 Task: Look for space in Urbandale, United States from 12th August, 2023 to 16th August, 2023 for 8 adults in price range Rs.10000 to Rs.16000. Place can be private room with 8 bedrooms having 8 beds and 8 bathrooms. Property type can be house, flat, guest house, hotel. Amenities needed are: wifi, TV, free parkinig on premises, gym, breakfast. Booking option can be shelf check-in. Required host language is English.
Action: Mouse moved to (567, 123)
Screenshot: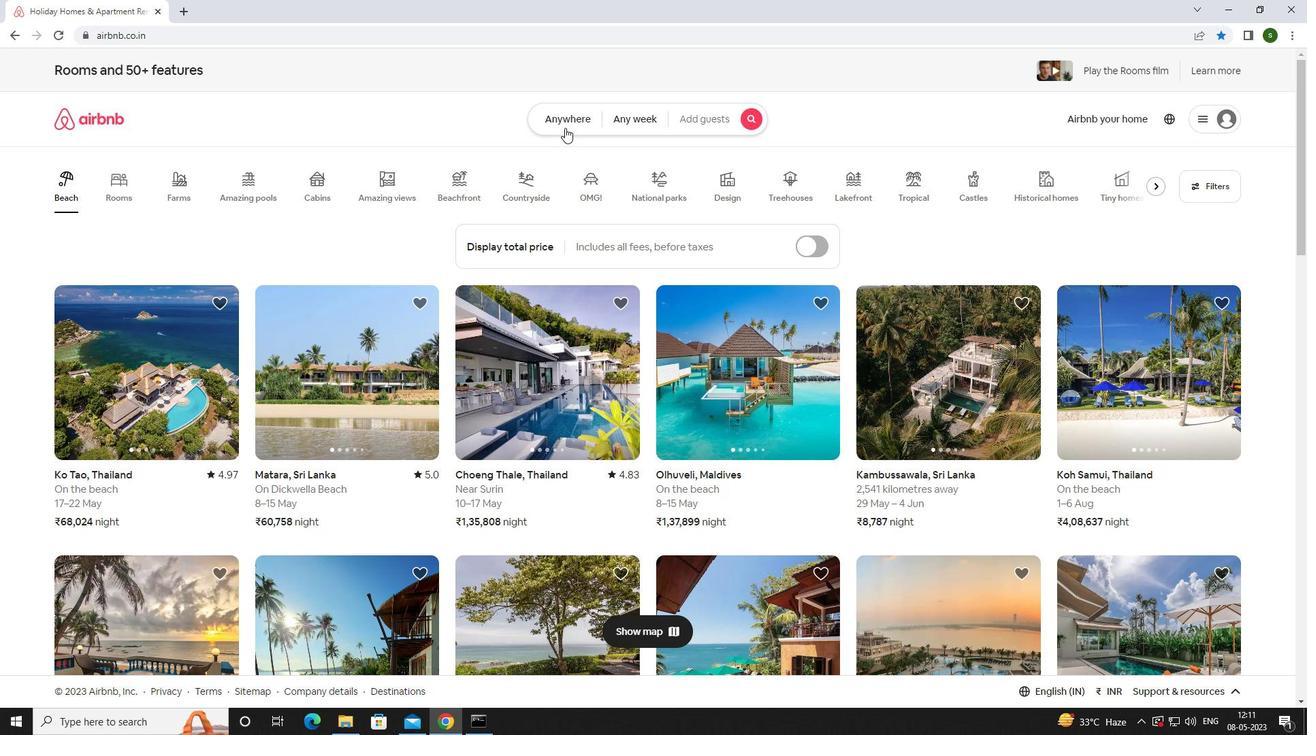 
Action: Mouse pressed left at (567, 123)
Screenshot: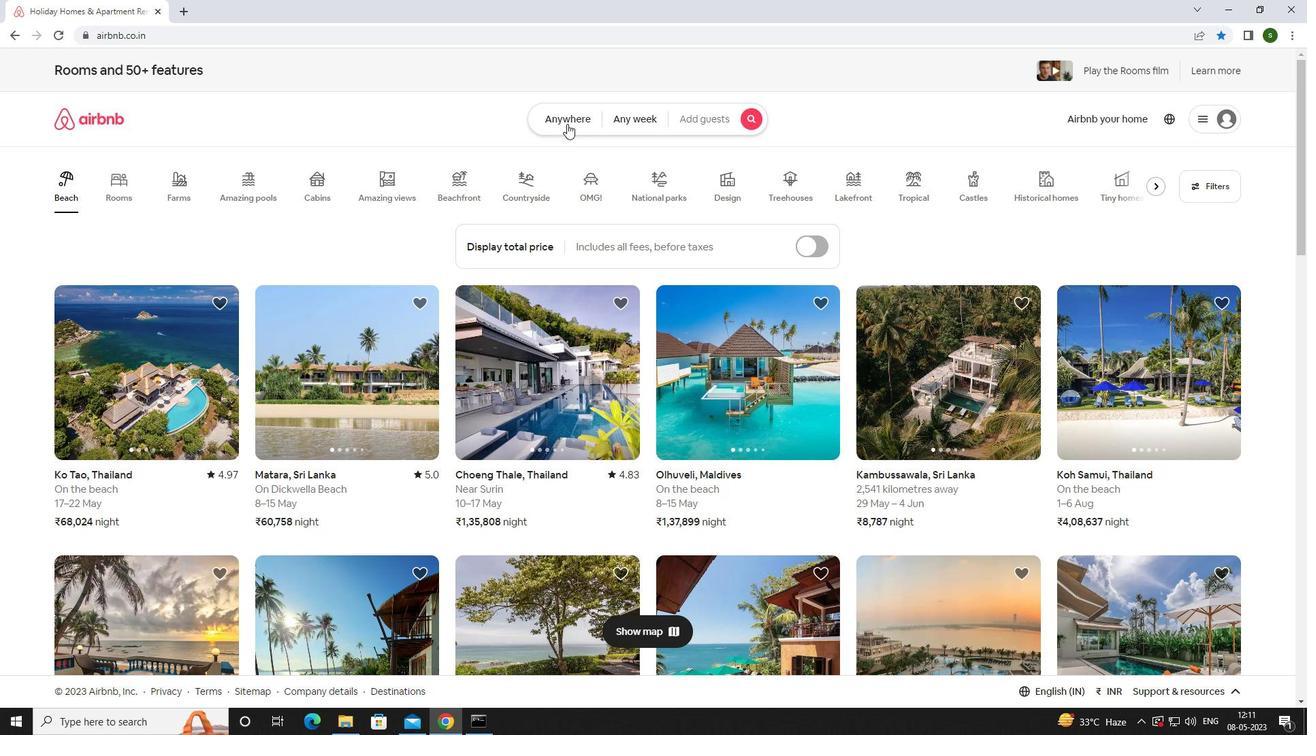 
Action: Mouse moved to (447, 172)
Screenshot: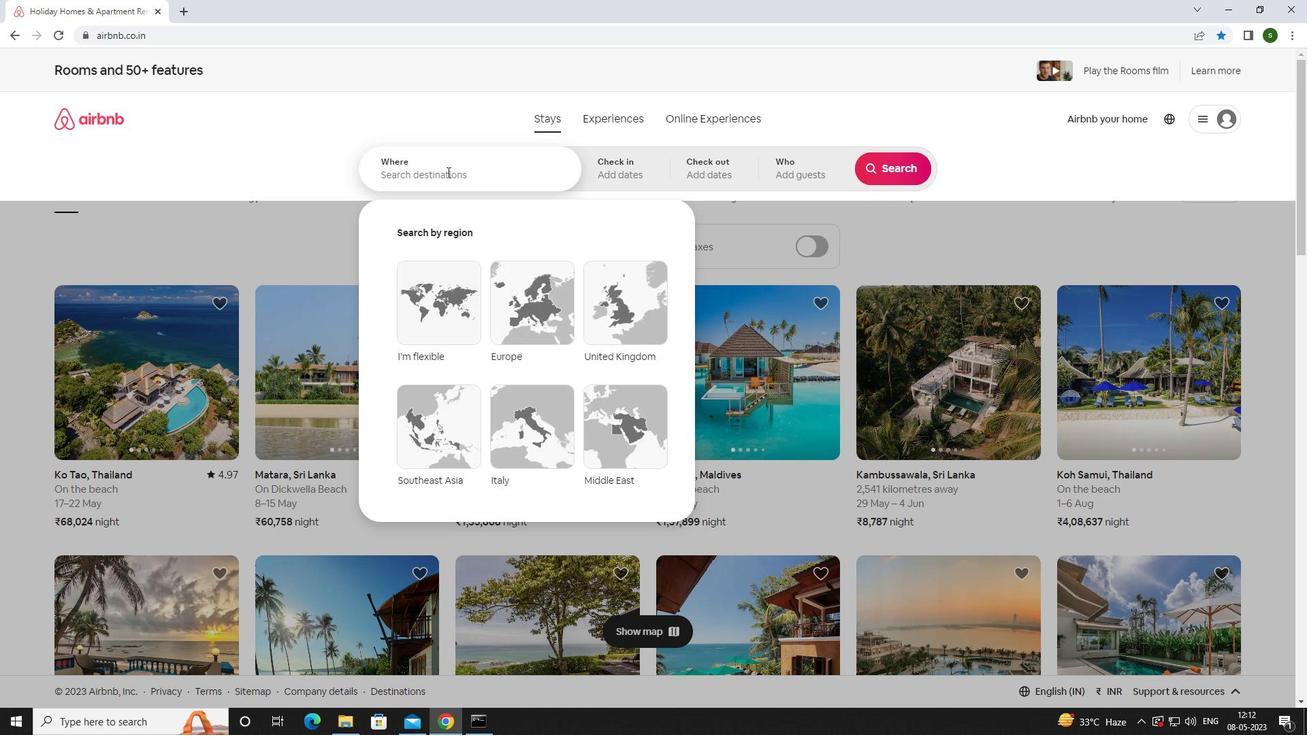 
Action: Mouse pressed left at (447, 172)
Screenshot: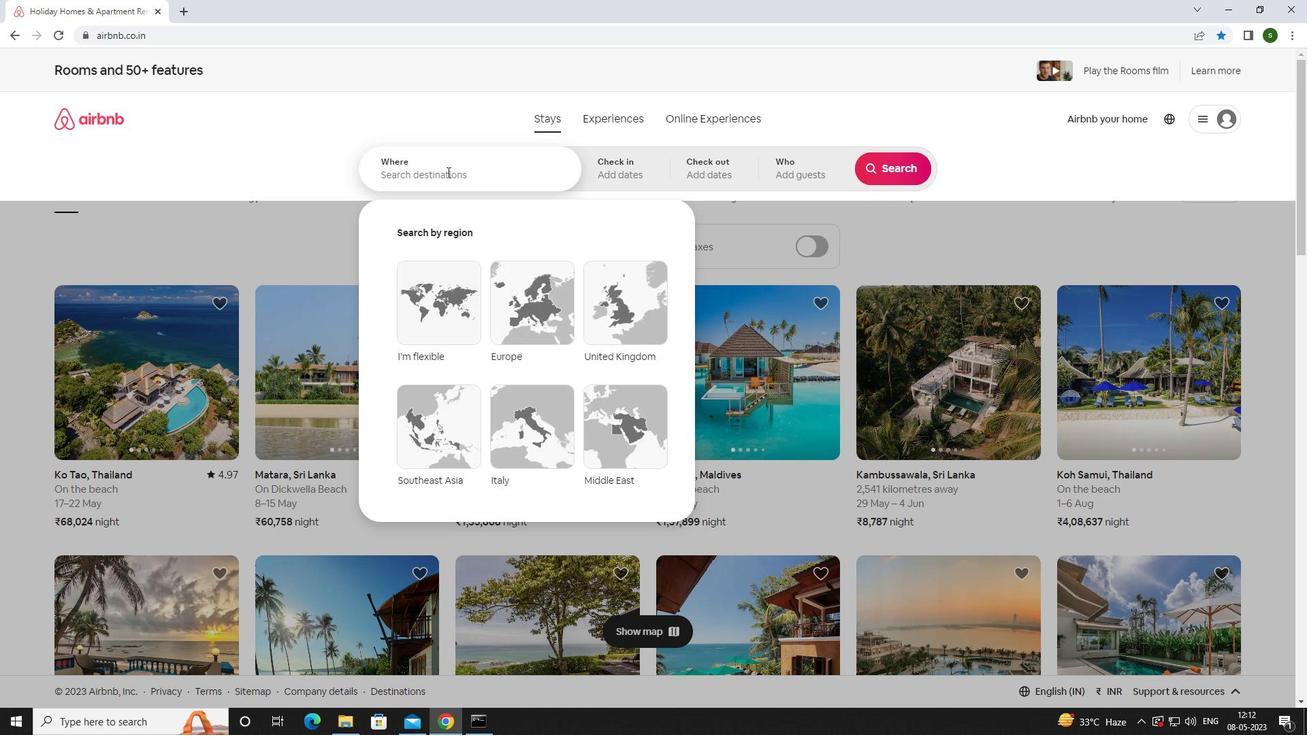 
Action: Key pressed <Key.caps_lock>u<Key.caps_lock>rbandale,<Key.space><Key.caps_lock>u<Key.caps_lock>nited<Key.space><Key.caps_lock>s<Key.caps_lock>tates<Key.enter>
Screenshot: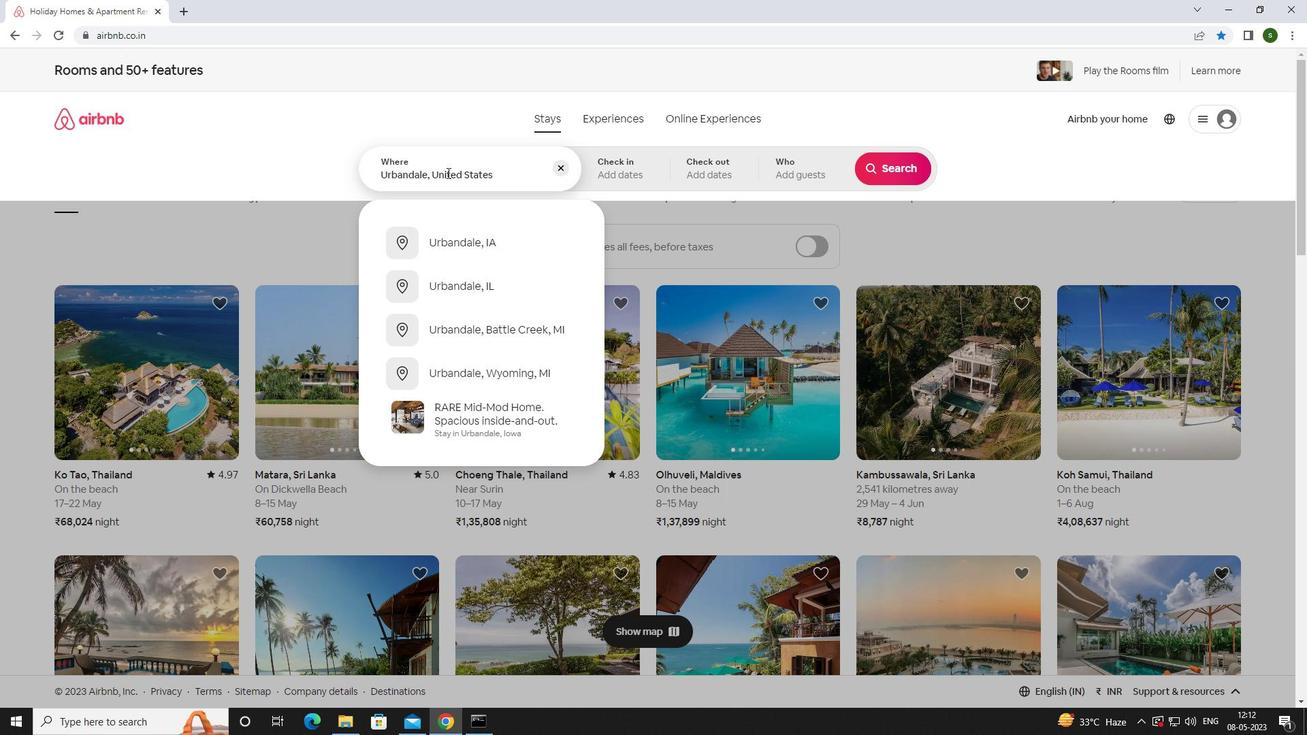 
Action: Mouse moved to (885, 275)
Screenshot: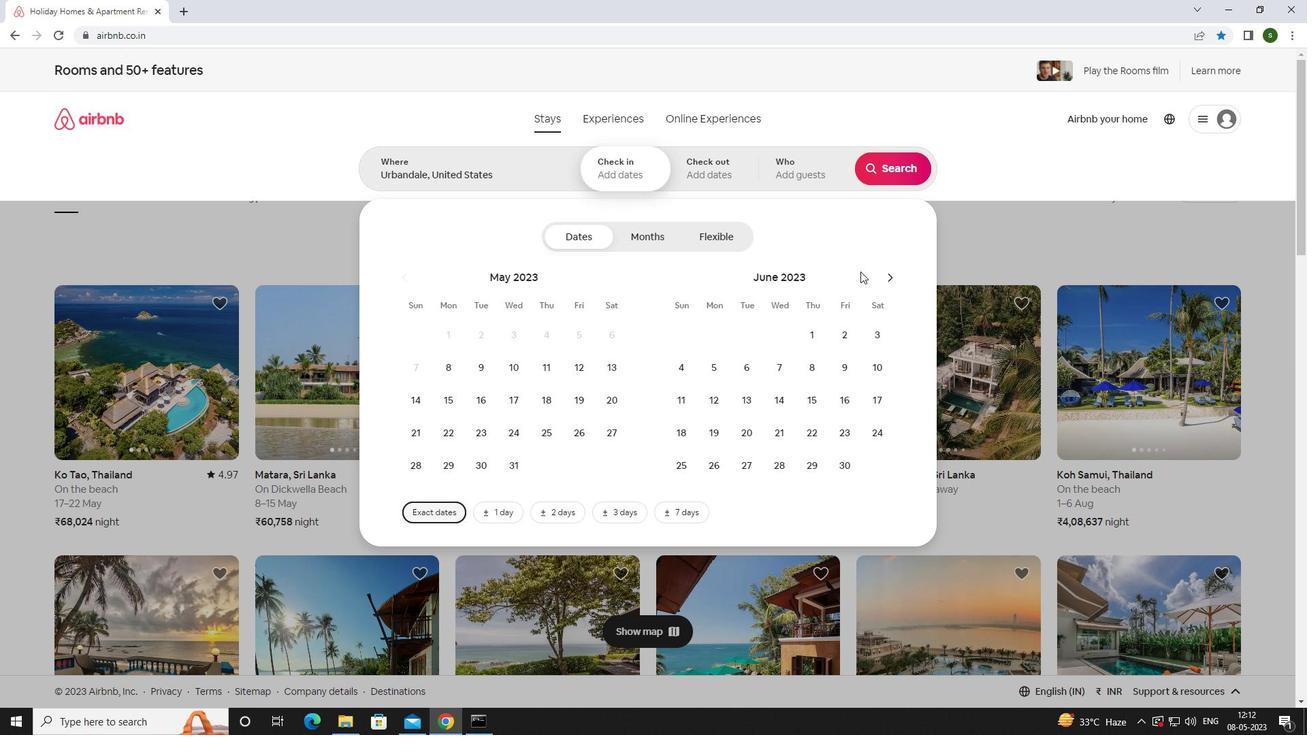 
Action: Mouse pressed left at (885, 275)
Screenshot: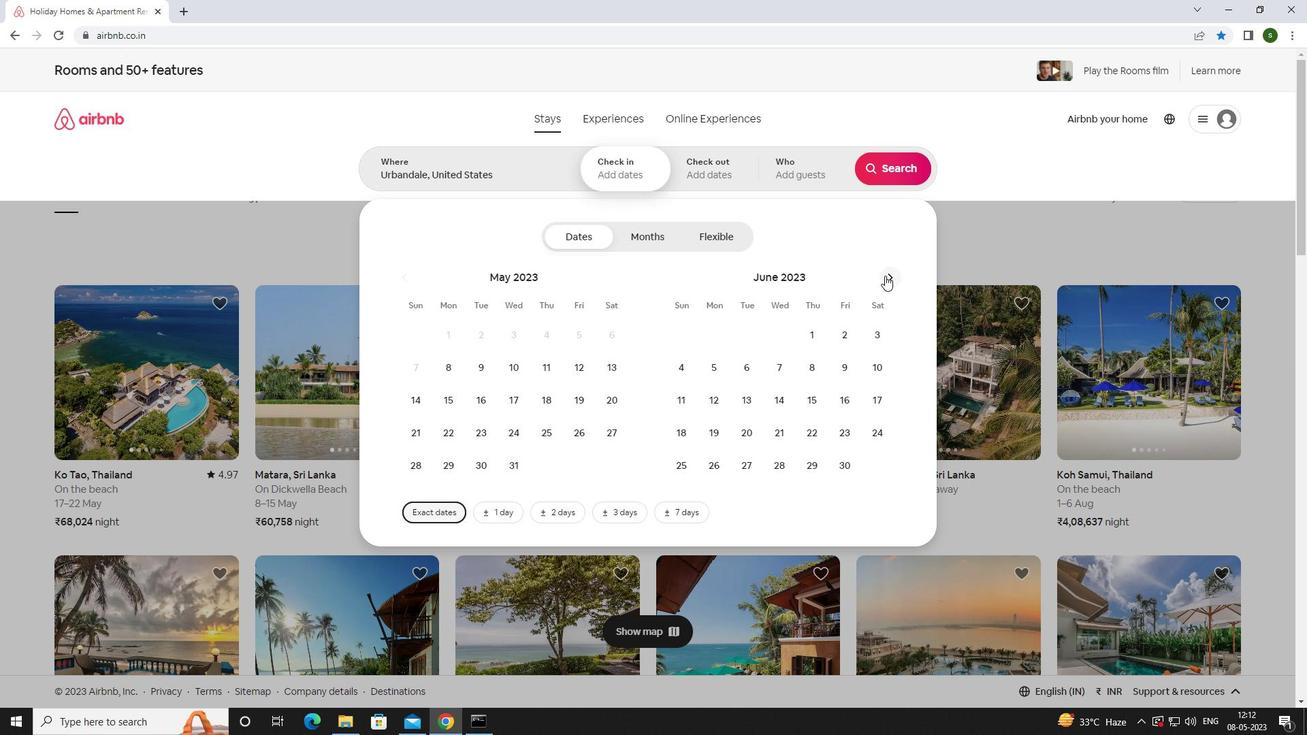 
Action: Mouse pressed left at (885, 275)
Screenshot: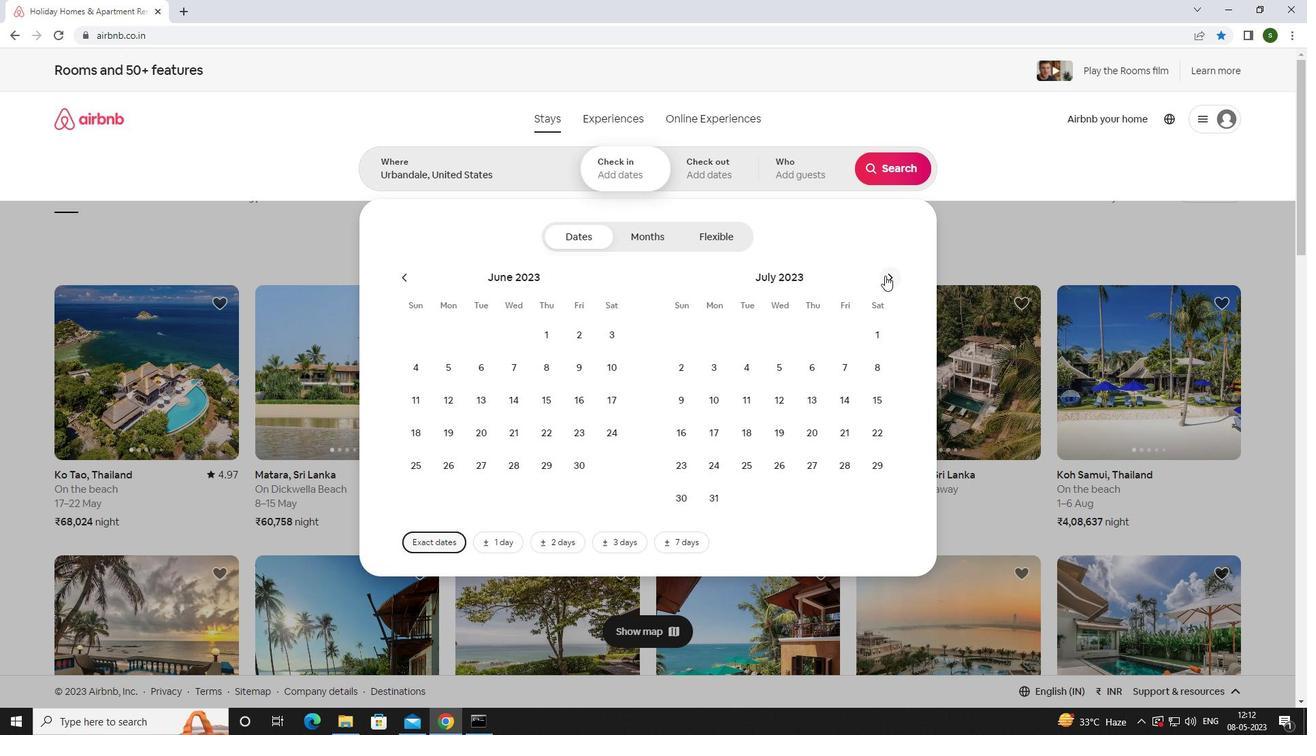 
Action: Mouse moved to (880, 360)
Screenshot: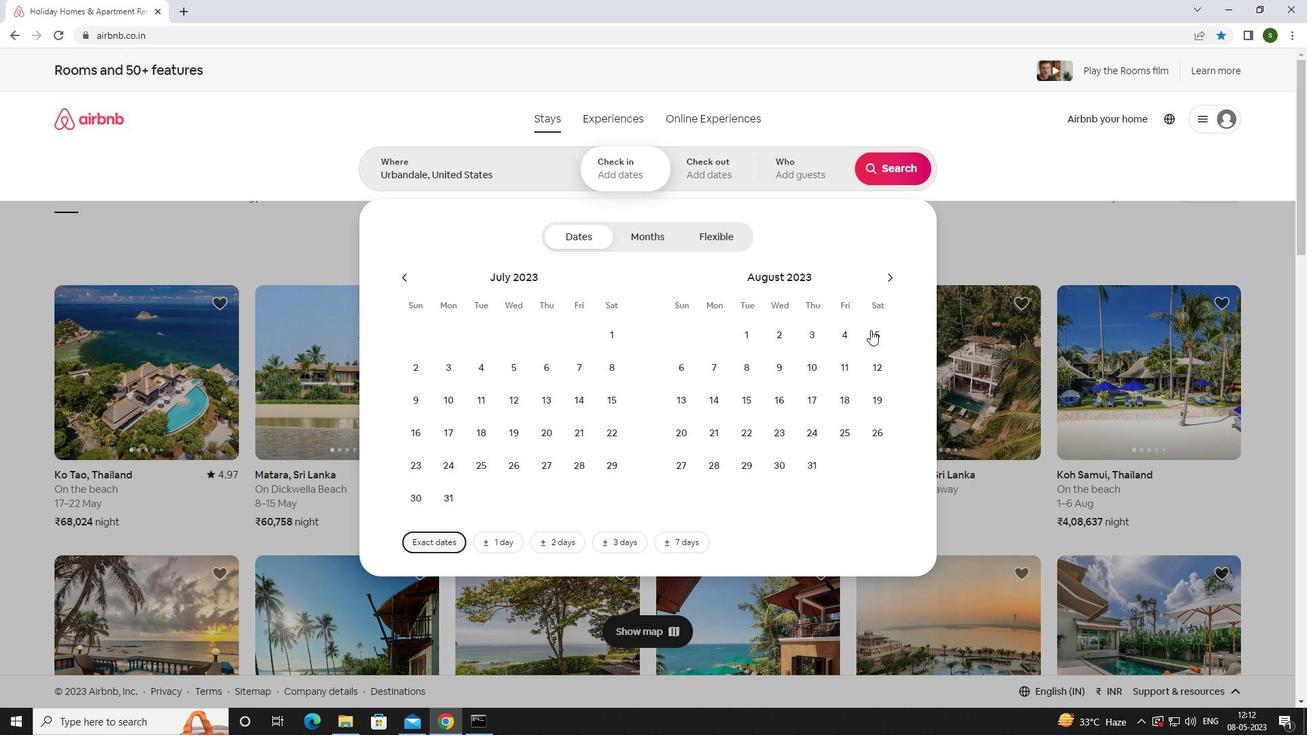 
Action: Mouse pressed left at (880, 360)
Screenshot: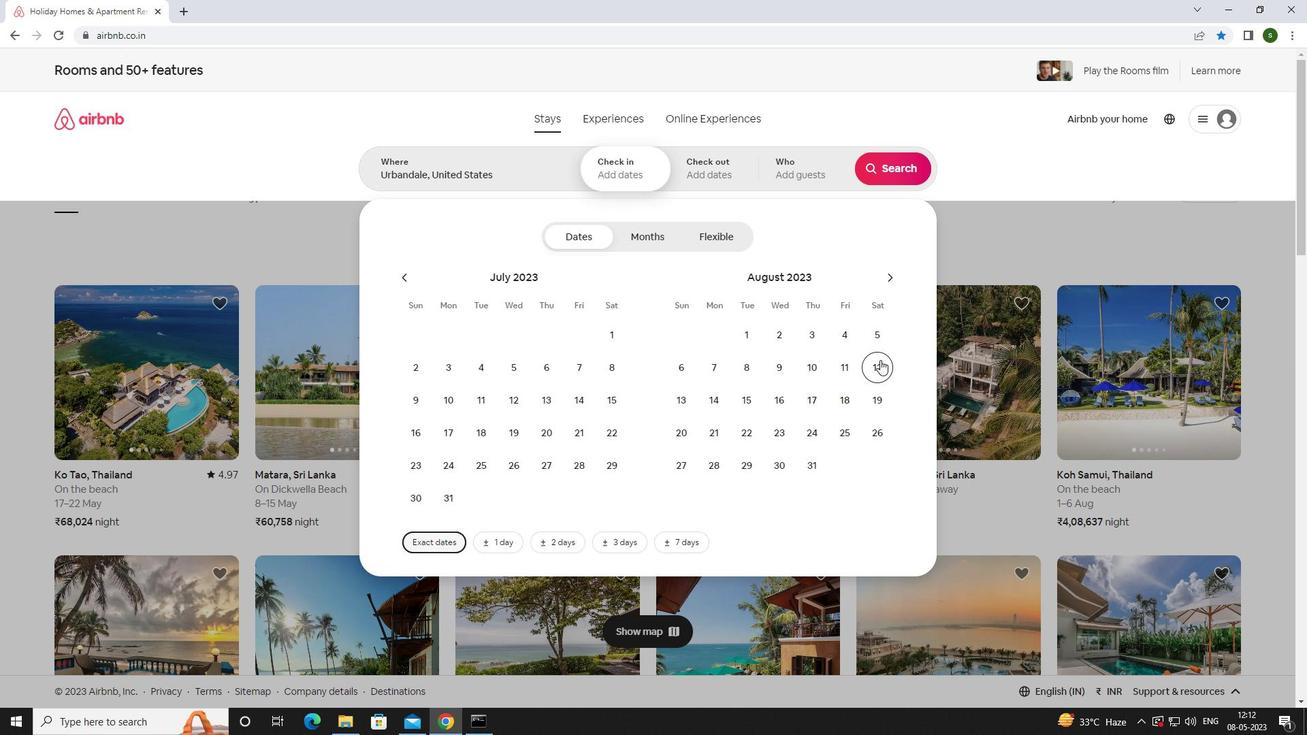 
Action: Mouse moved to (784, 394)
Screenshot: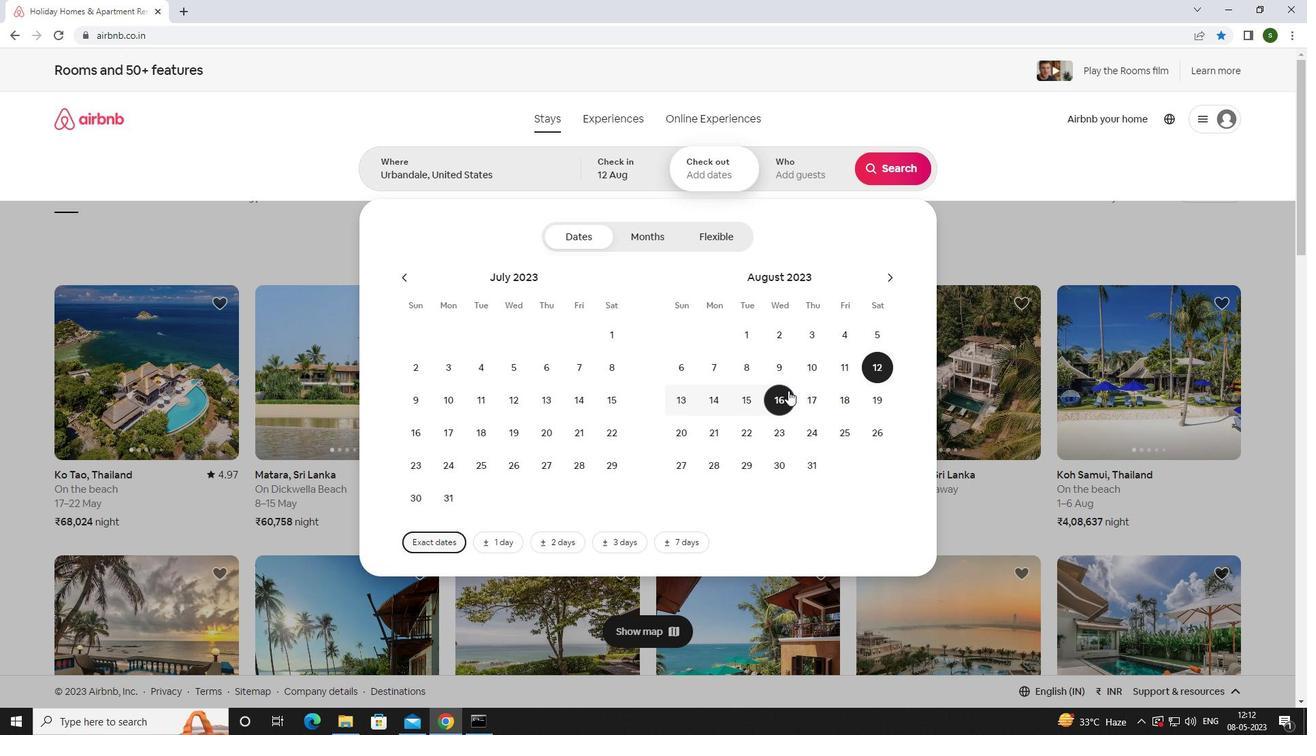 
Action: Mouse pressed left at (784, 394)
Screenshot: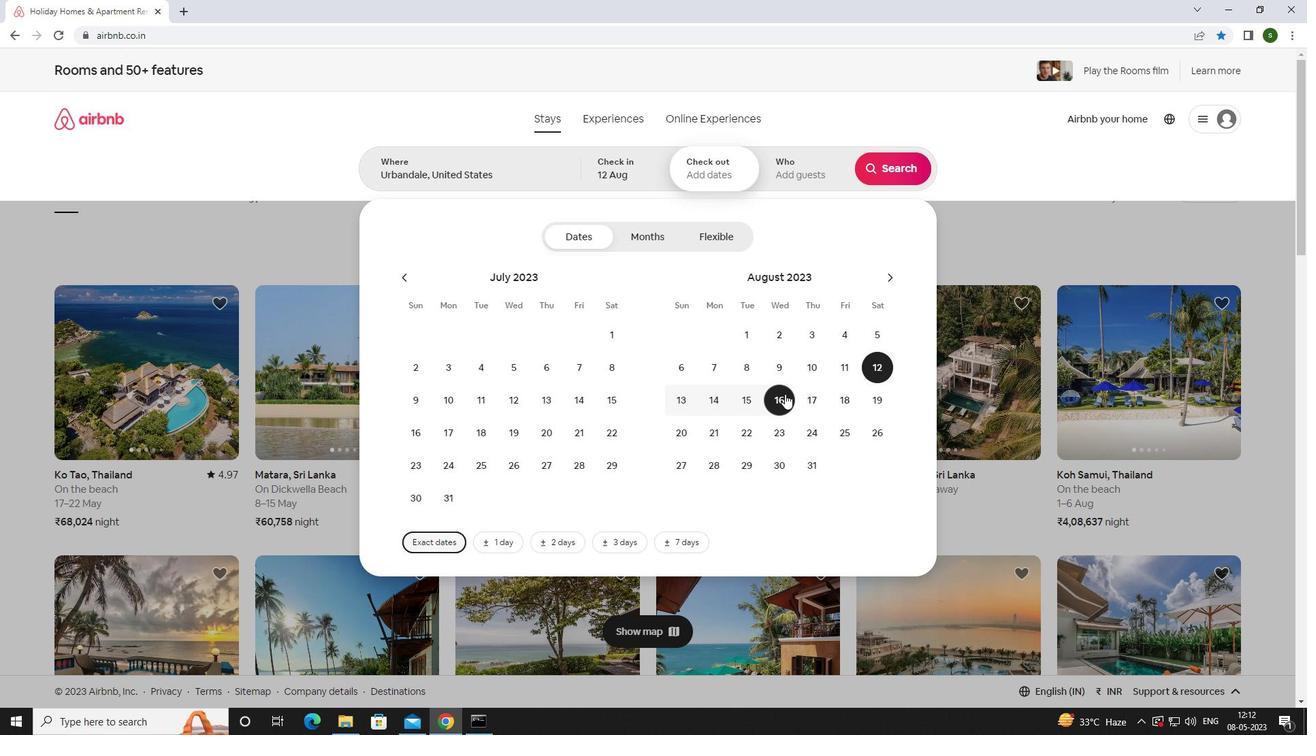 
Action: Mouse moved to (797, 178)
Screenshot: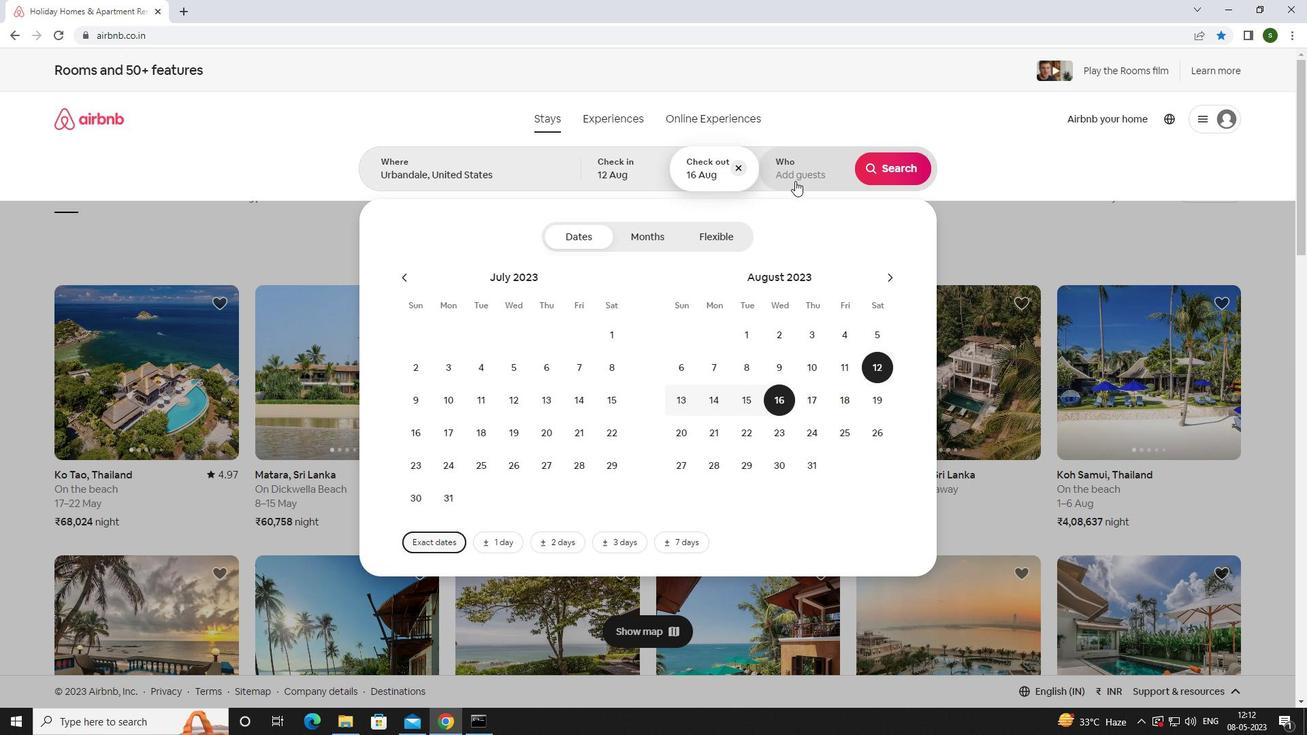 
Action: Mouse pressed left at (797, 178)
Screenshot: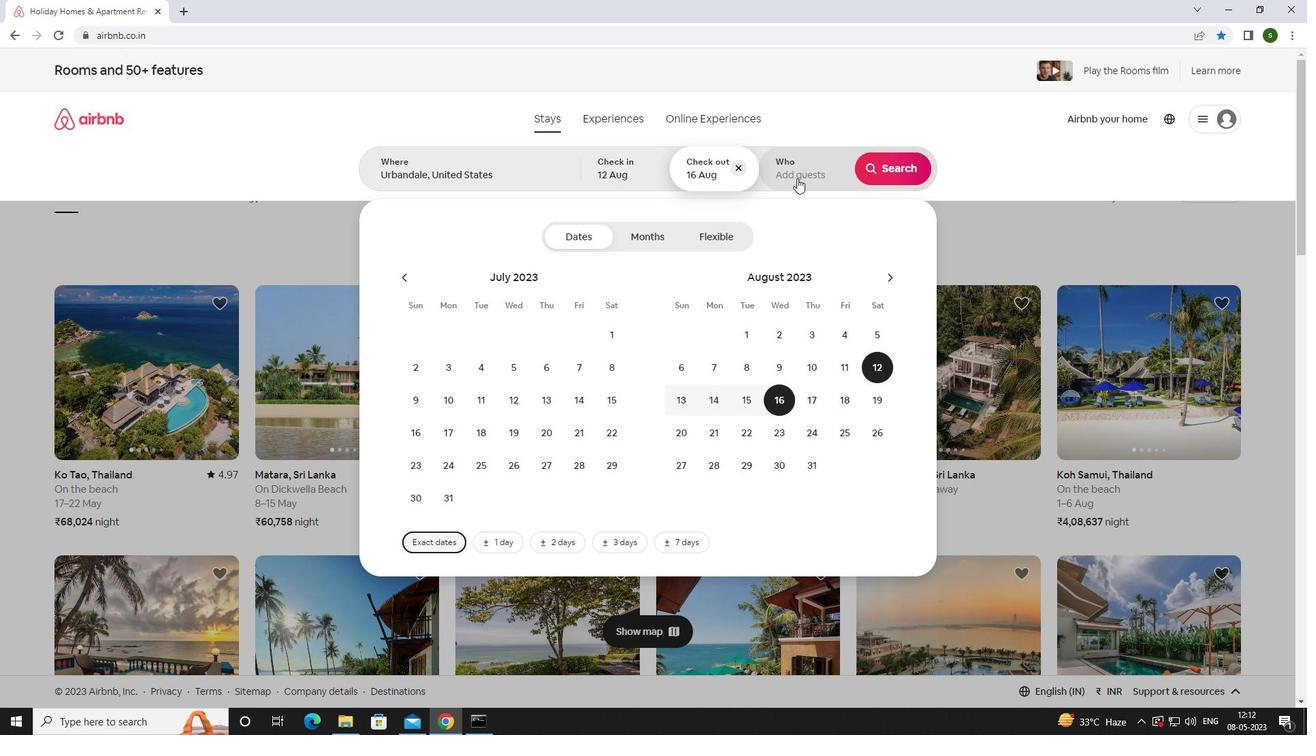 
Action: Mouse moved to (898, 237)
Screenshot: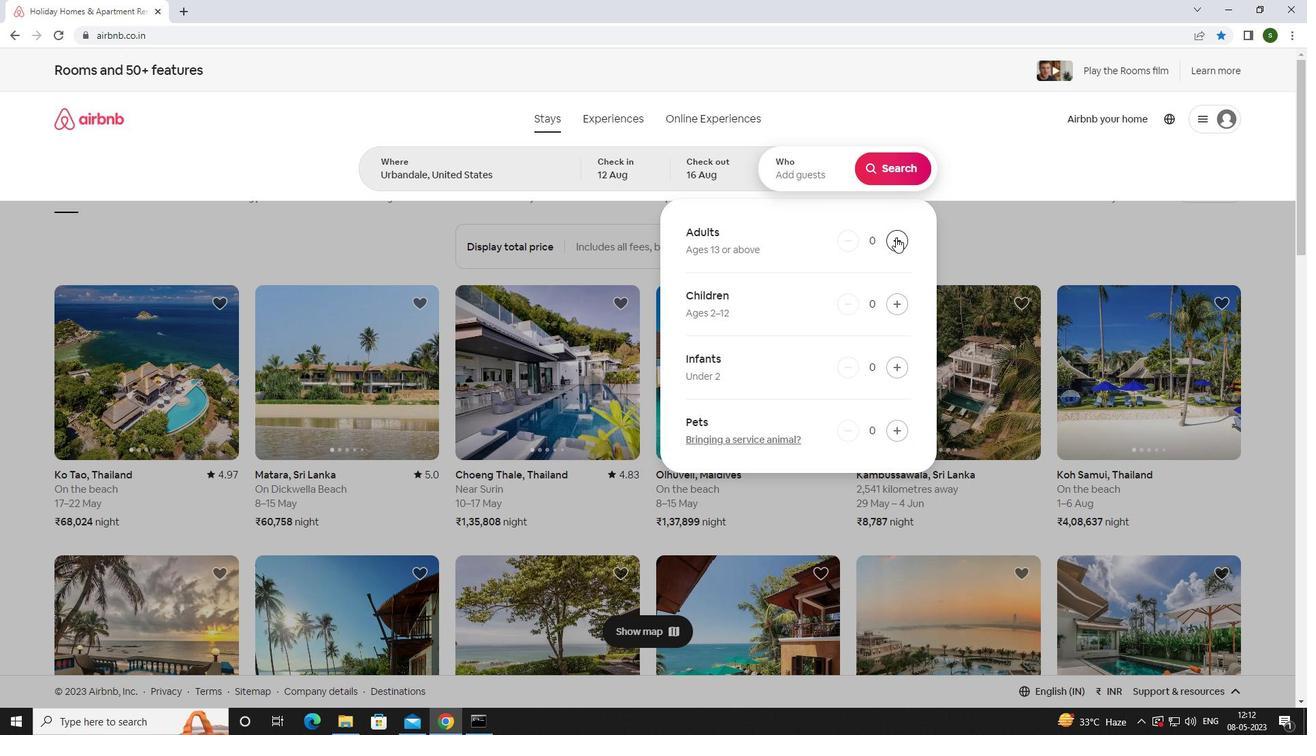 
Action: Mouse pressed left at (898, 237)
Screenshot: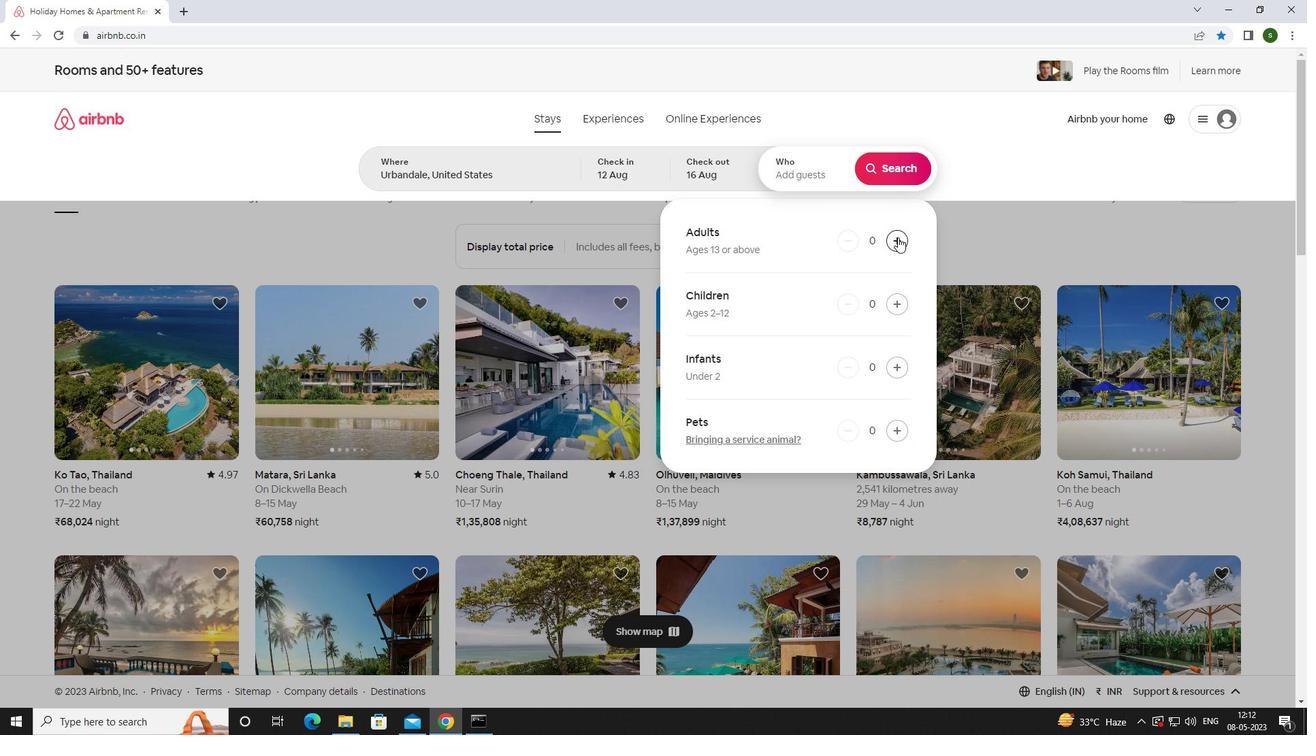 
Action: Mouse pressed left at (898, 237)
Screenshot: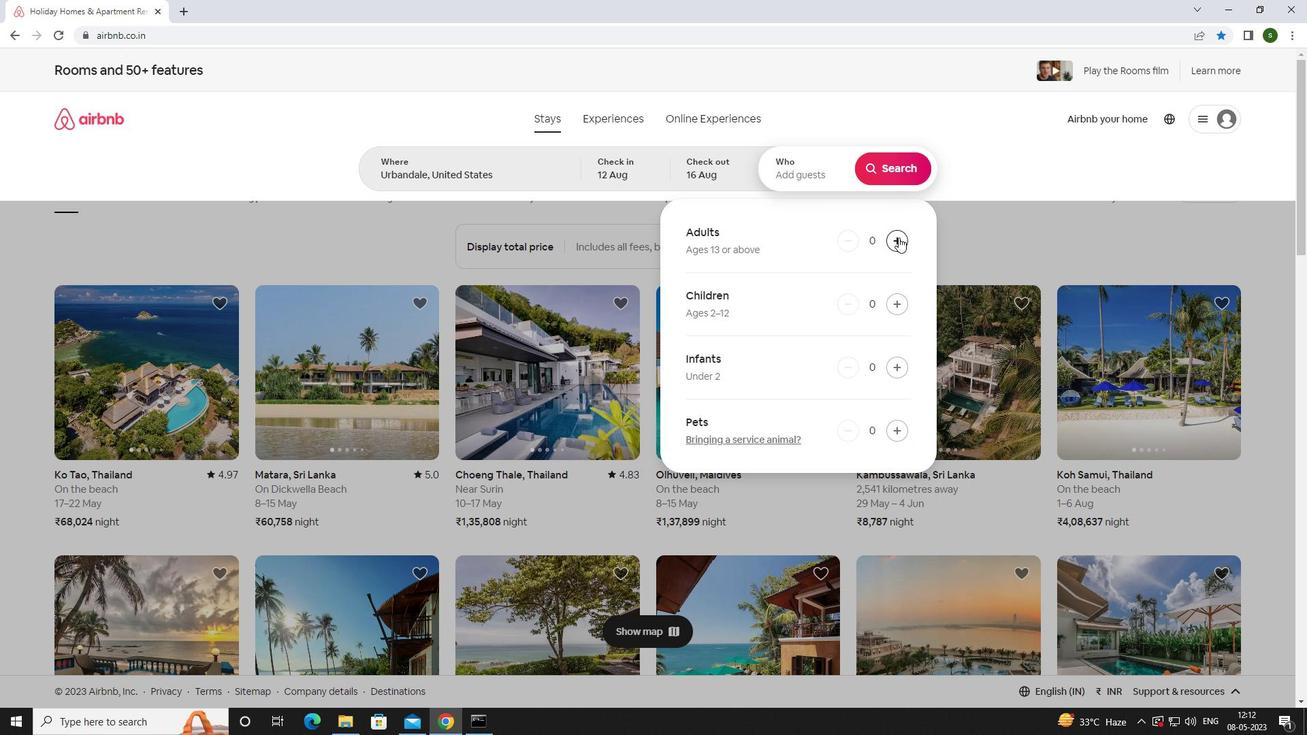 
Action: Mouse pressed left at (898, 237)
Screenshot: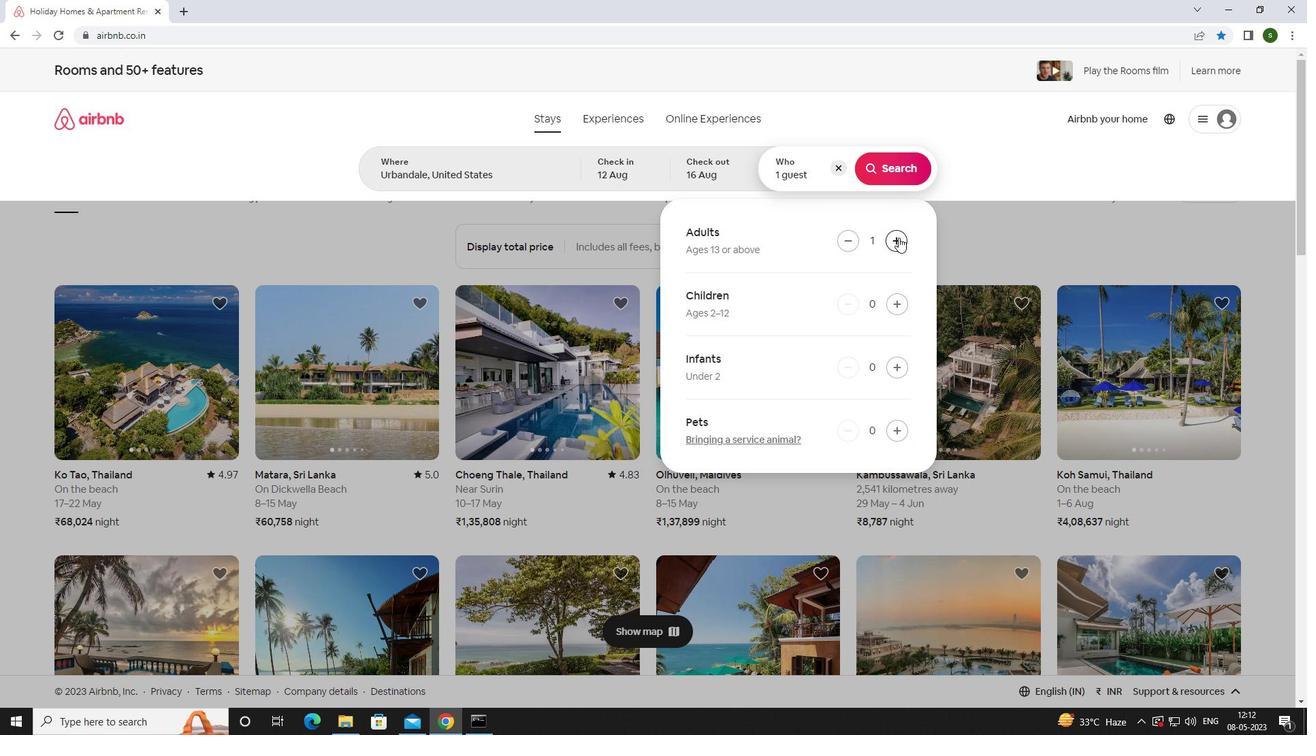 
Action: Mouse pressed left at (898, 237)
Screenshot: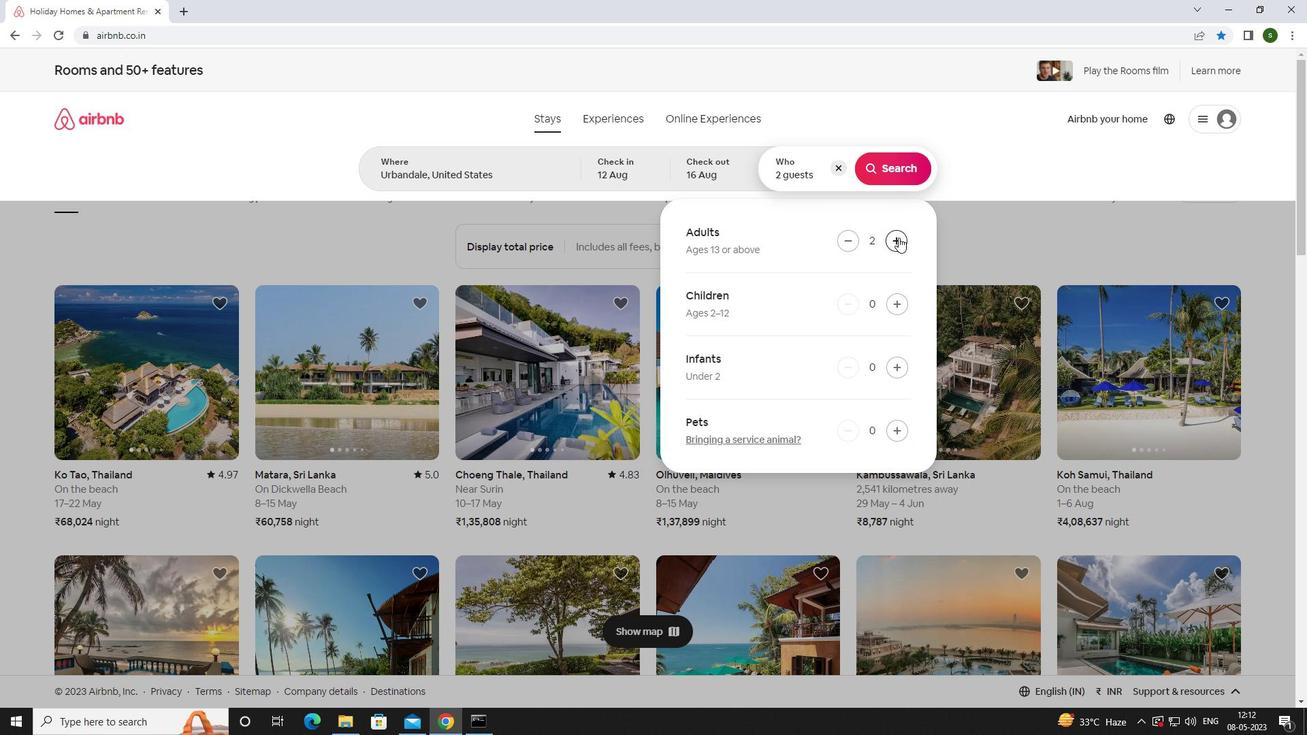 
Action: Mouse pressed left at (898, 237)
Screenshot: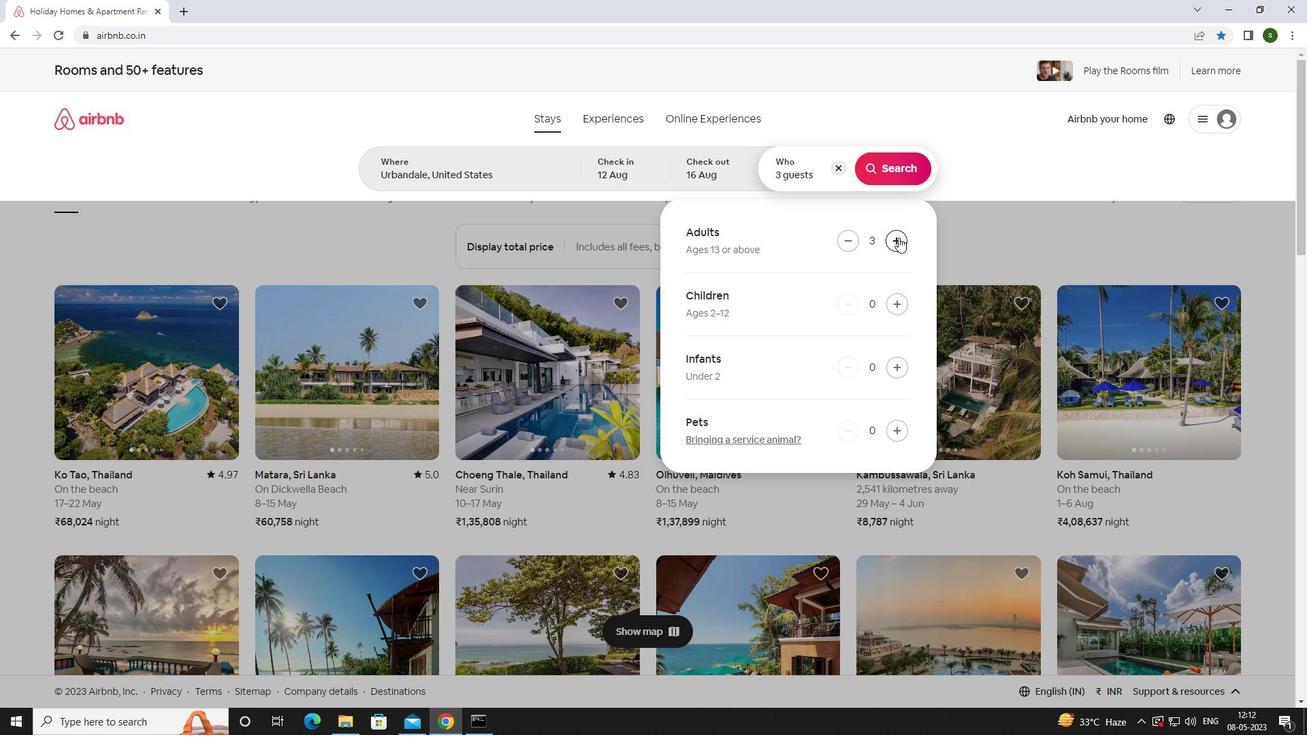 
Action: Mouse pressed left at (898, 237)
Screenshot: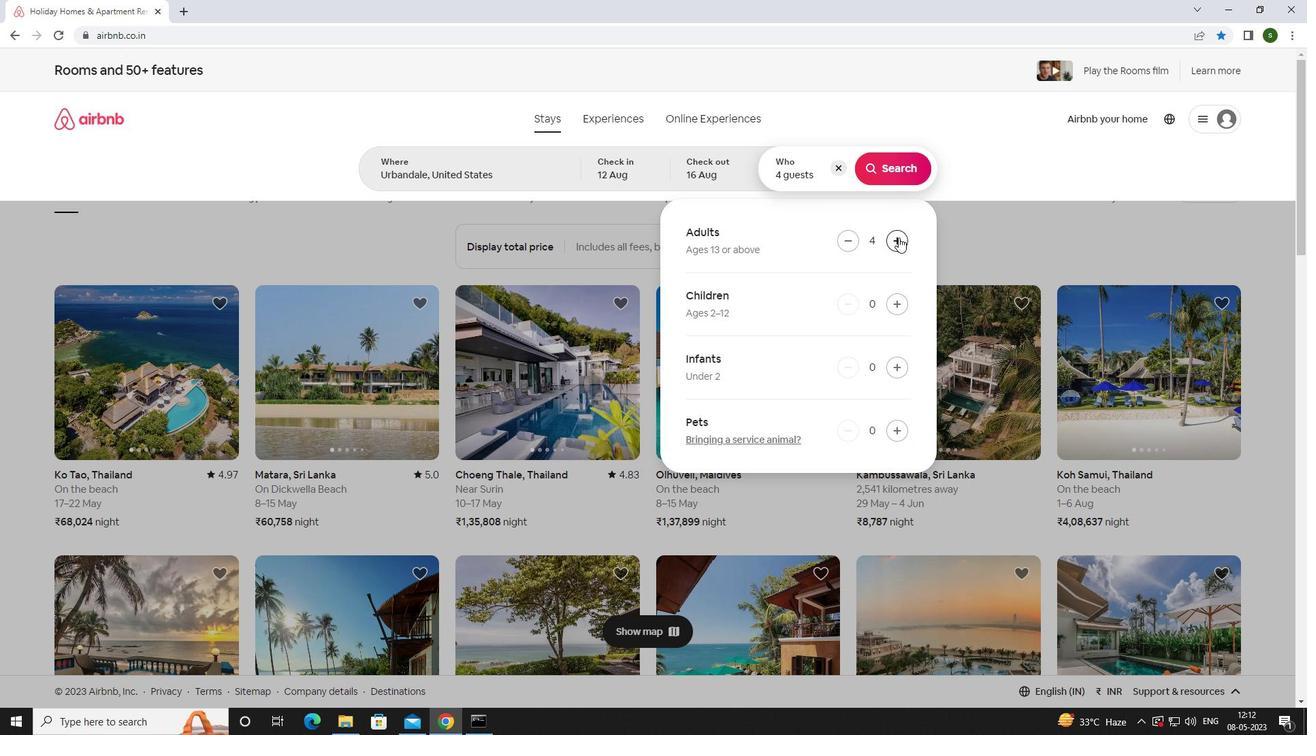 
Action: Mouse pressed left at (898, 237)
Screenshot: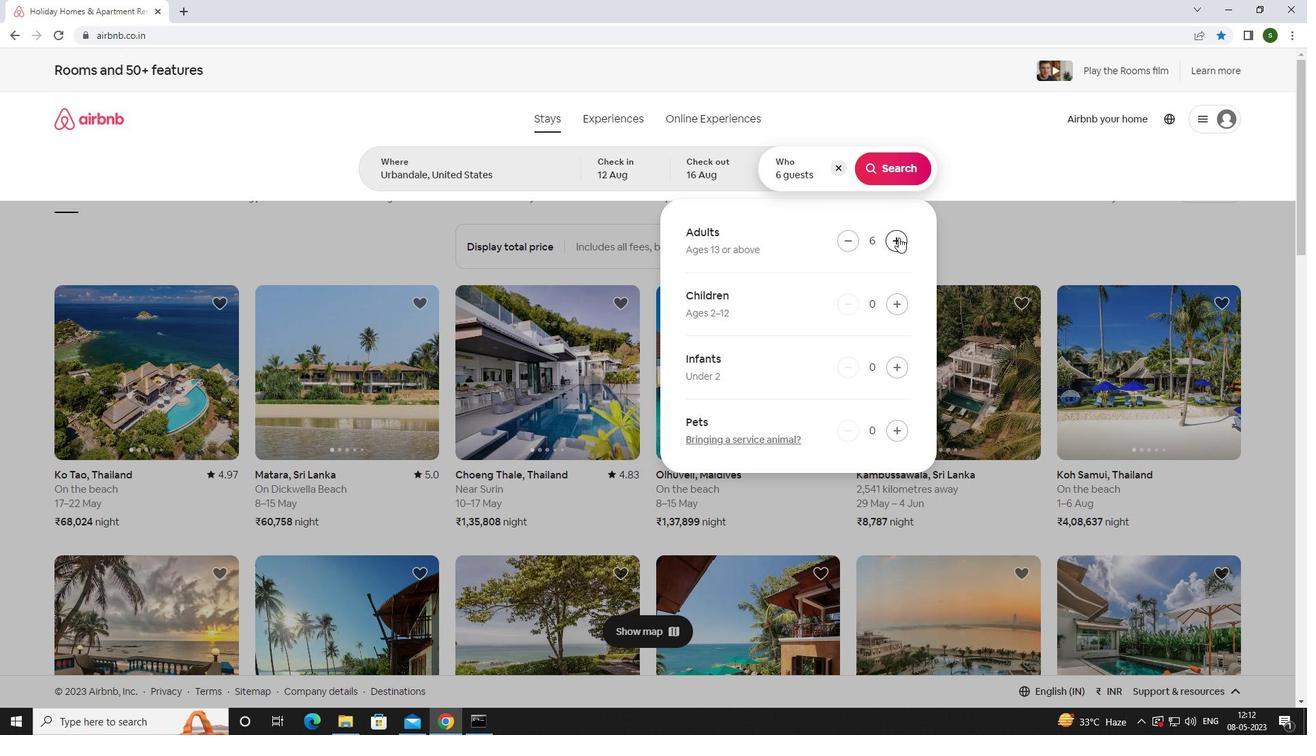 
Action: Mouse pressed left at (898, 237)
Screenshot: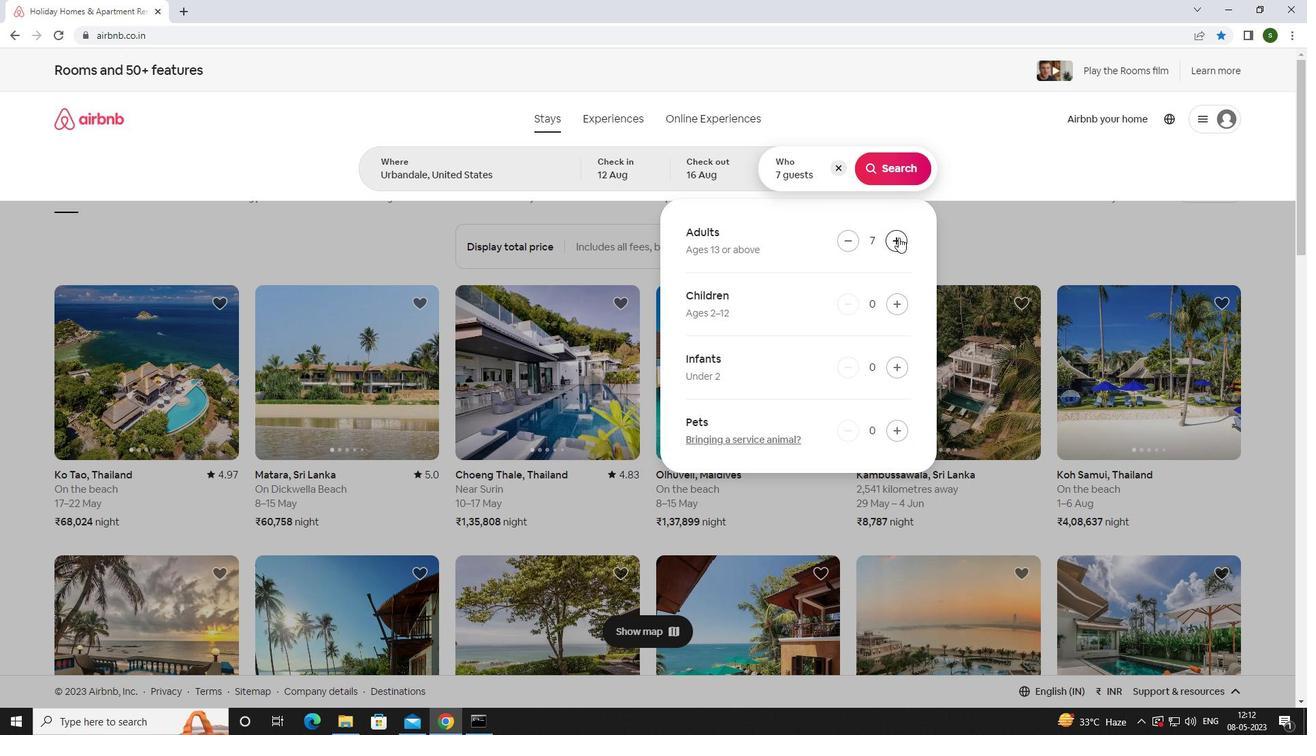 
Action: Mouse moved to (887, 167)
Screenshot: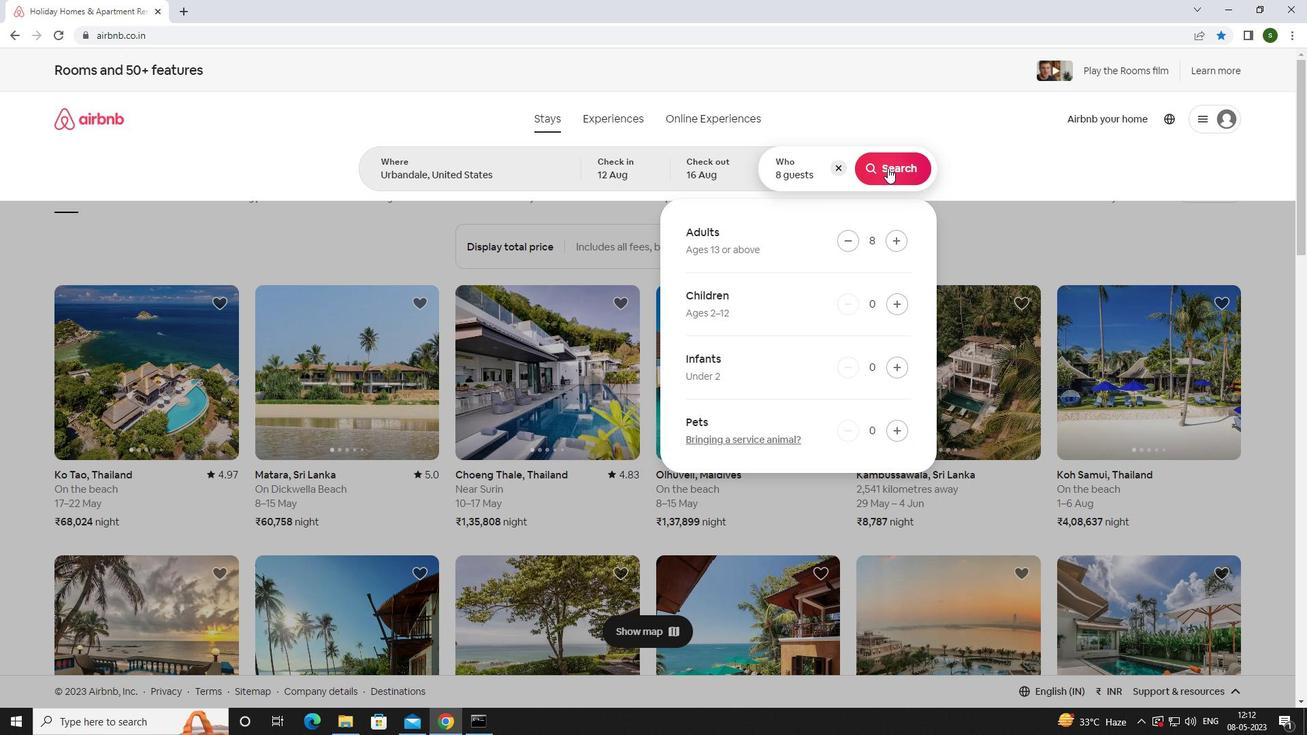 
Action: Mouse pressed left at (887, 167)
Screenshot: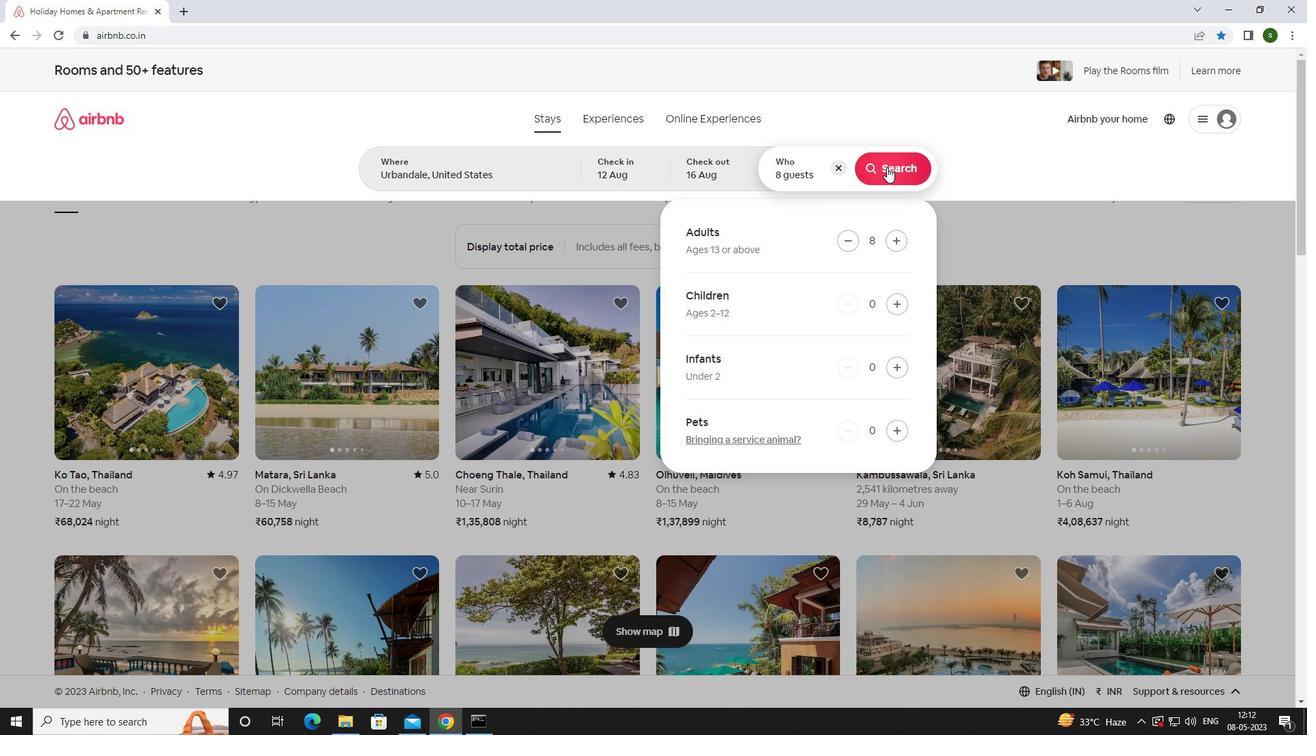 
Action: Mouse moved to (1242, 138)
Screenshot: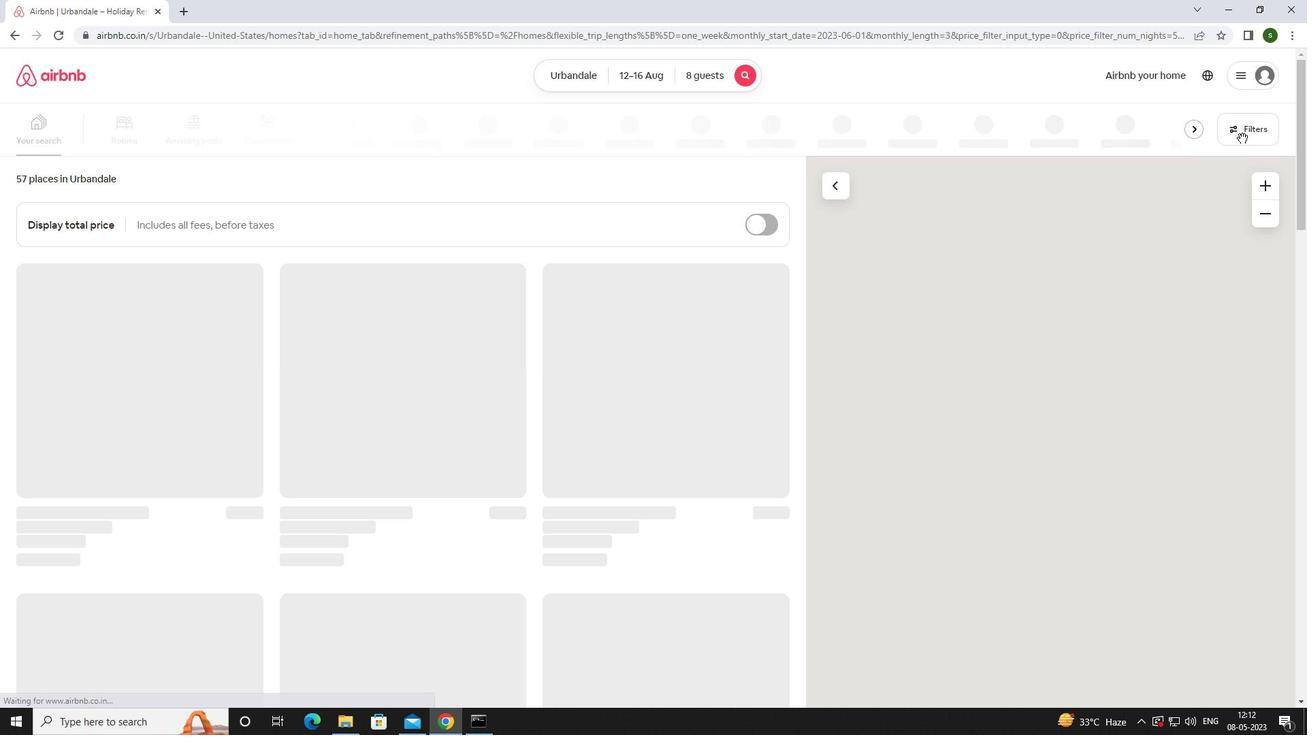 
Action: Mouse pressed left at (1242, 138)
Screenshot: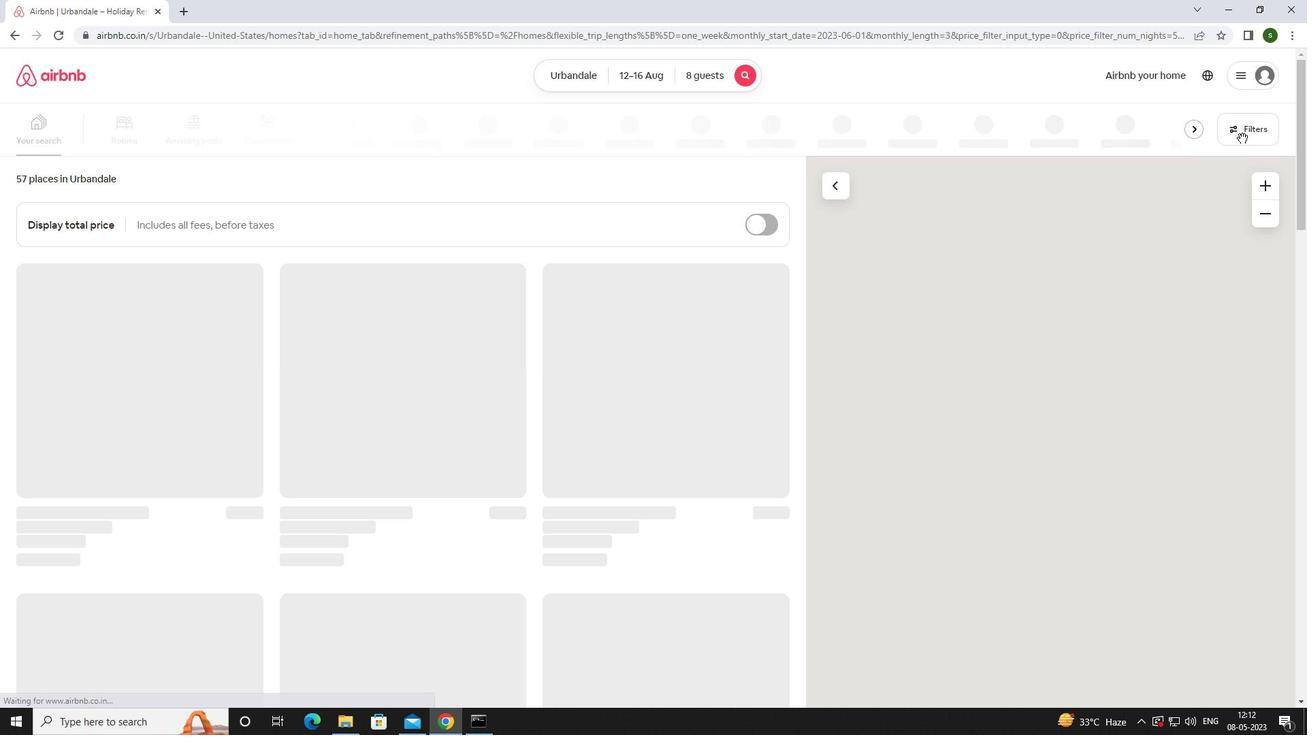
Action: Mouse moved to (561, 467)
Screenshot: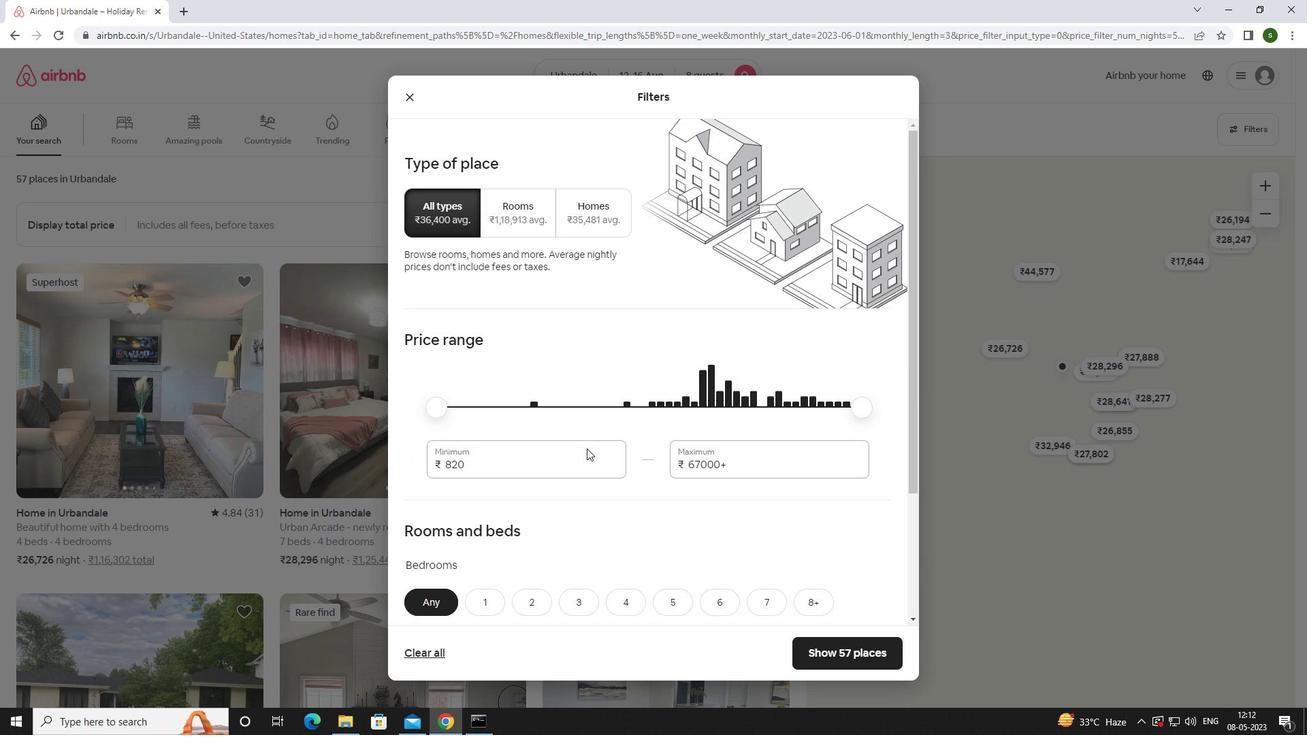
Action: Mouse pressed left at (561, 467)
Screenshot: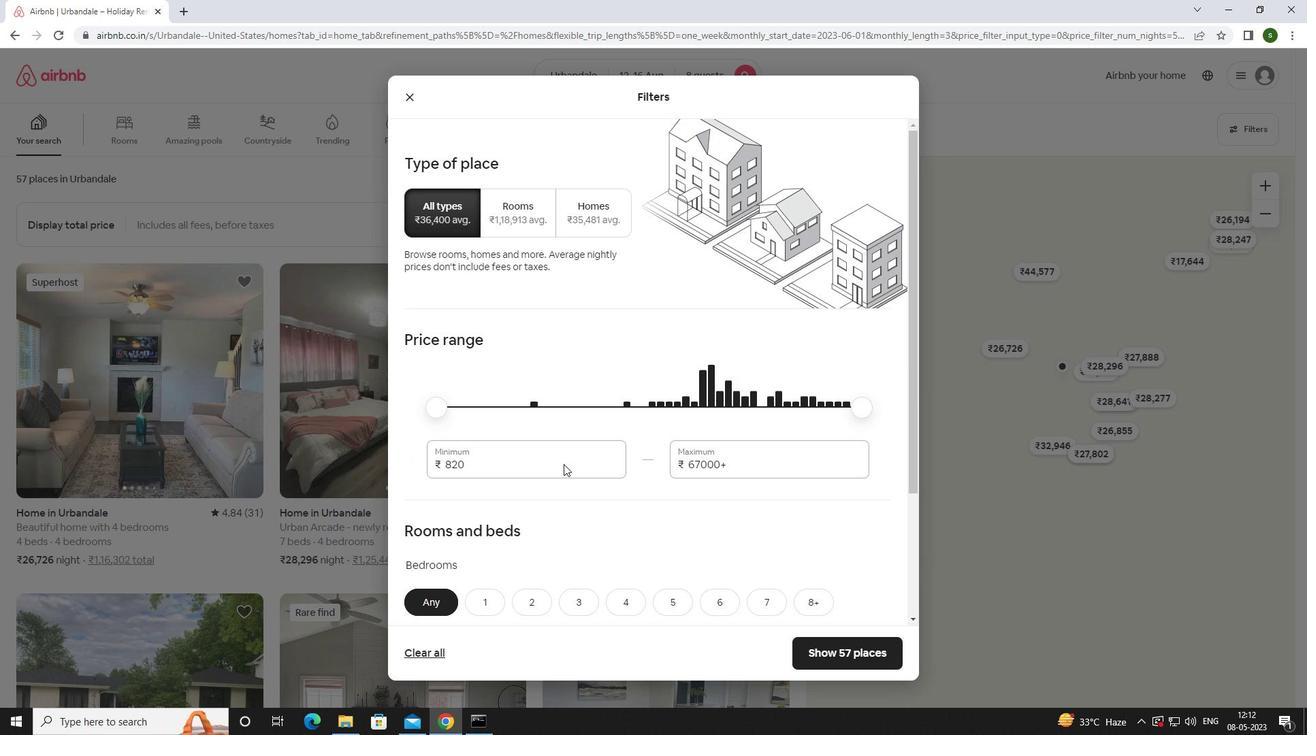 
Action: Mouse moved to (560, 466)
Screenshot: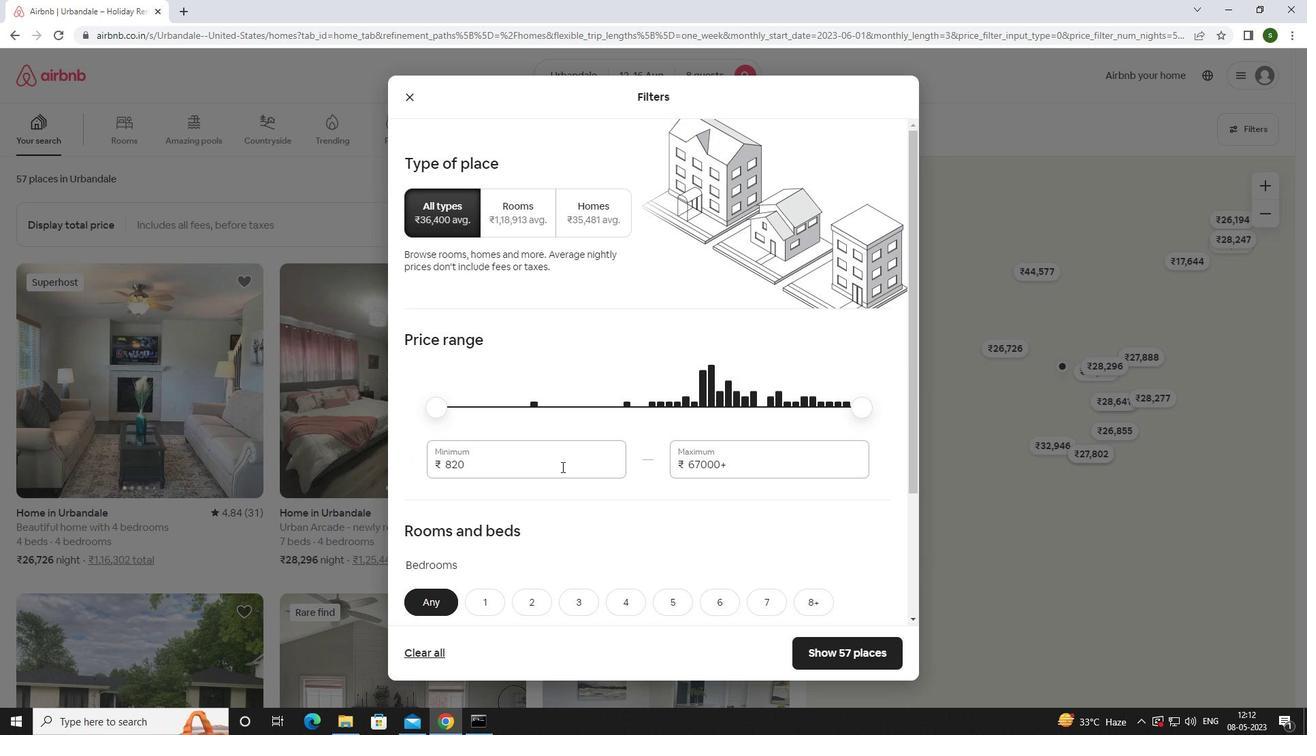 
Action: Key pressed <Key.backspace><Key.backspace><Key.backspace><Key.backspace>10000
Screenshot: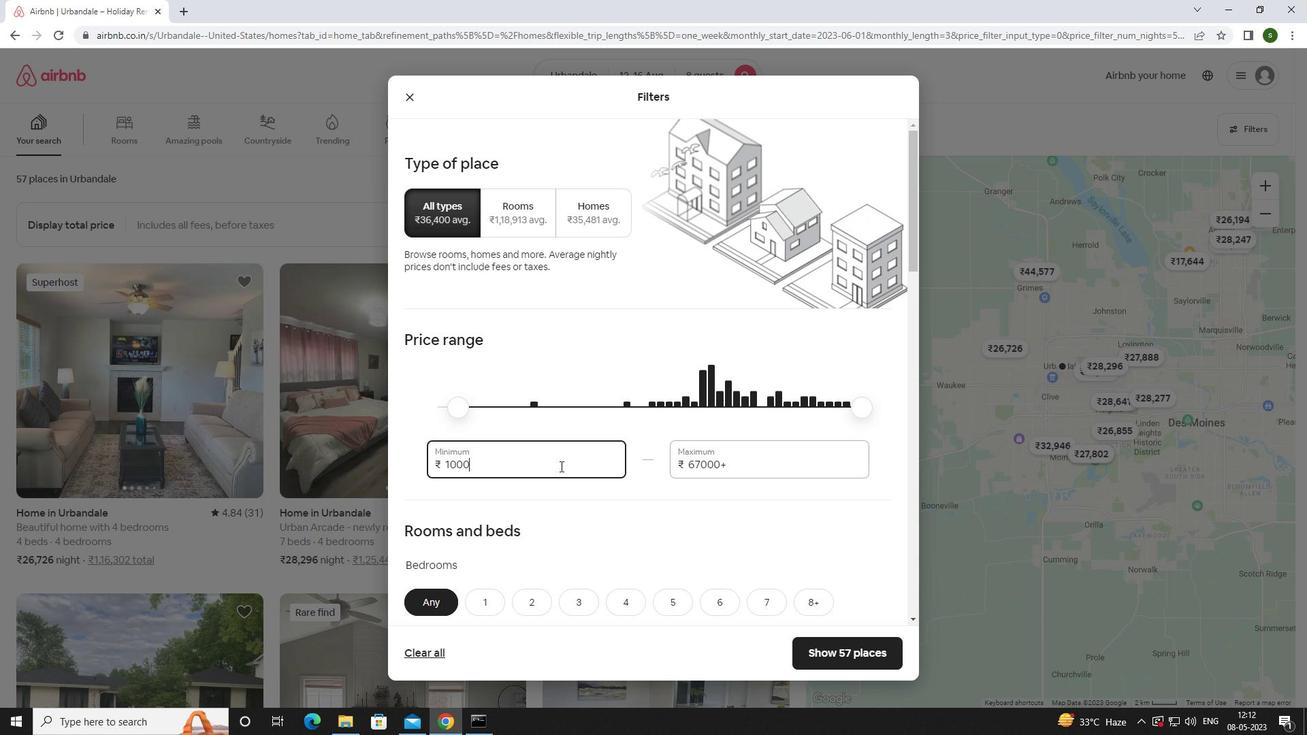
Action: Mouse moved to (751, 464)
Screenshot: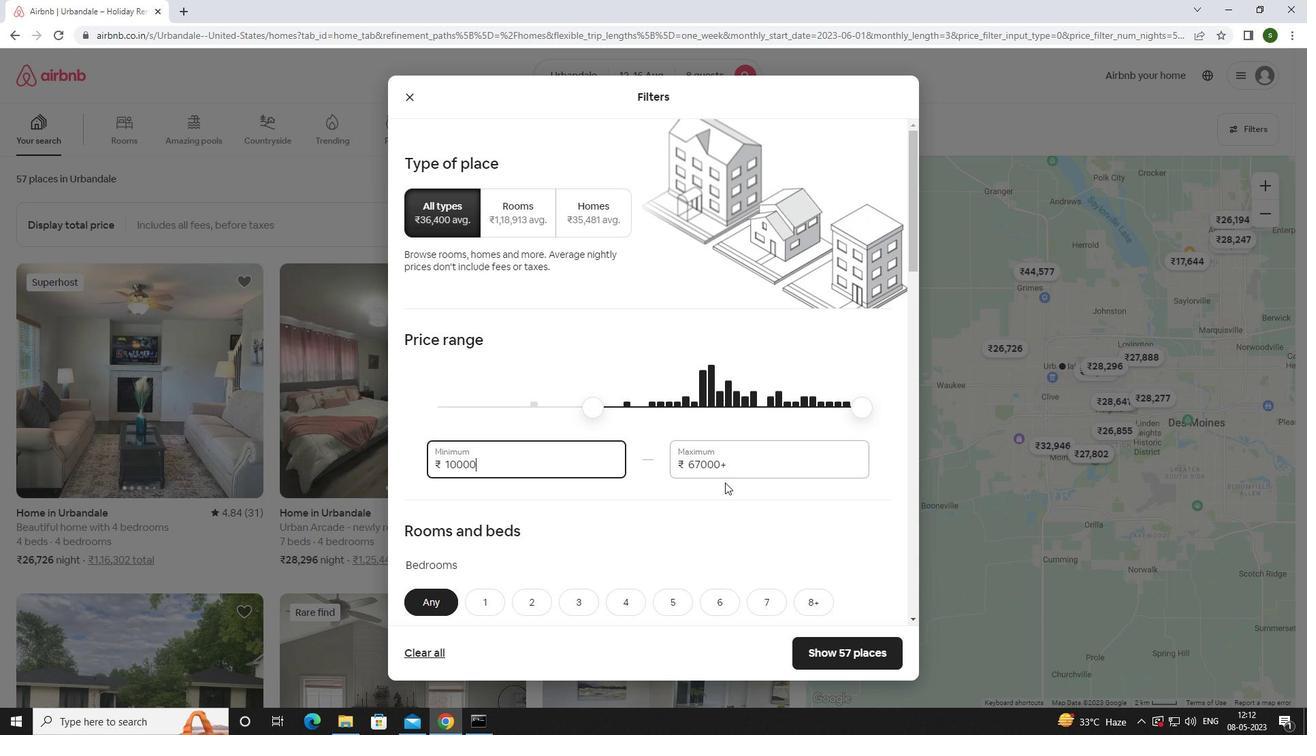 
Action: Mouse pressed left at (751, 464)
Screenshot: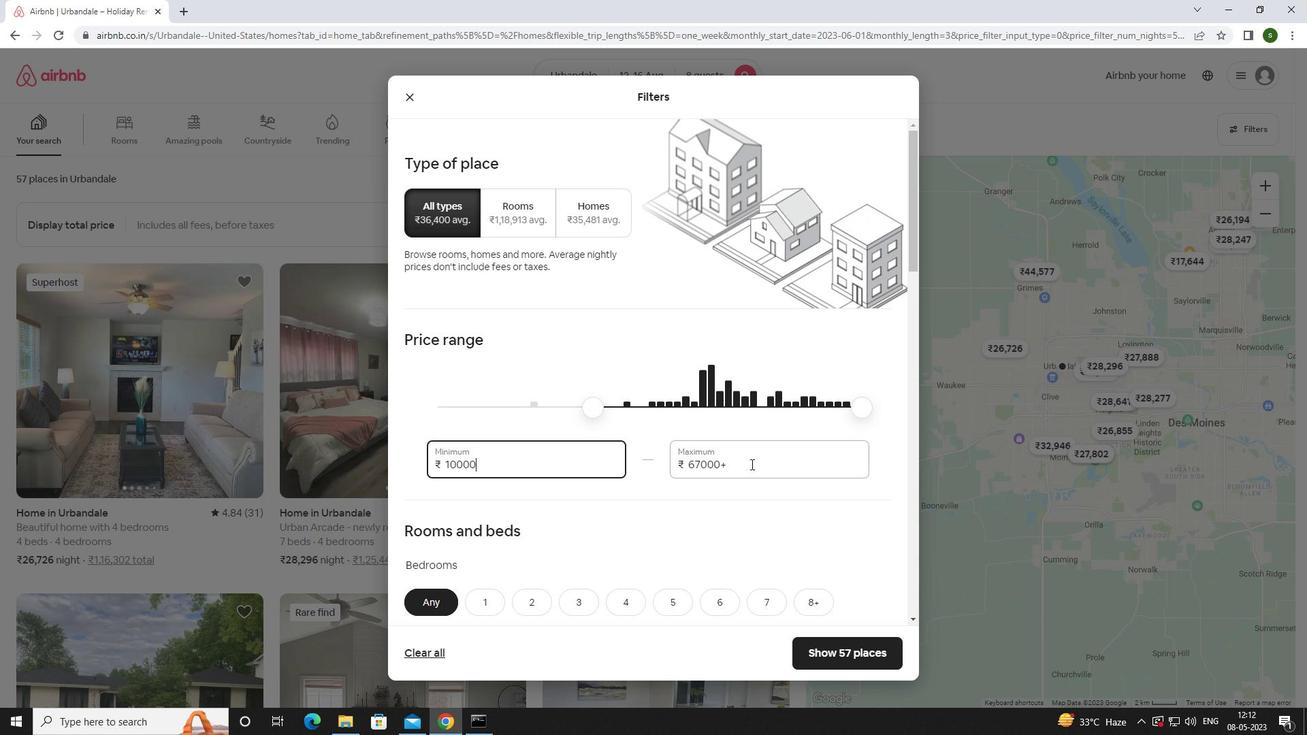 
Action: Mouse moved to (730, 464)
Screenshot: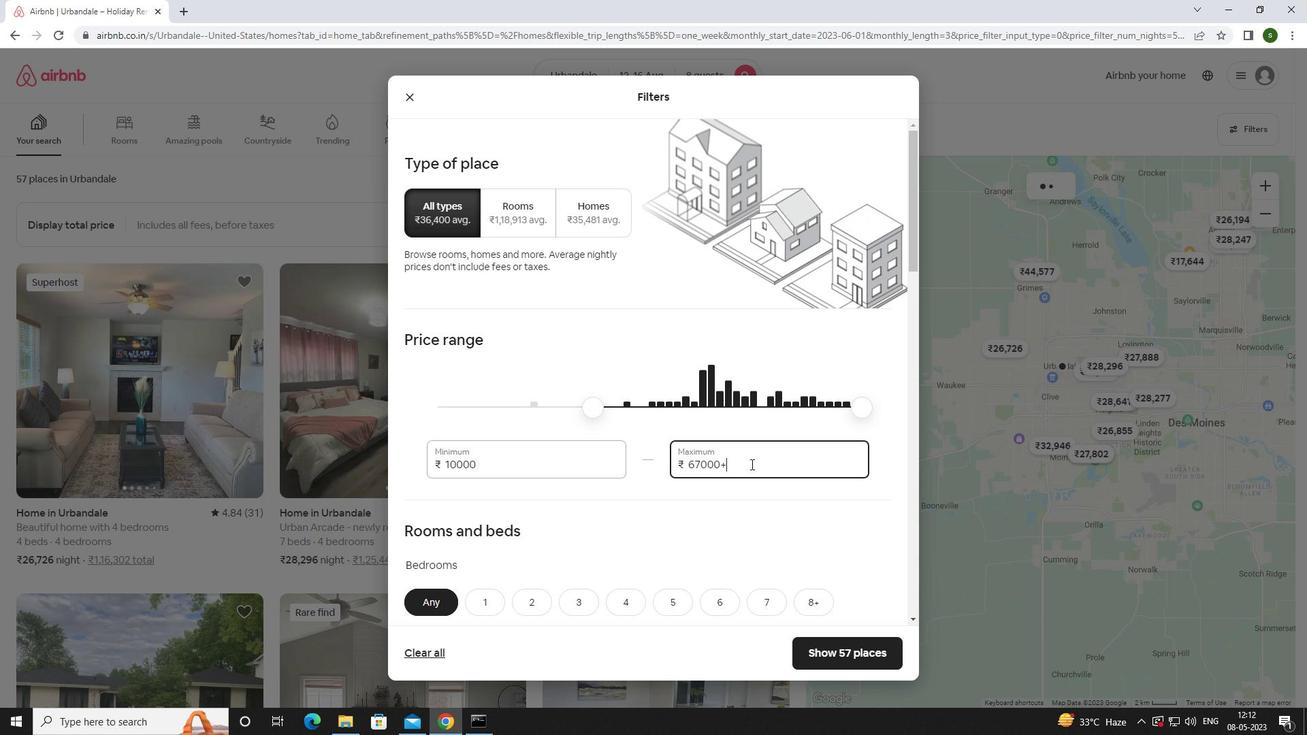 
Action: Key pressed <Key.backspace><Key.backspace><Key.backspace><Key.backspace><Key.backspace><Key.backspace><Key.backspace><Key.backspace><Key.backspace><Key.backspace><Key.backspace>16000
Screenshot: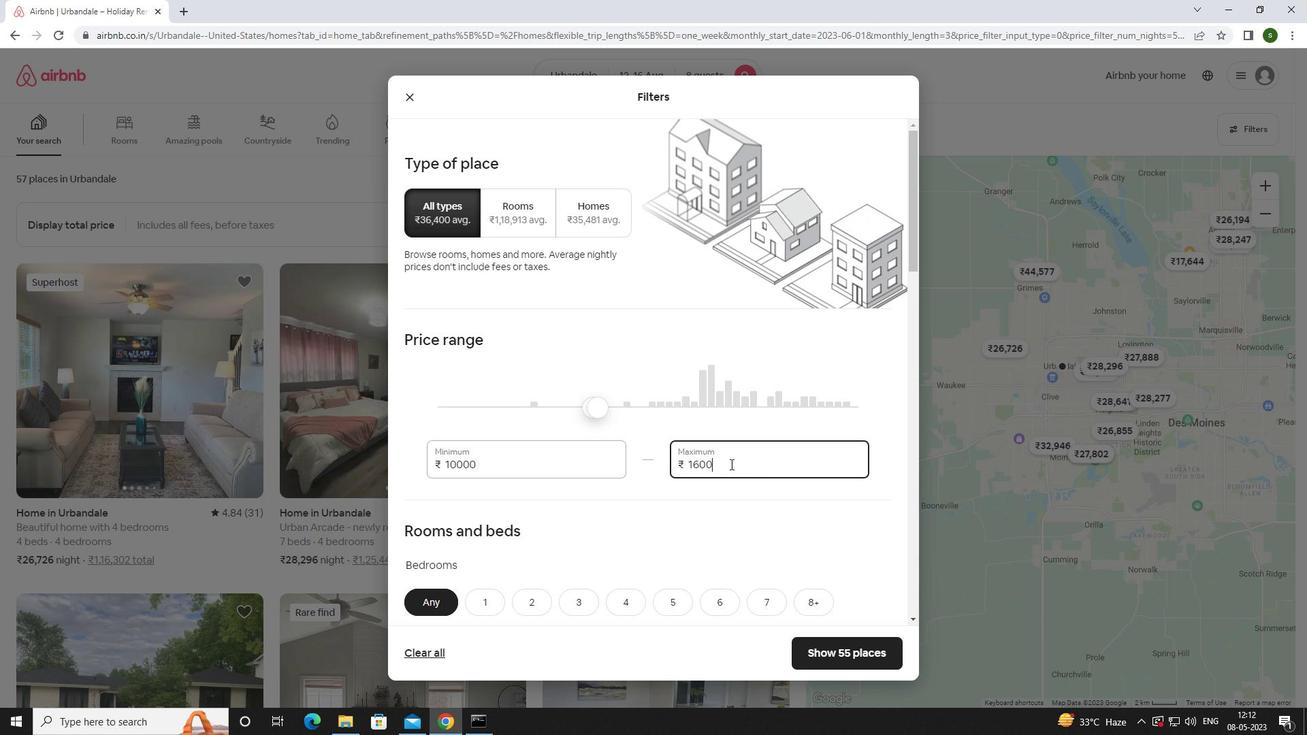 
Action: Mouse moved to (627, 433)
Screenshot: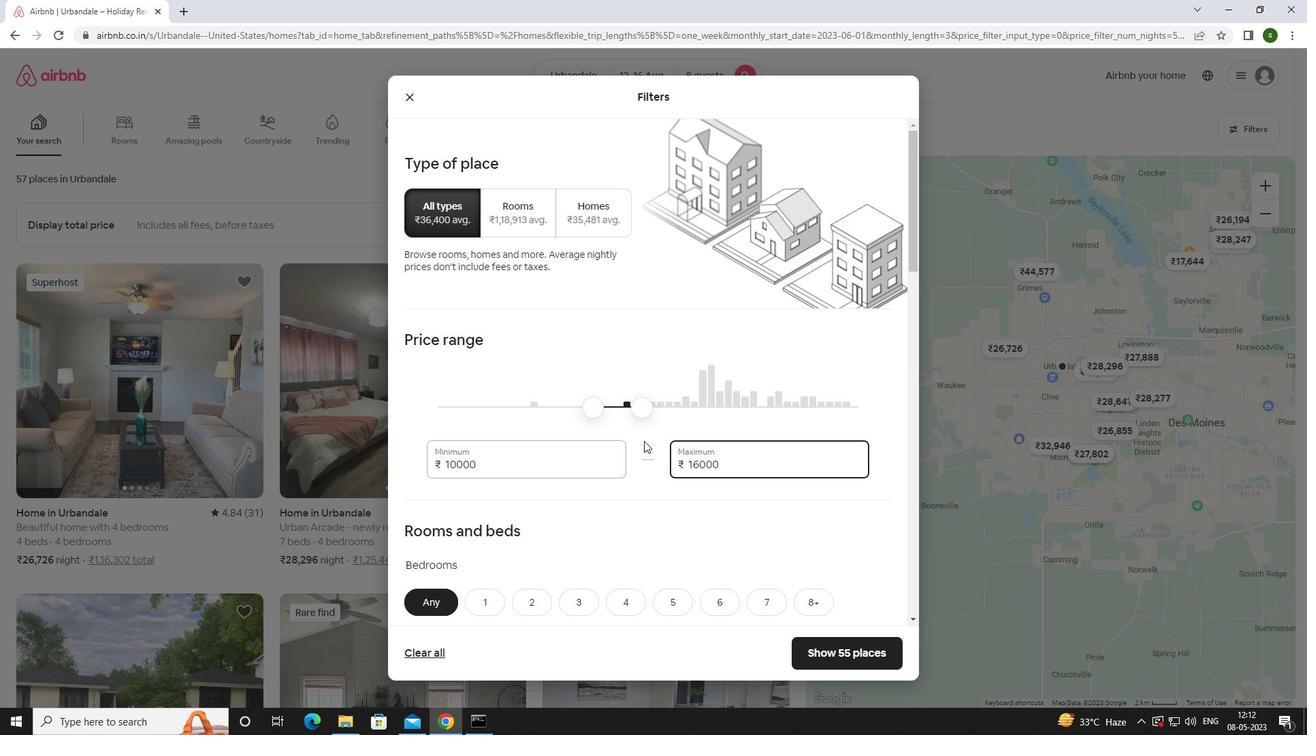 
Action: Mouse scrolled (627, 433) with delta (0, 0)
Screenshot: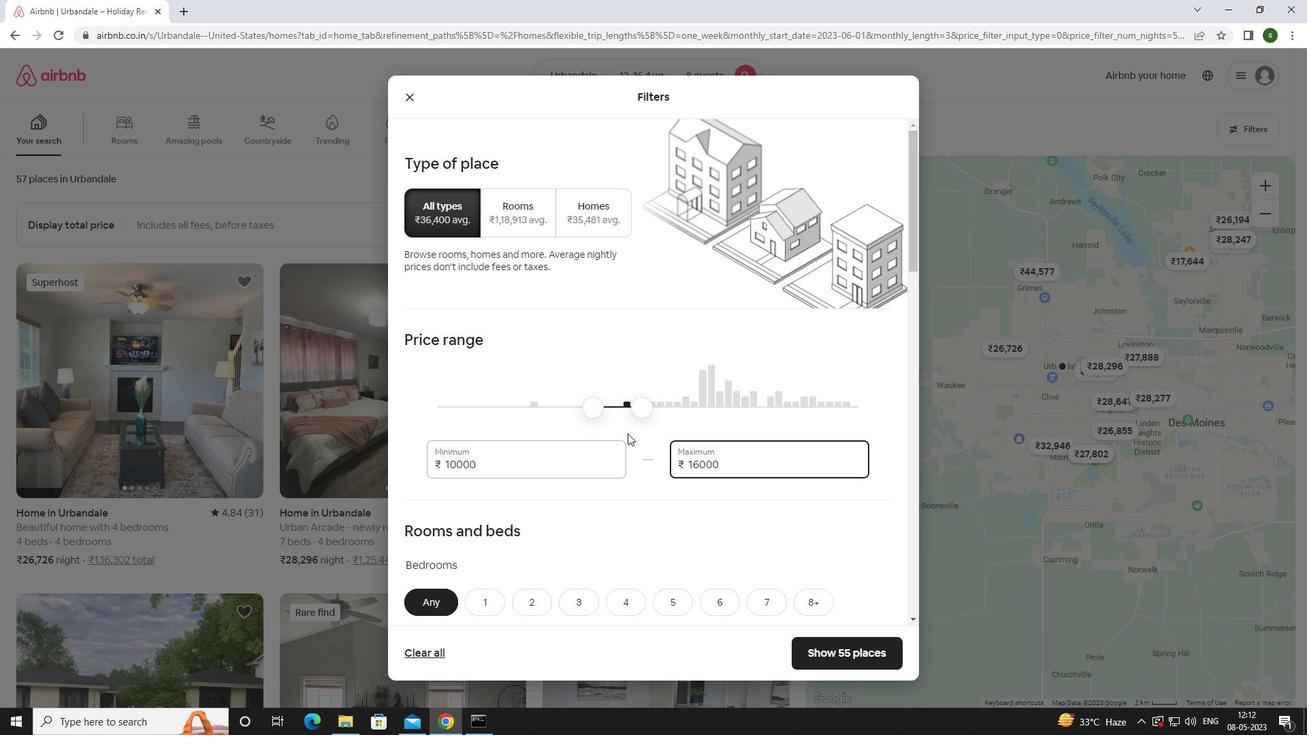 
Action: Mouse scrolled (627, 433) with delta (0, 0)
Screenshot: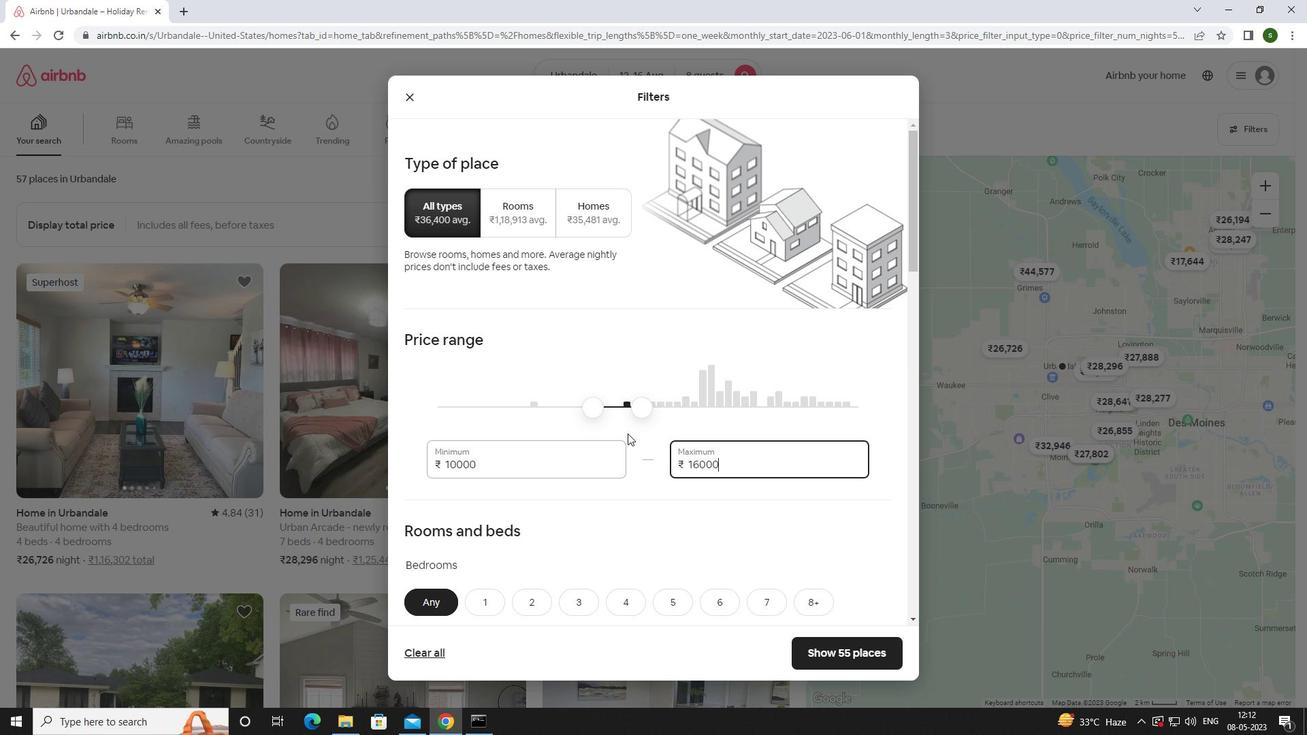 
Action: Mouse scrolled (627, 433) with delta (0, 0)
Screenshot: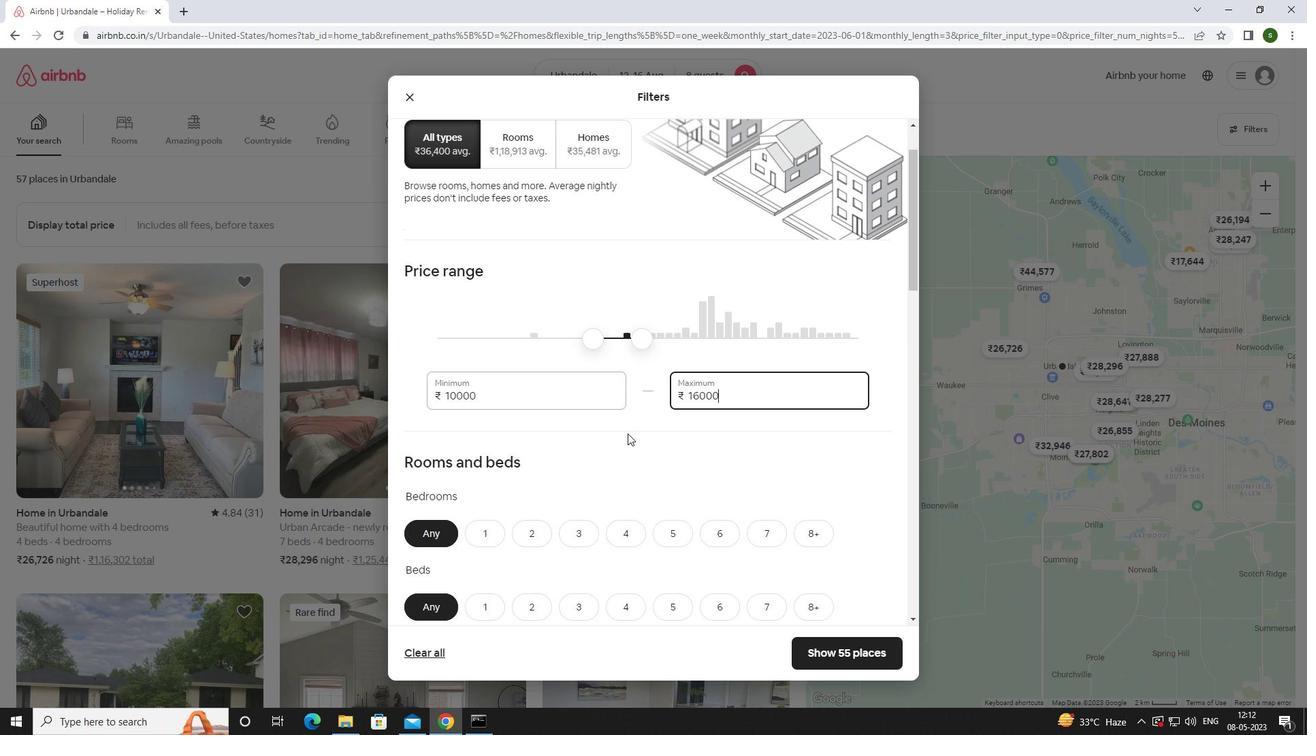 
Action: Mouse scrolled (627, 433) with delta (0, 0)
Screenshot: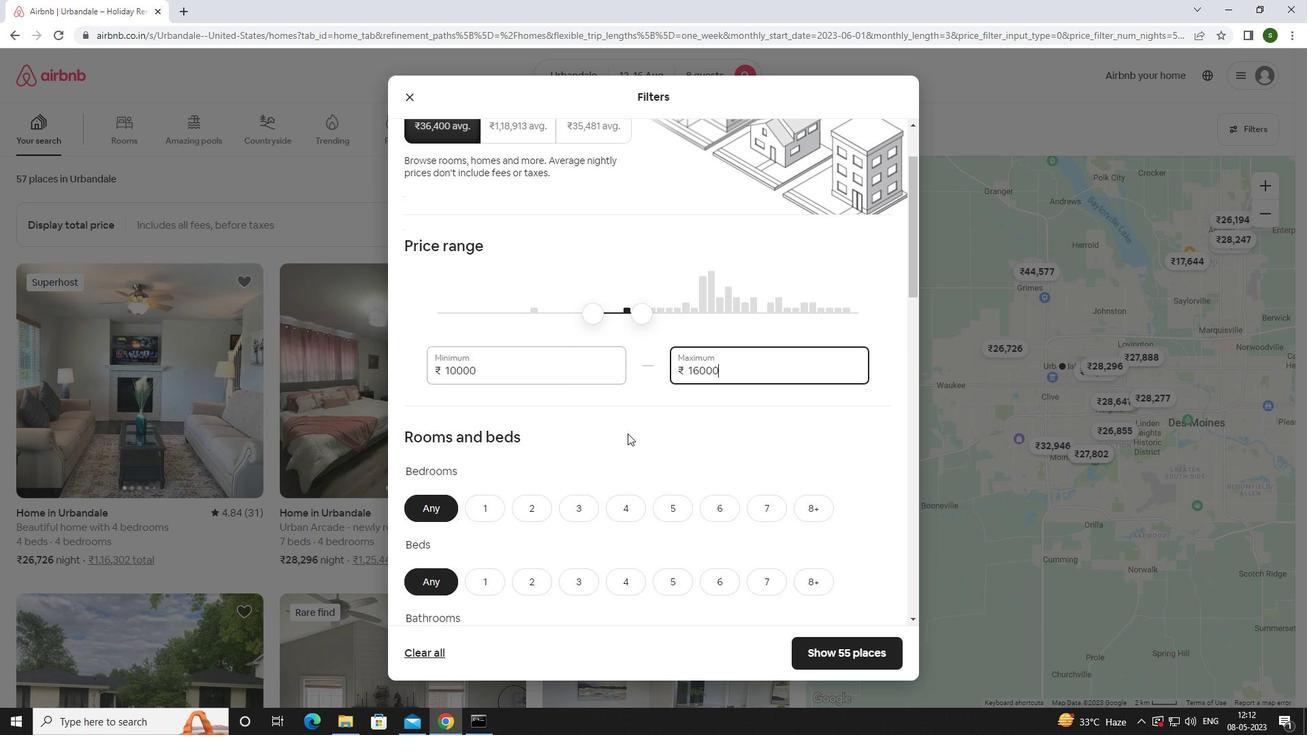 
Action: Mouse moved to (817, 322)
Screenshot: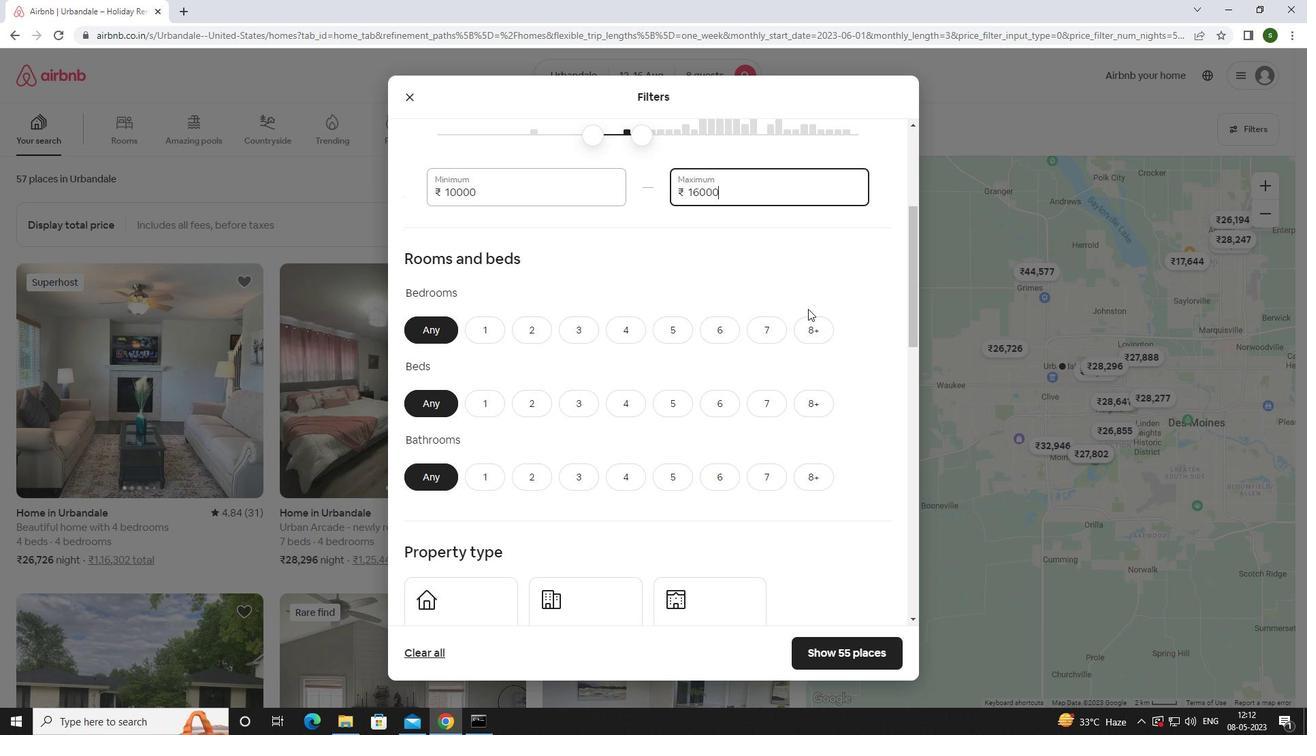 
Action: Mouse pressed left at (817, 322)
Screenshot: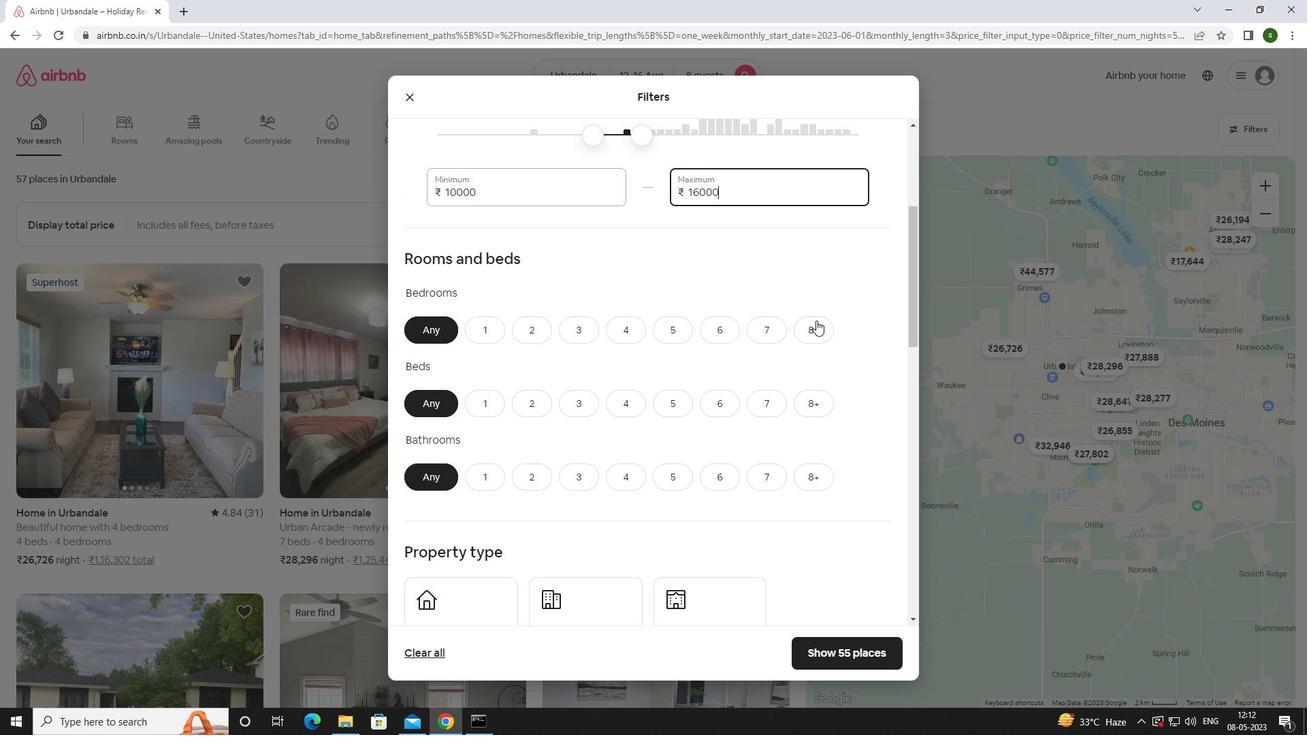 
Action: Mouse moved to (813, 402)
Screenshot: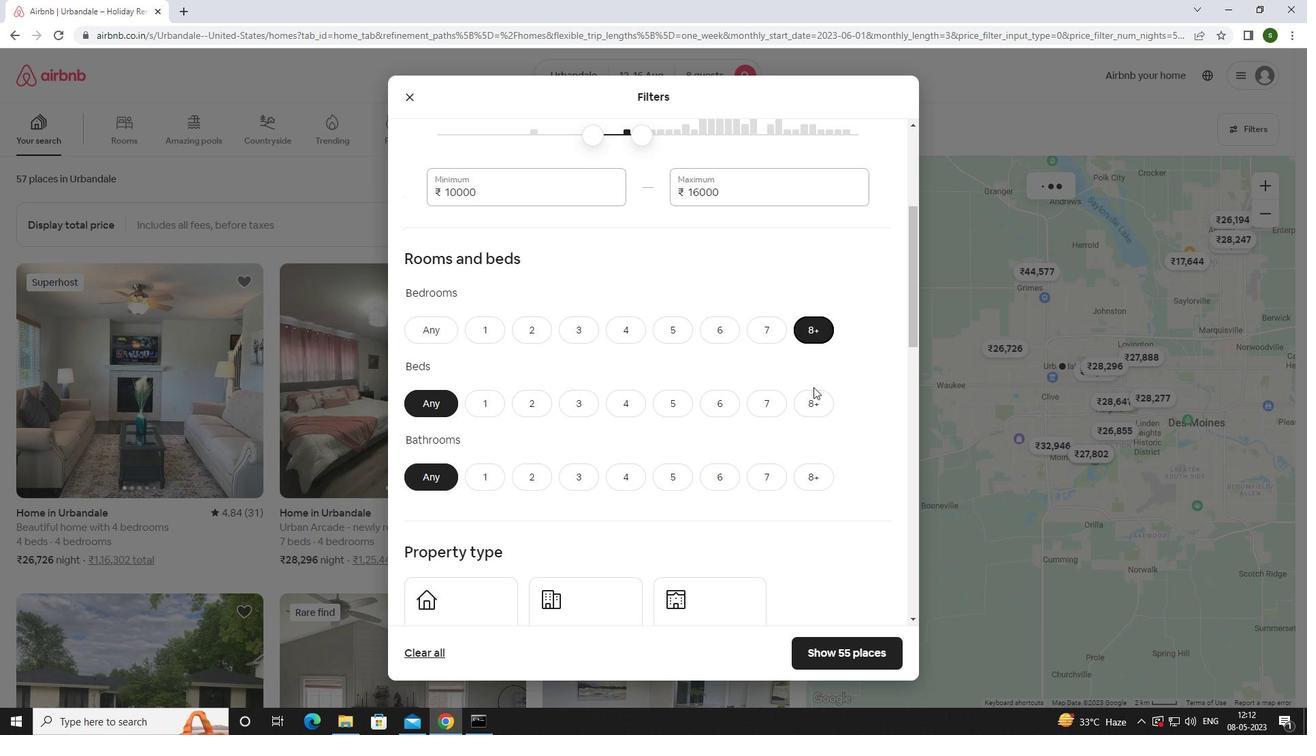 
Action: Mouse pressed left at (813, 402)
Screenshot: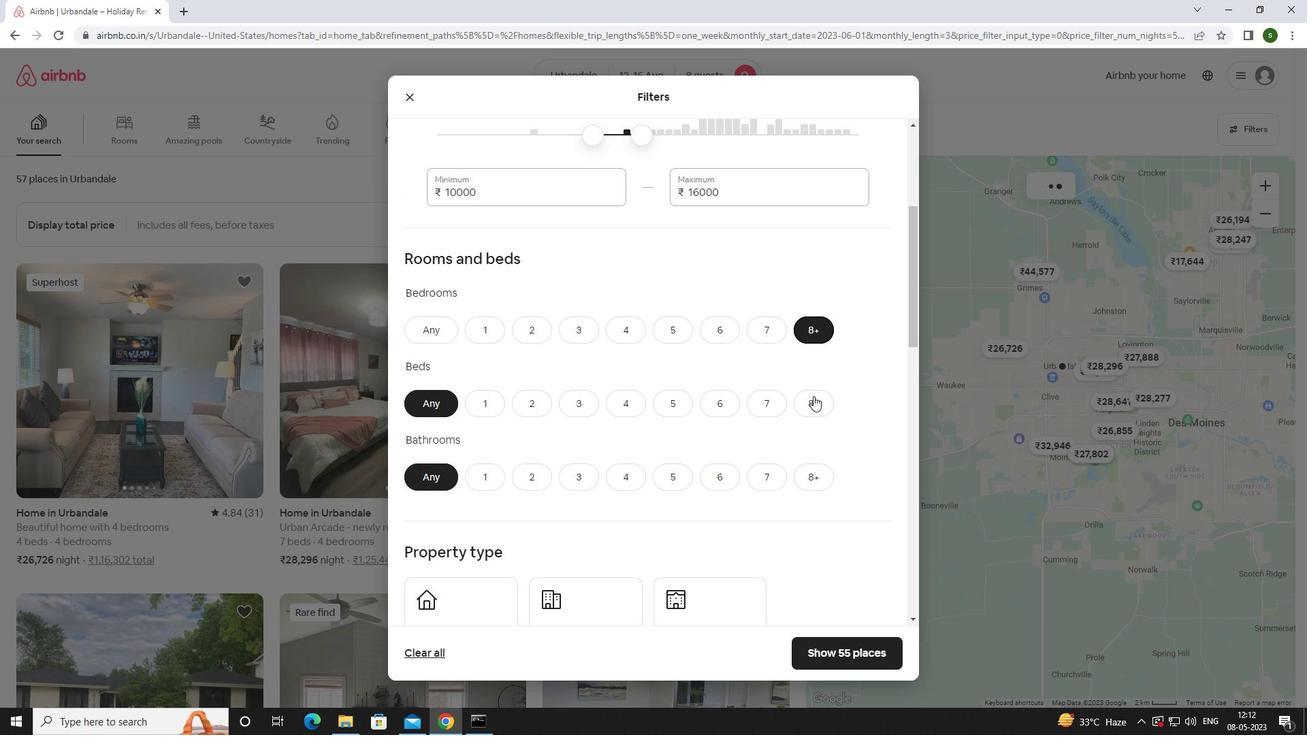 
Action: Mouse moved to (825, 473)
Screenshot: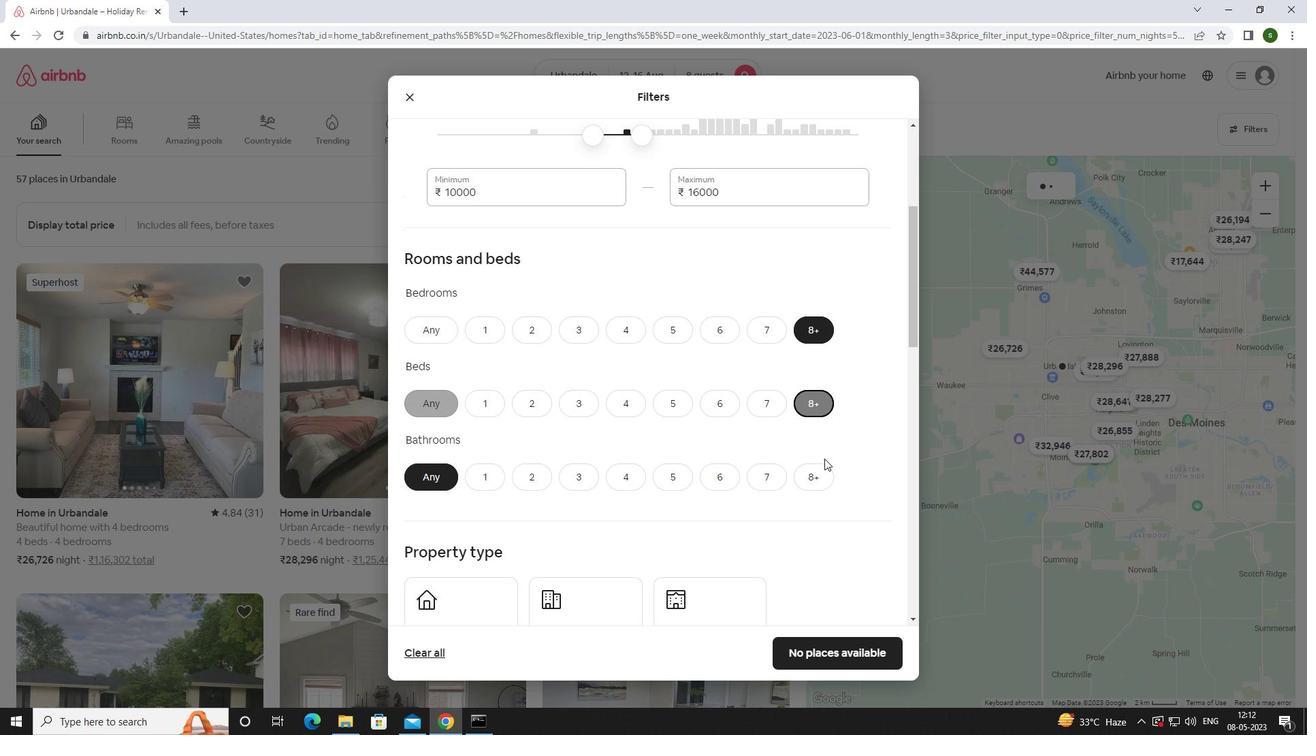 
Action: Mouse pressed left at (825, 473)
Screenshot: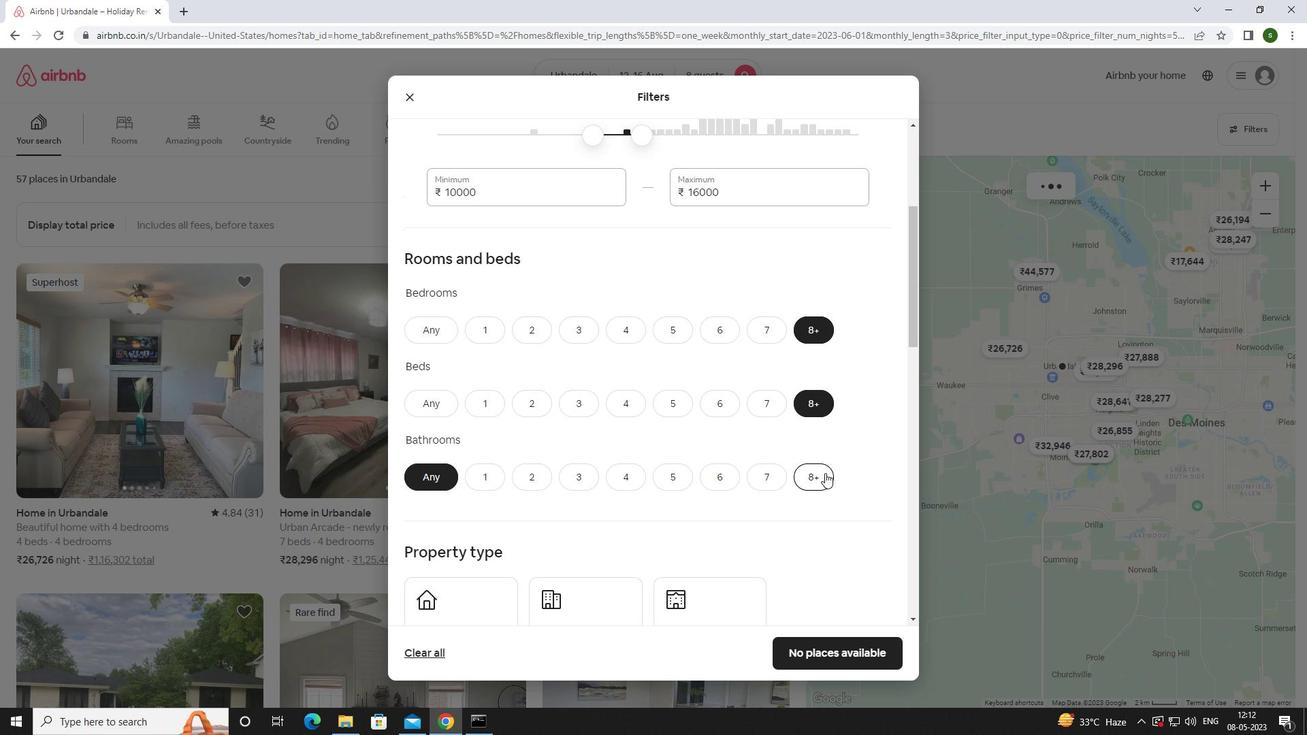 
Action: Mouse moved to (819, 469)
Screenshot: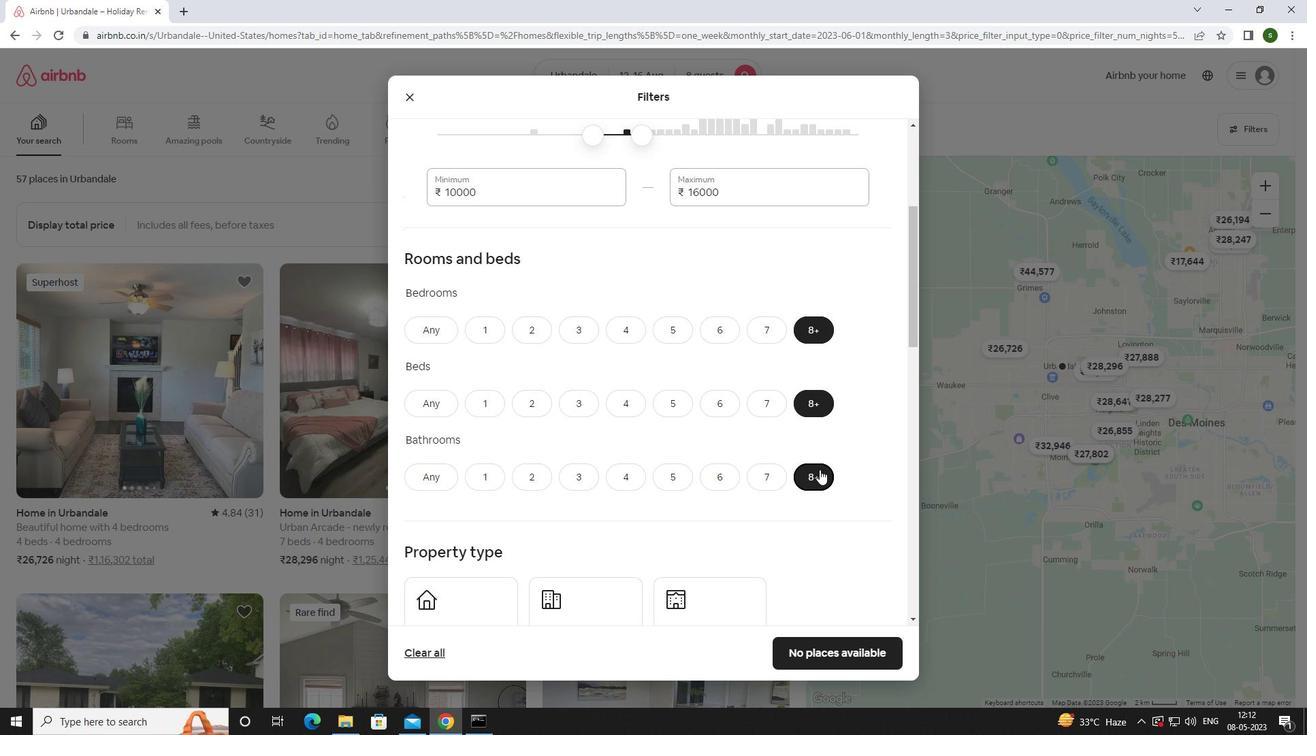 
Action: Mouse scrolled (819, 468) with delta (0, 0)
Screenshot: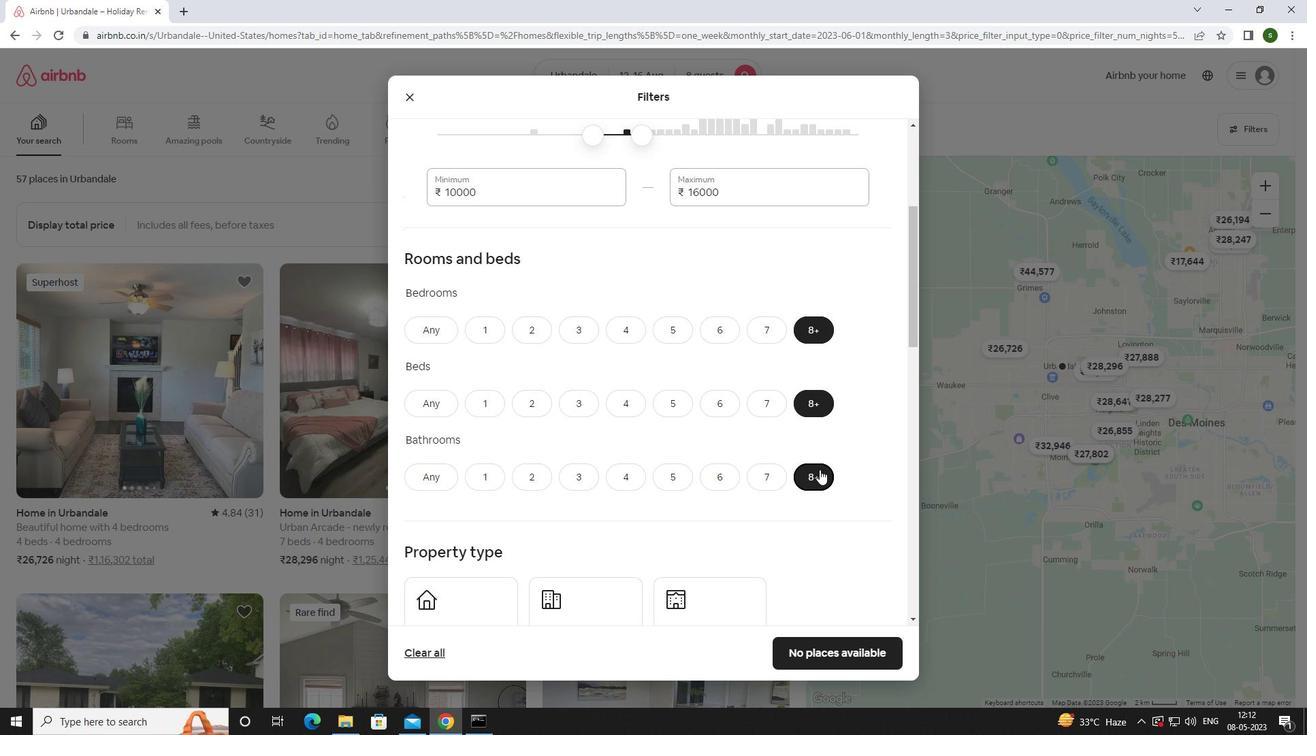 
Action: Mouse scrolled (819, 468) with delta (0, 0)
Screenshot: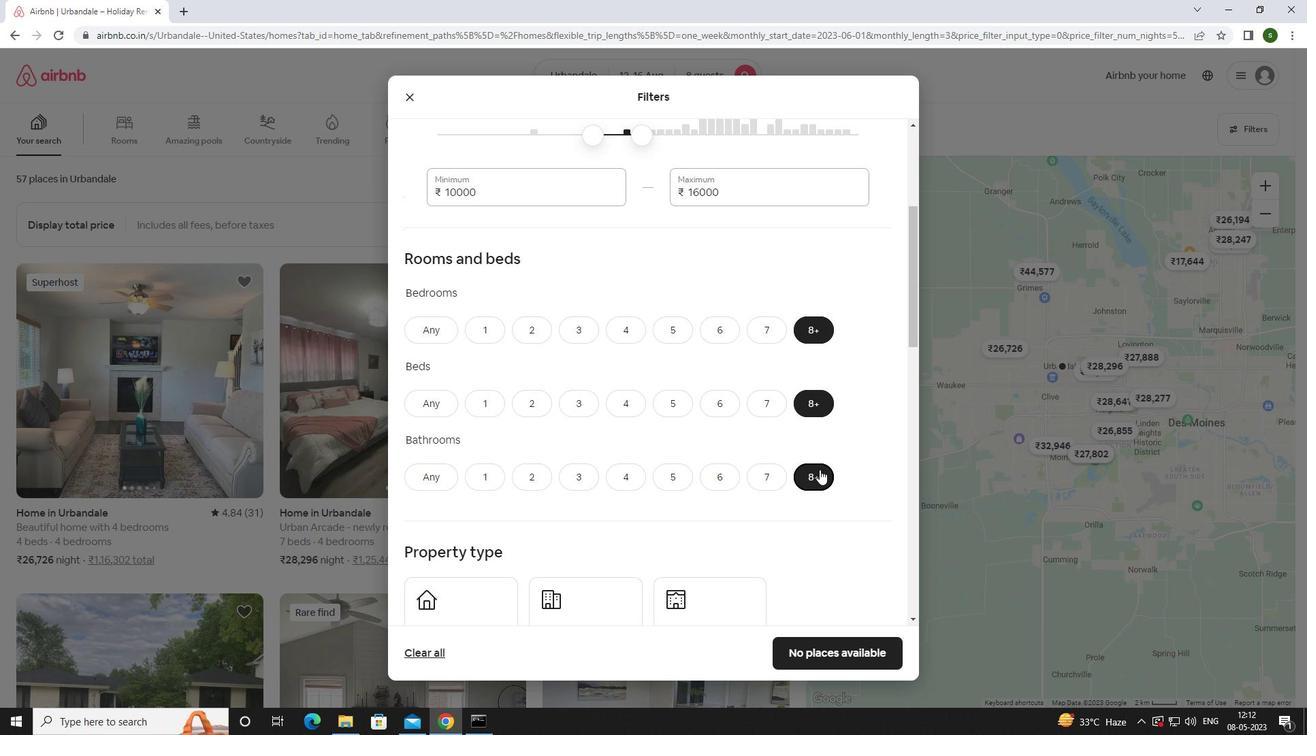 
Action: Mouse scrolled (819, 468) with delta (0, 0)
Screenshot: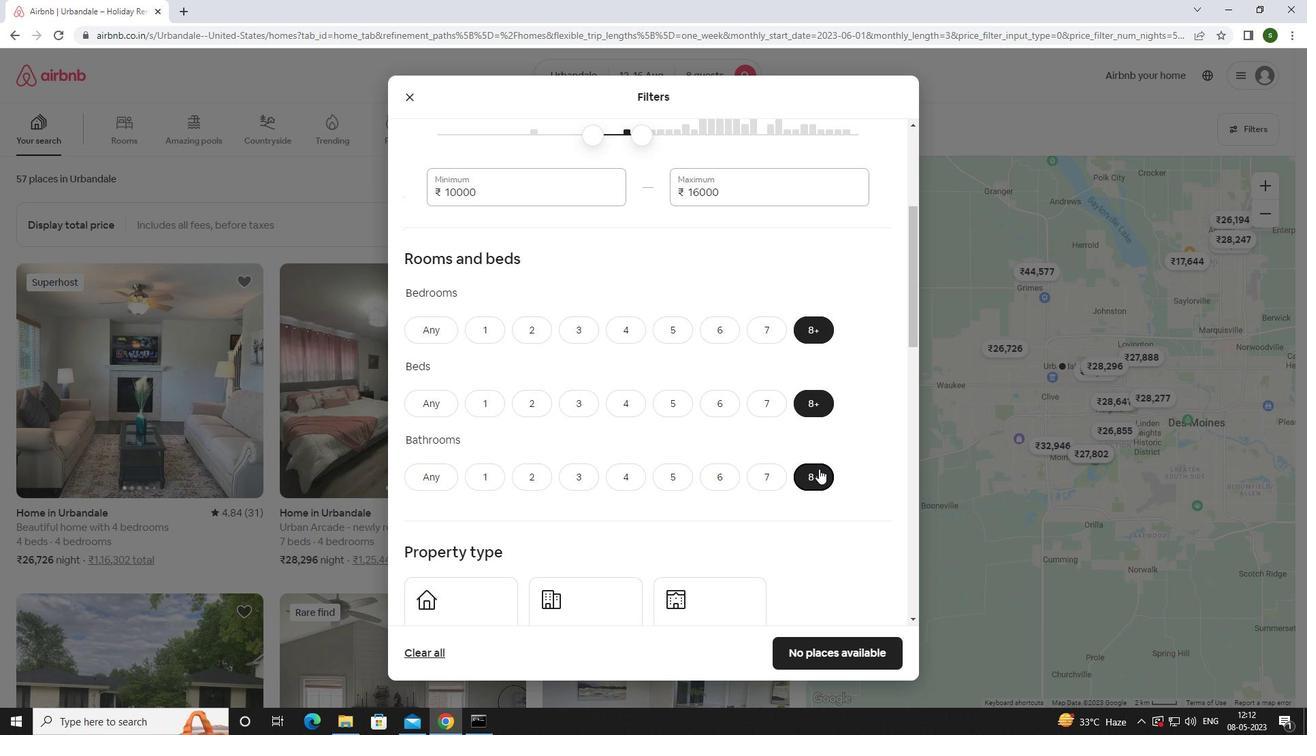 
Action: Mouse moved to (471, 405)
Screenshot: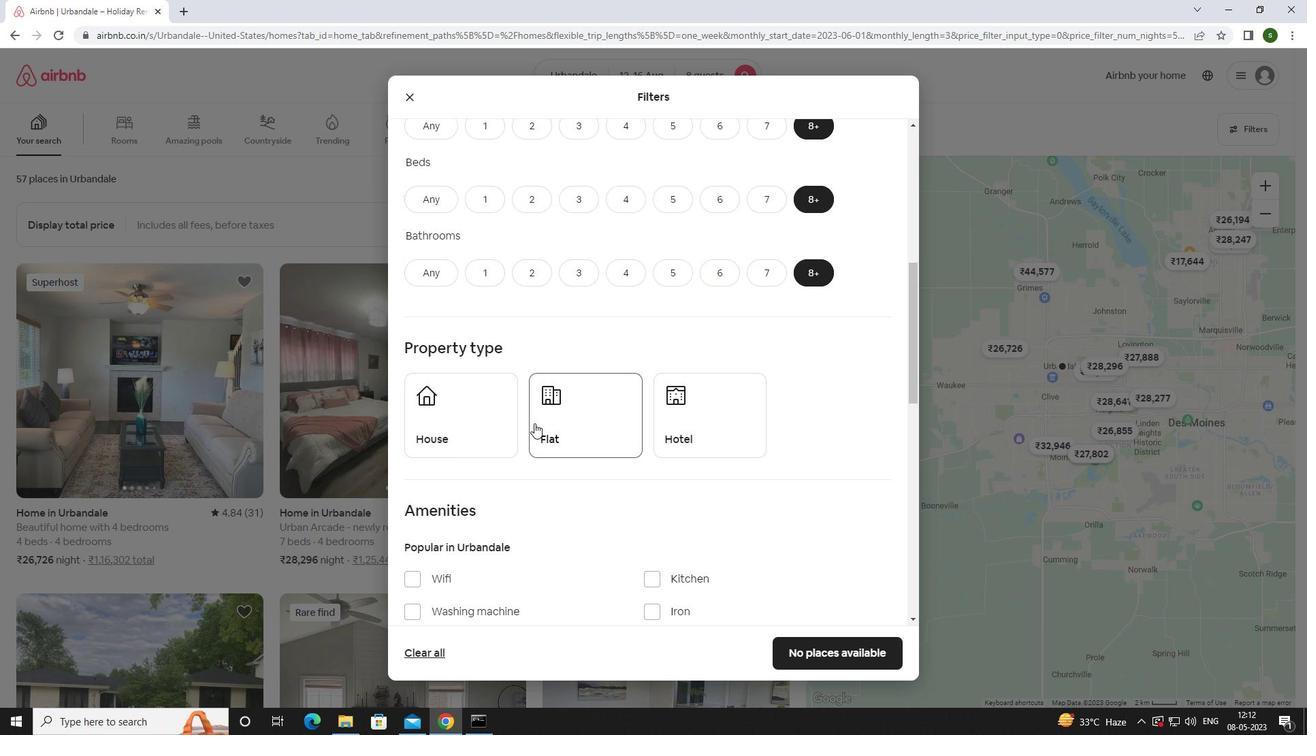 
Action: Mouse pressed left at (471, 405)
Screenshot: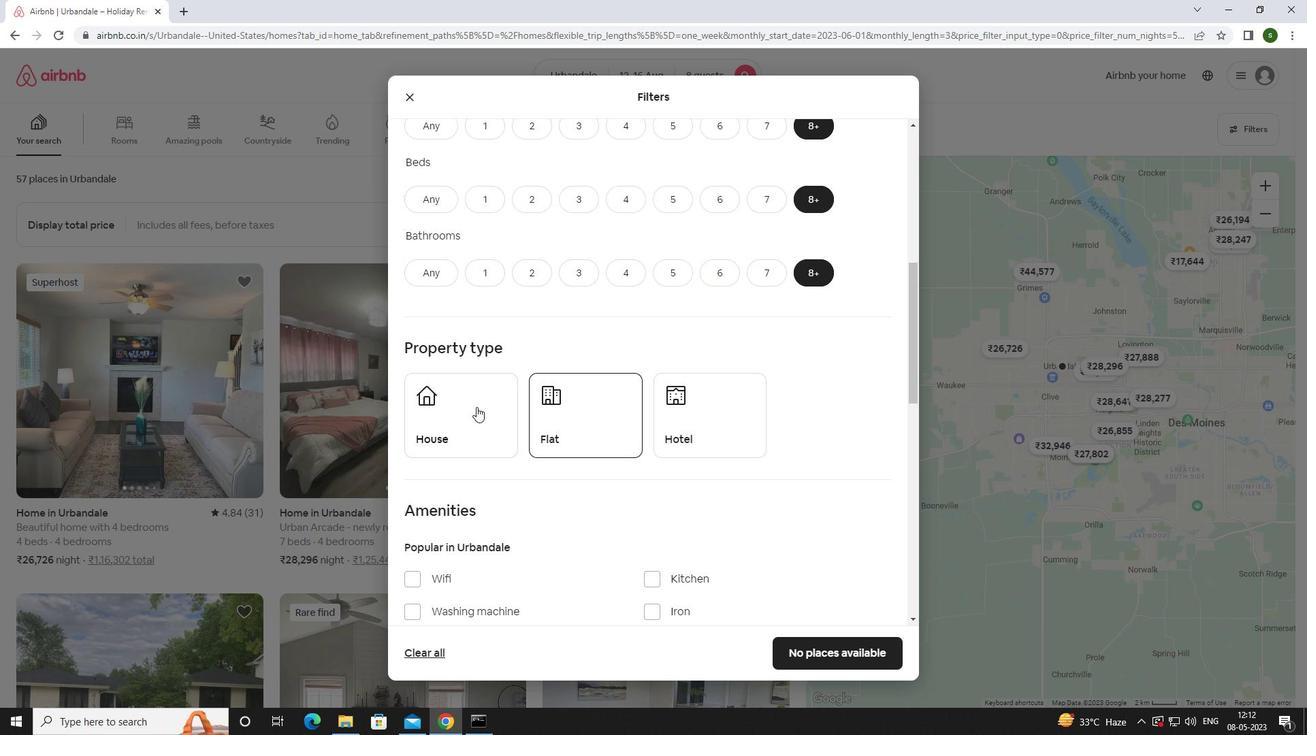 
Action: Mouse moved to (584, 413)
Screenshot: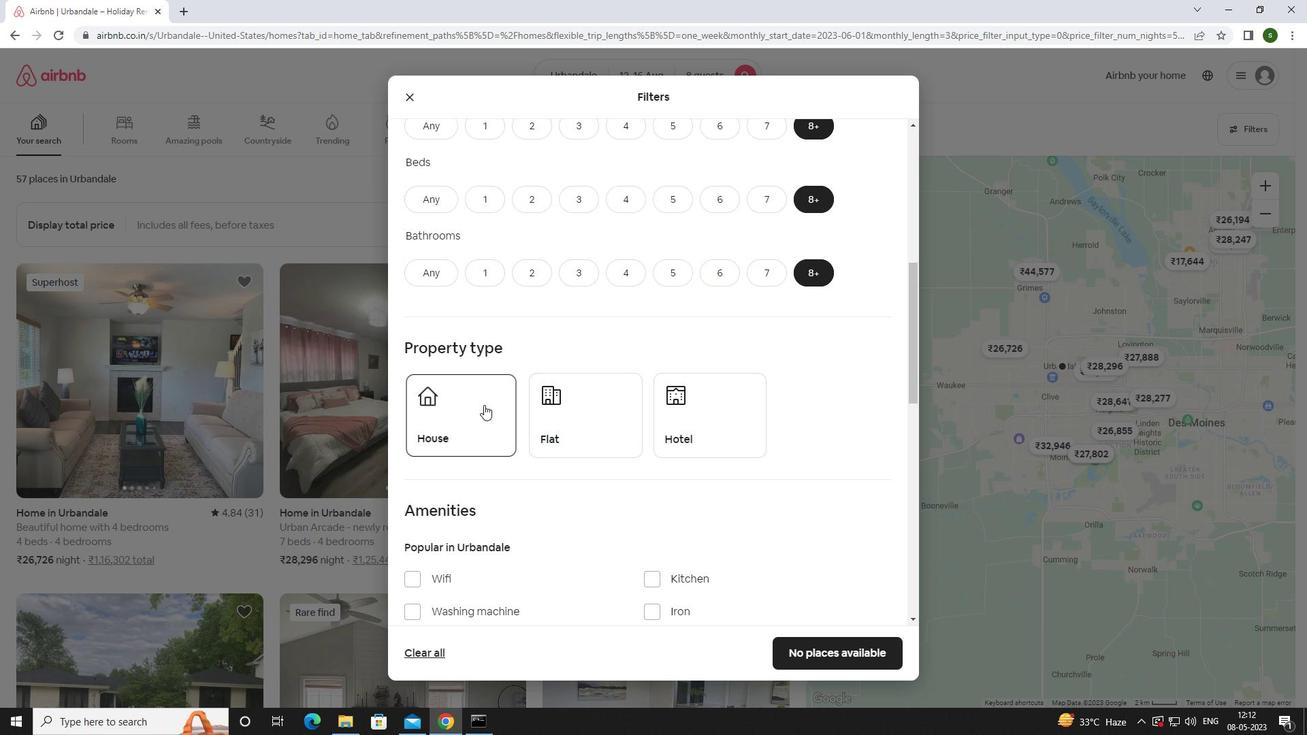 
Action: Mouse pressed left at (584, 413)
Screenshot: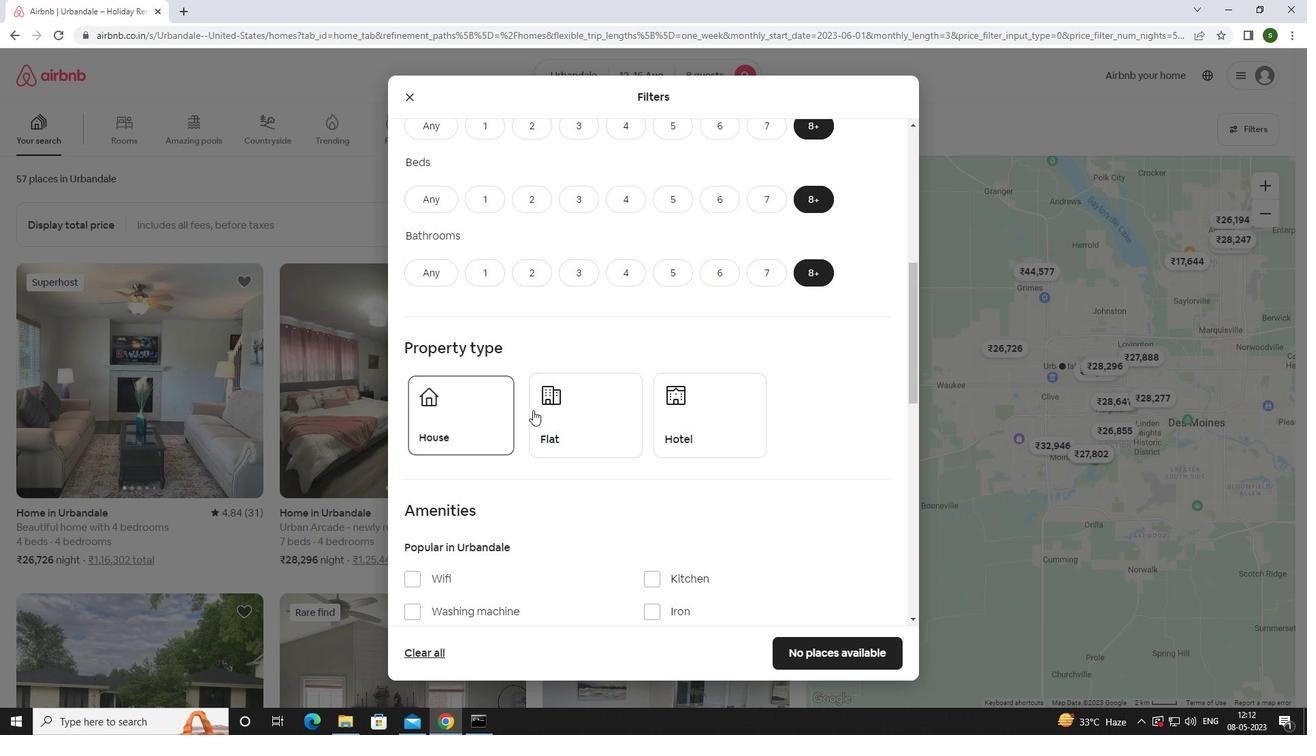 
Action: Mouse moved to (720, 407)
Screenshot: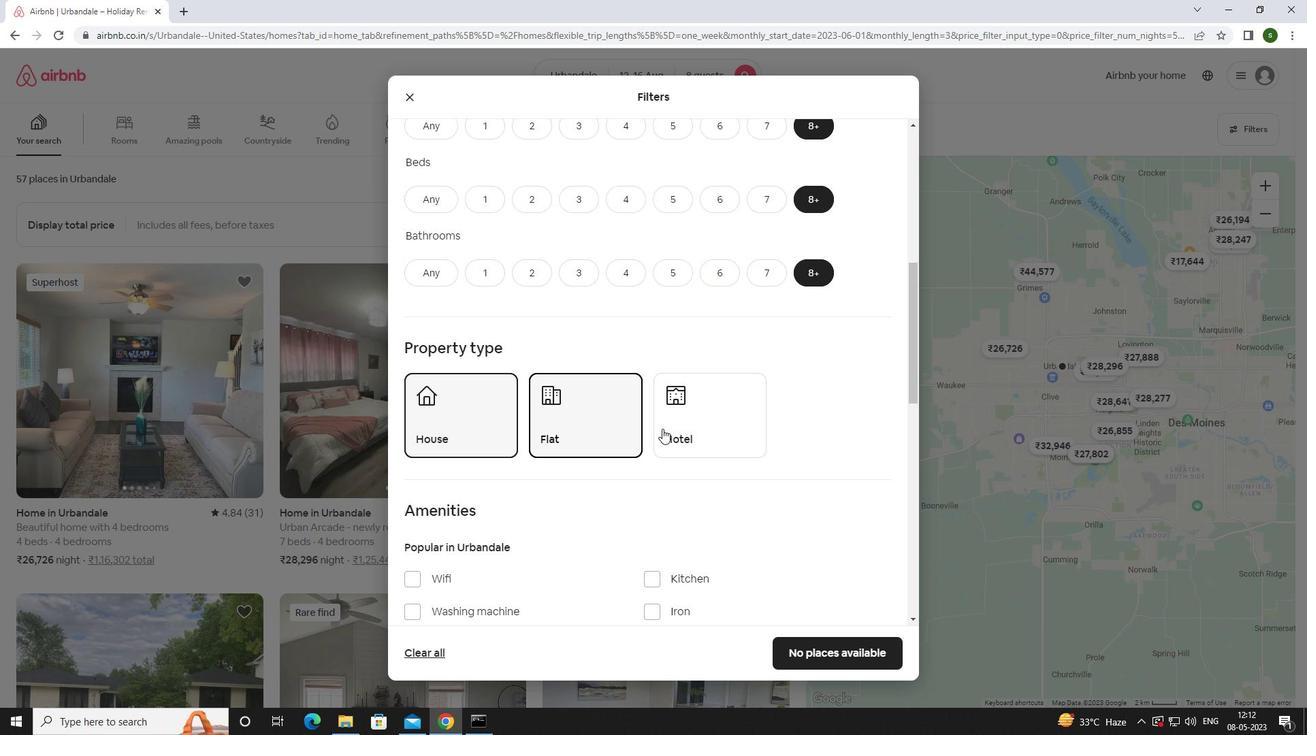 
Action: Mouse pressed left at (720, 407)
Screenshot: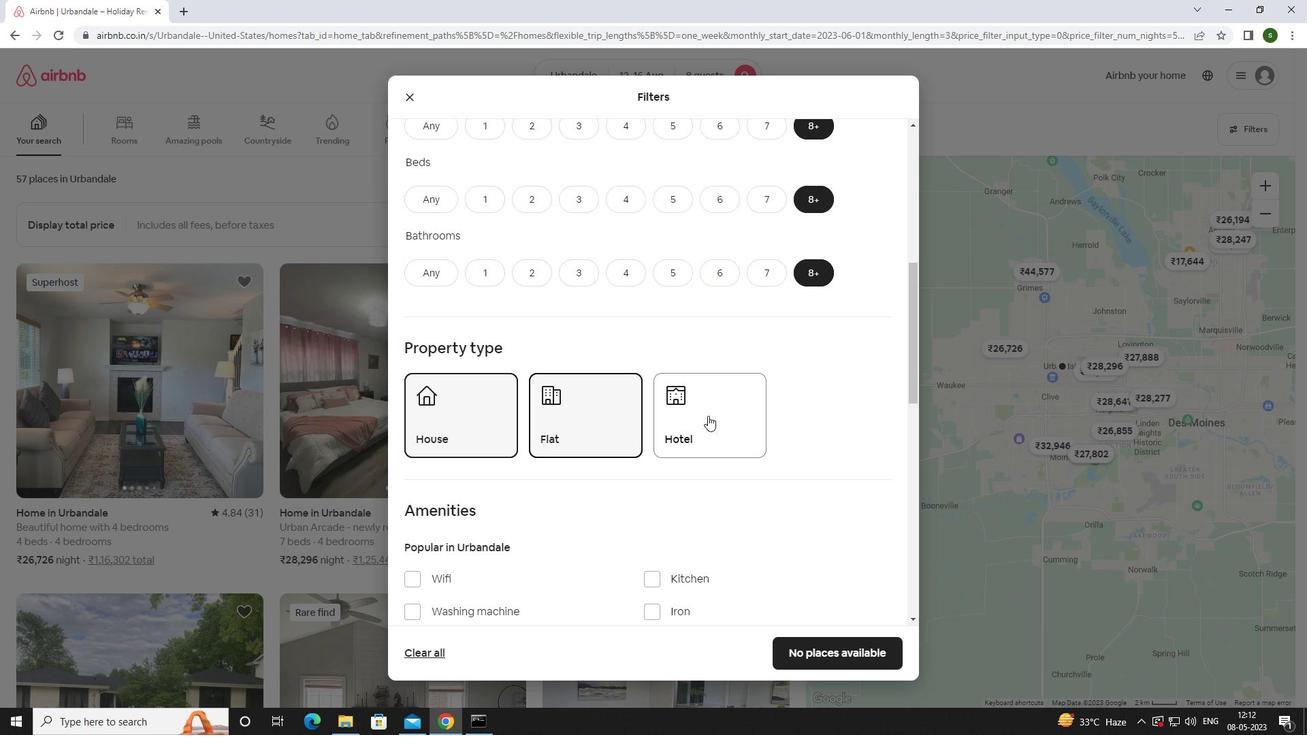 
Action: Mouse moved to (663, 388)
Screenshot: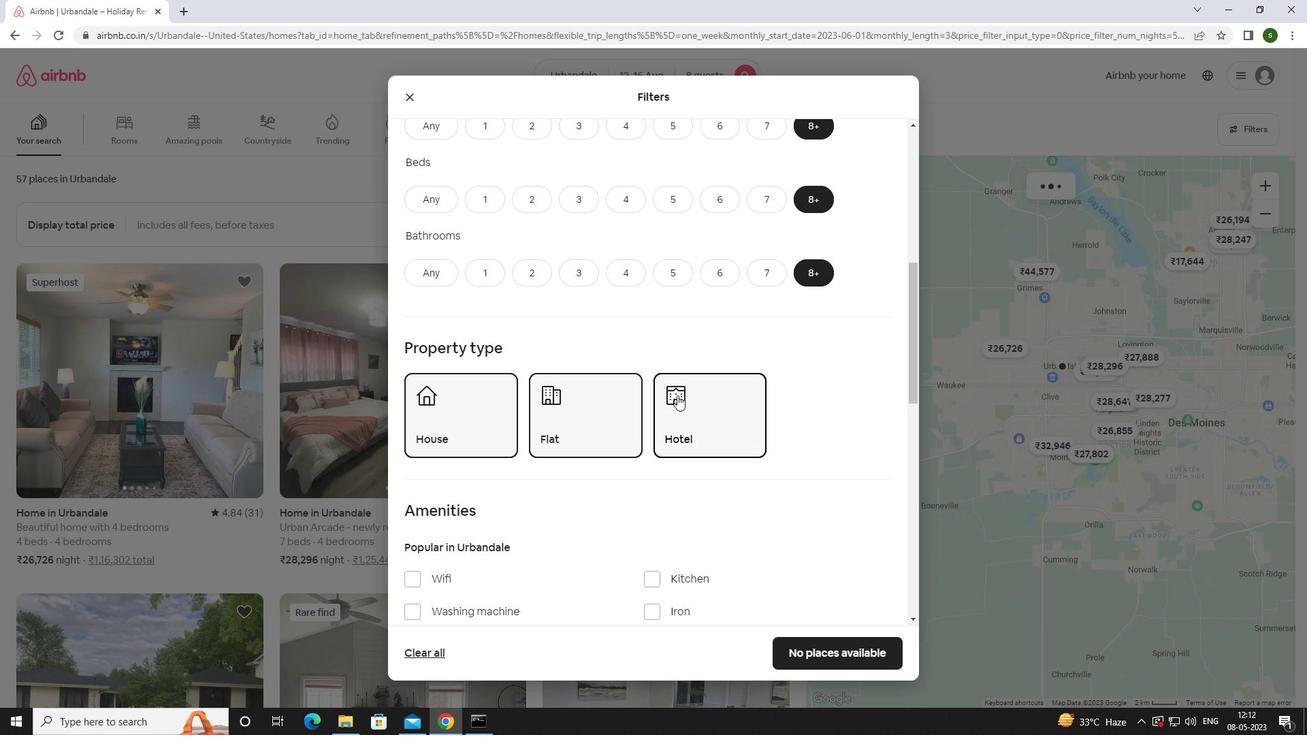 
Action: Mouse scrolled (663, 388) with delta (0, 0)
Screenshot: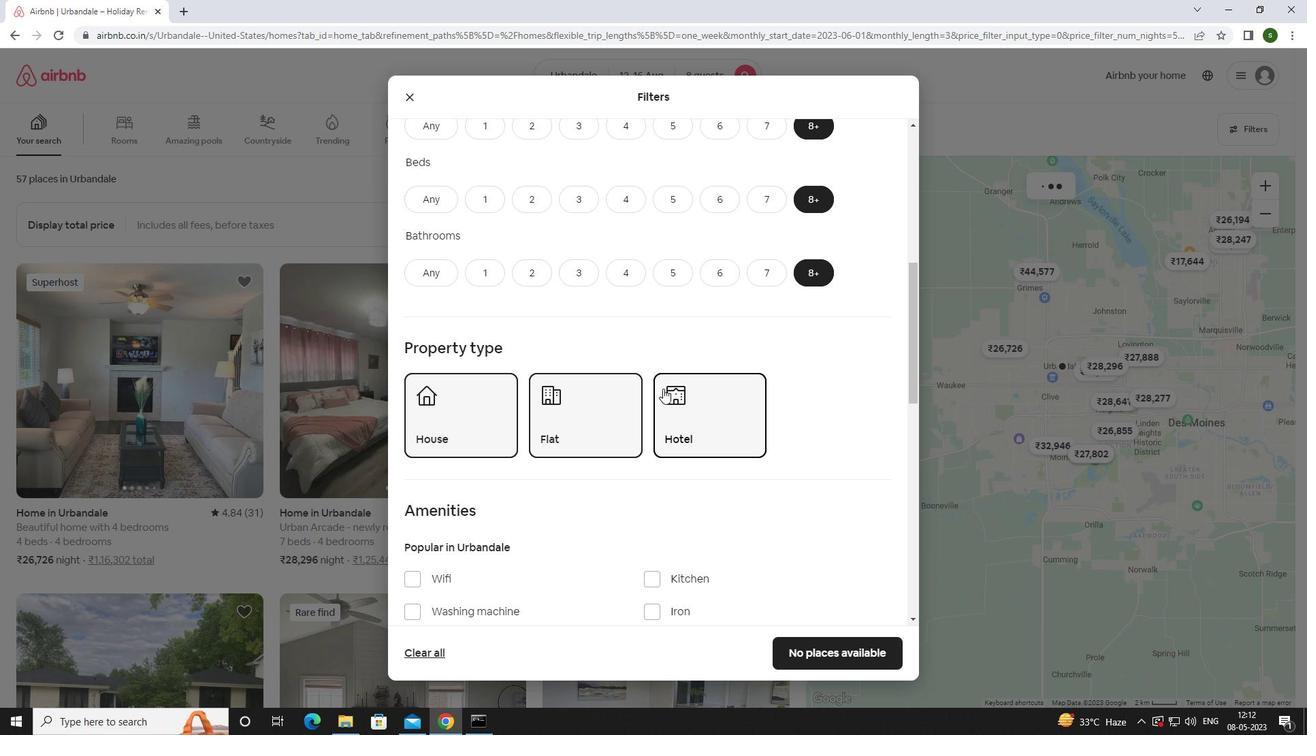 
Action: Mouse scrolled (663, 388) with delta (0, 0)
Screenshot: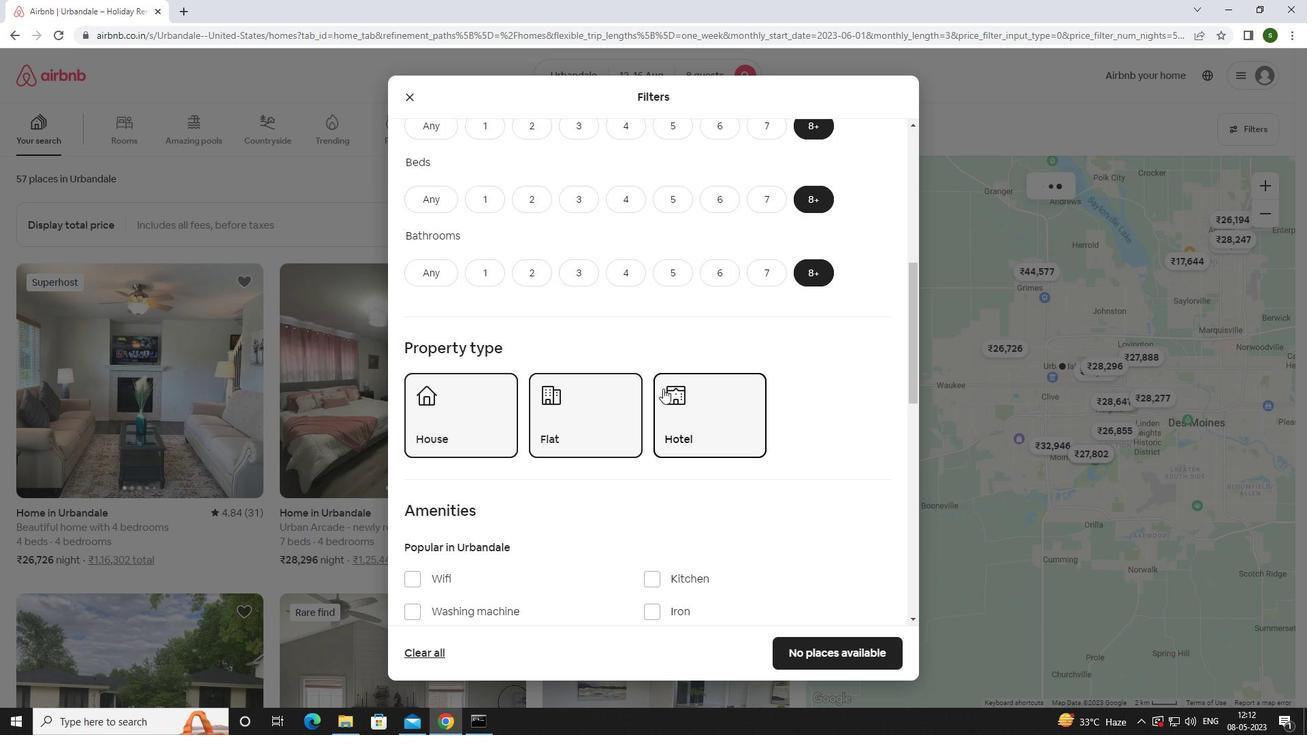 
Action: Mouse moved to (448, 440)
Screenshot: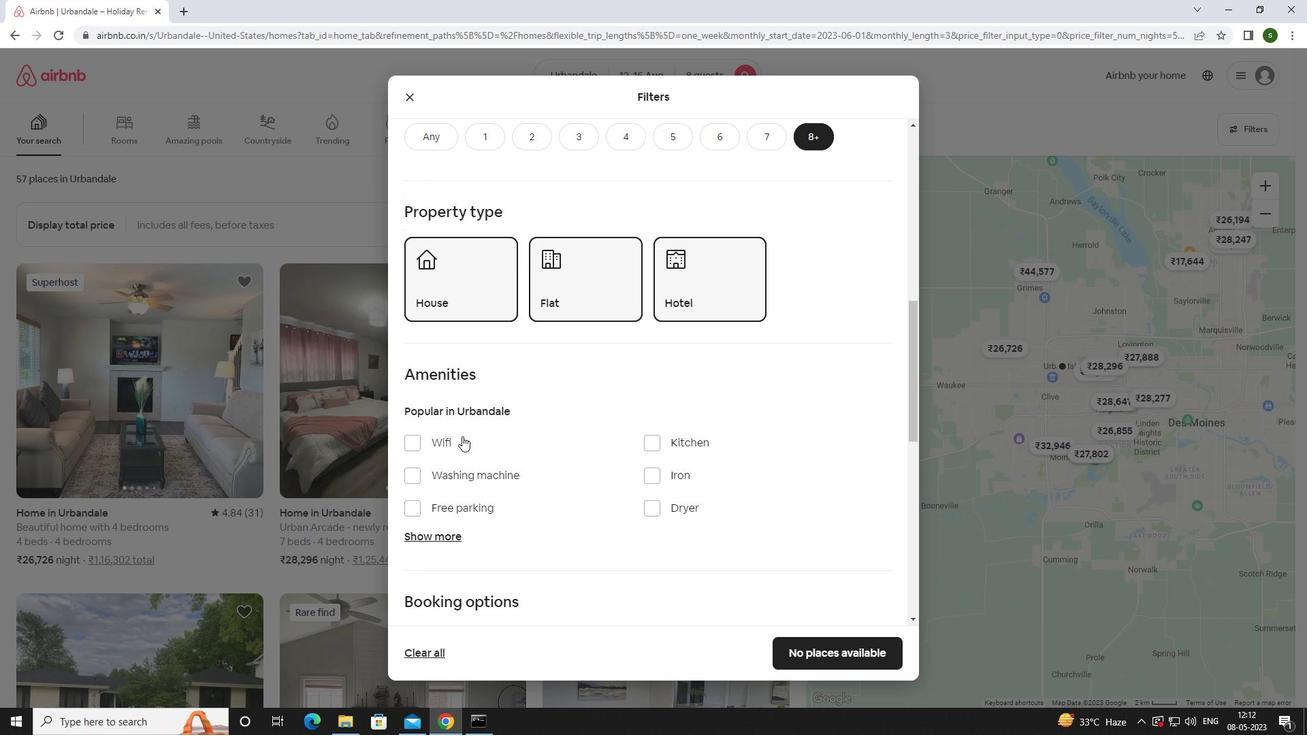 
Action: Mouse pressed left at (448, 440)
Screenshot: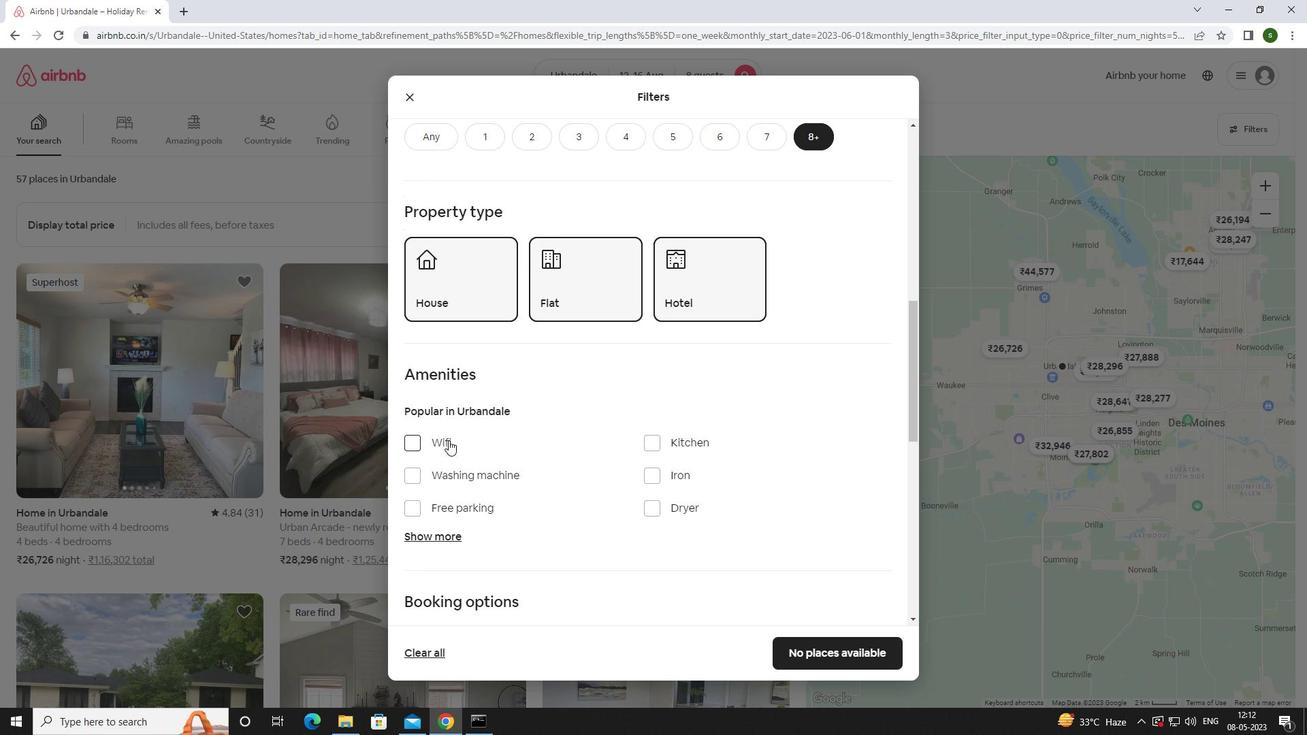 
Action: Mouse moved to (450, 502)
Screenshot: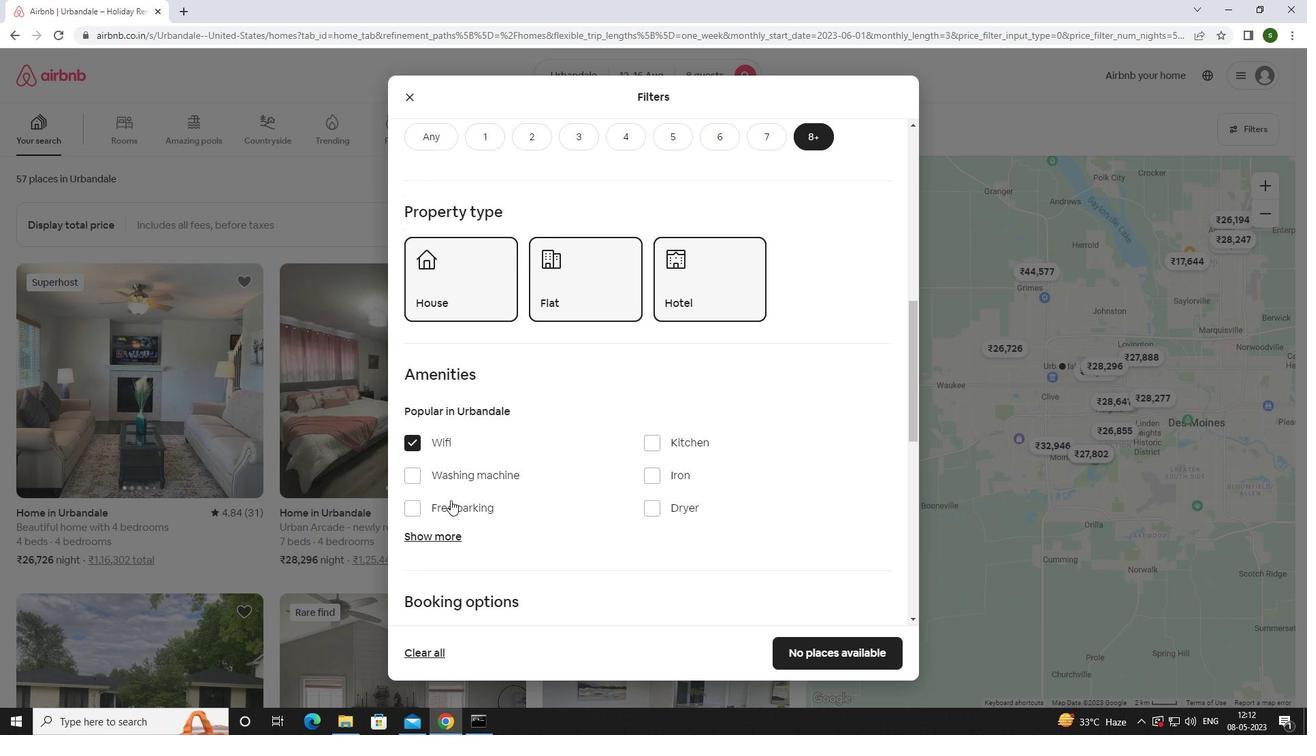 
Action: Mouse pressed left at (450, 502)
Screenshot: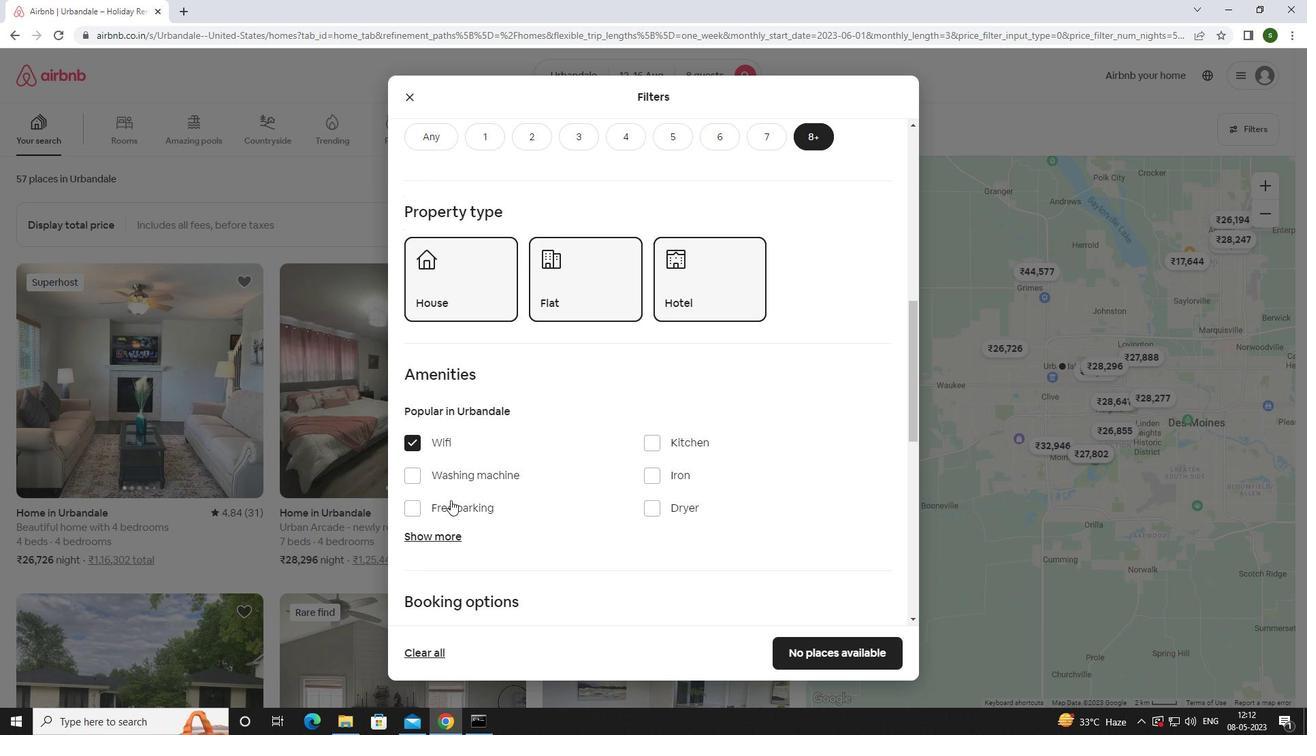 
Action: Mouse moved to (450, 533)
Screenshot: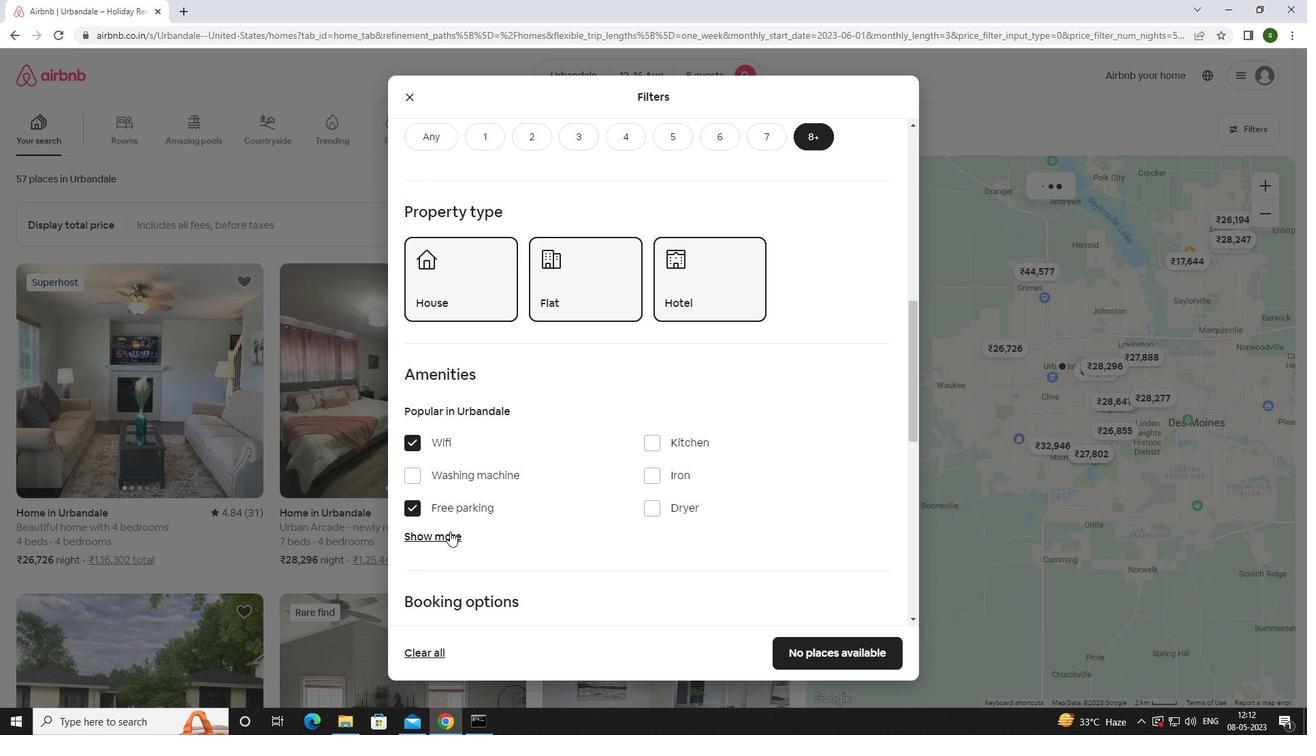 
Action: Mouse pressed left at (450, 533)
Screenshot: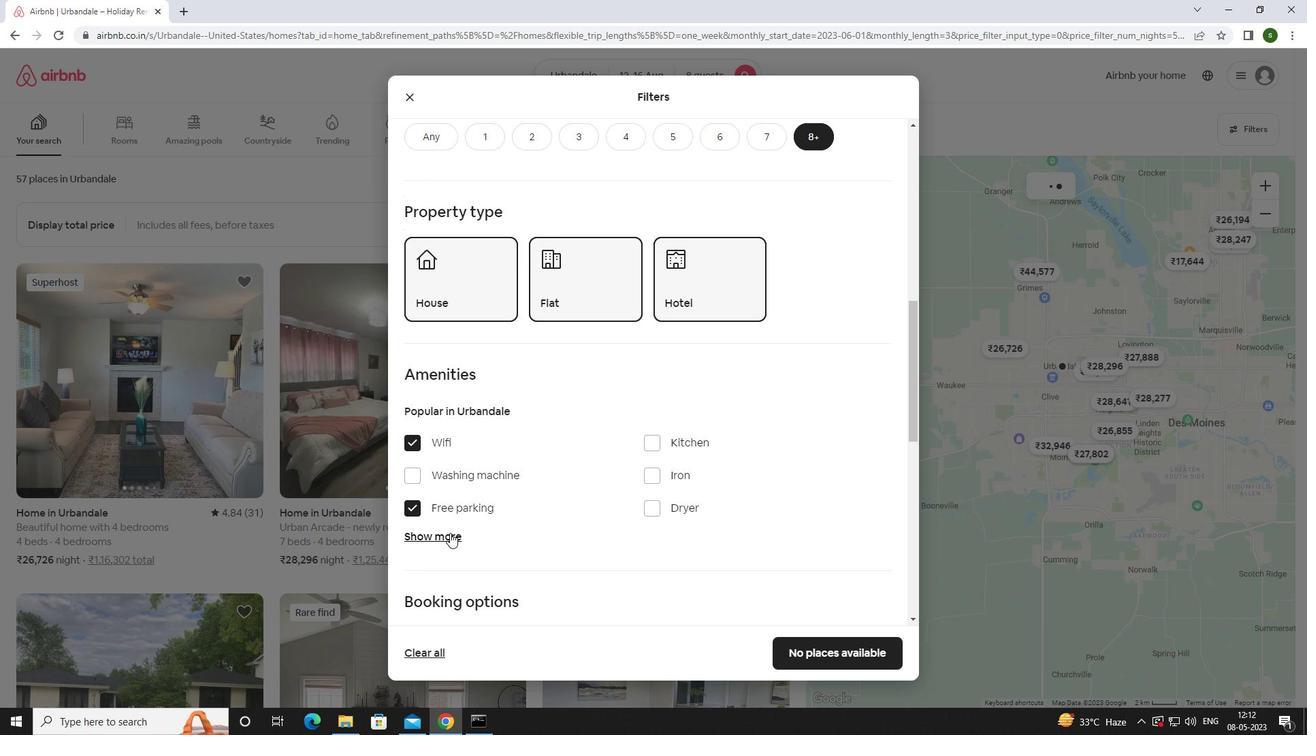 
Action: Mouse moved to (465, 473)
Screenshot: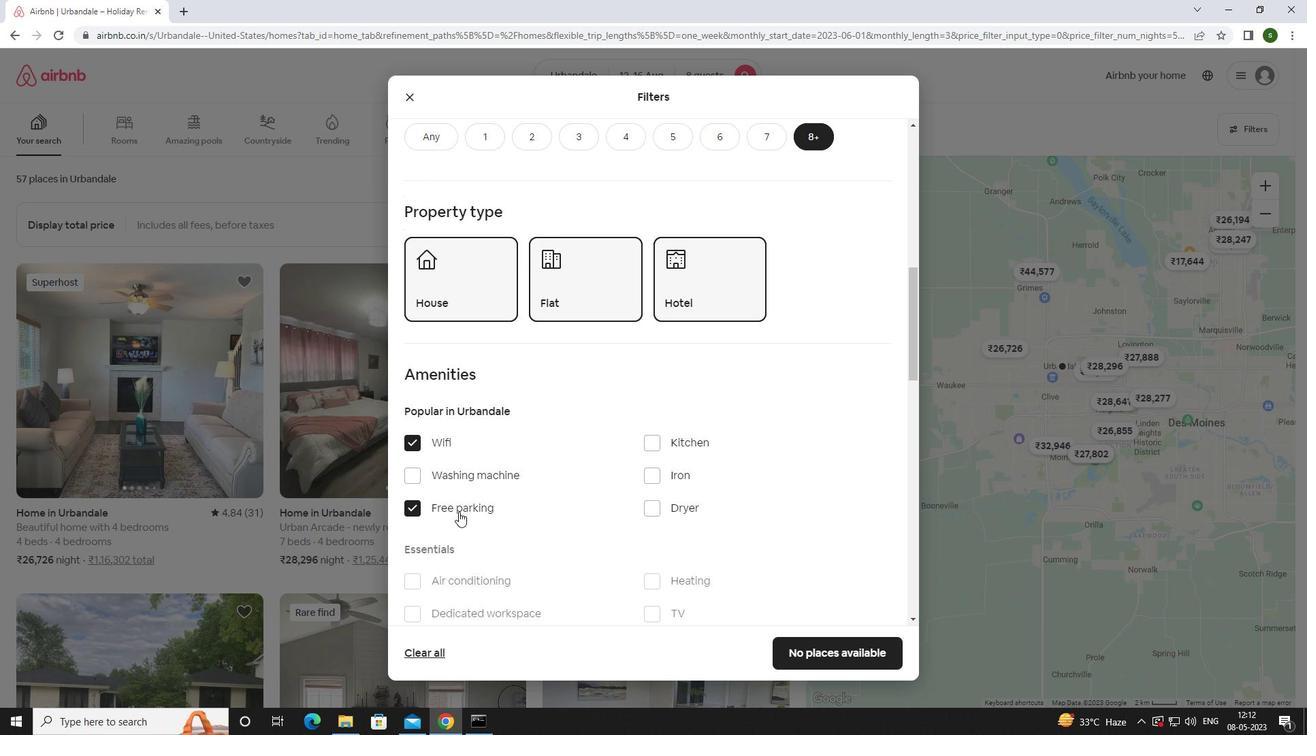 
Action: Mouse scrolled (465, 473) with delta (0, 0)
Screenshot: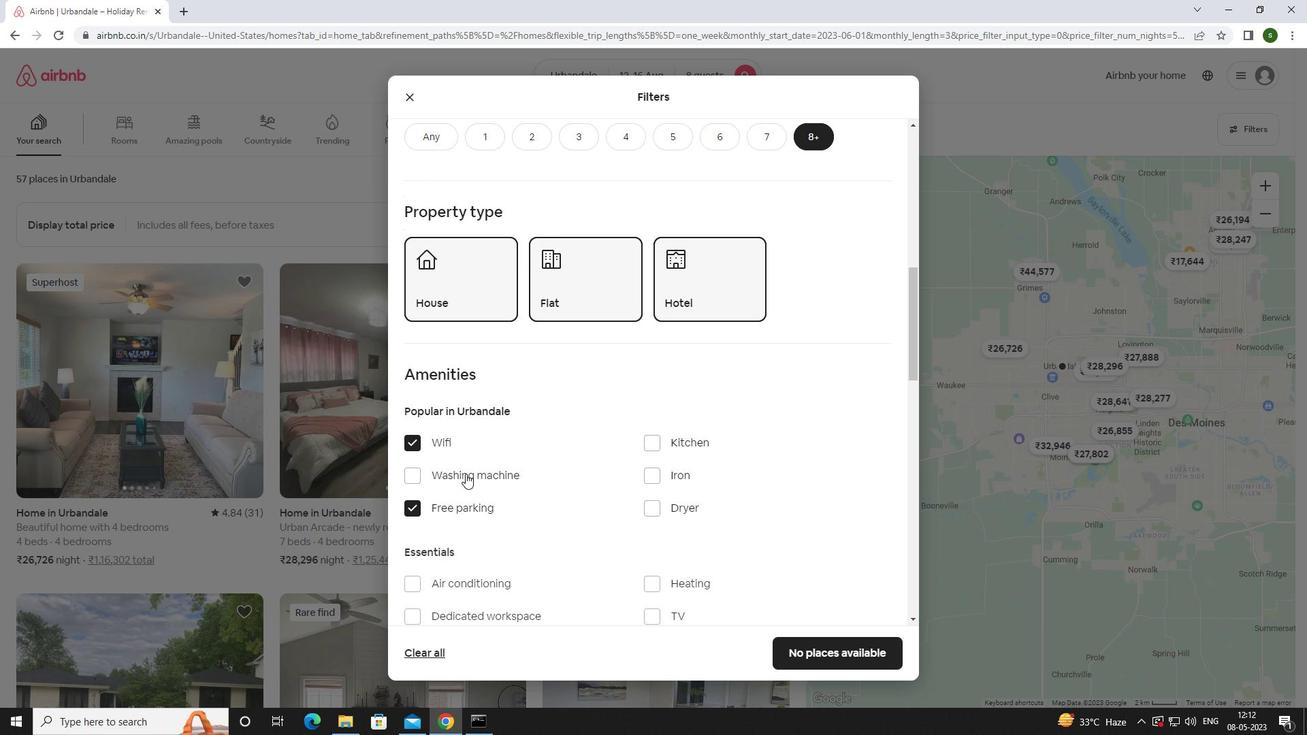 
Action: Mouse scrolled (465, 473) with delta (0, 0)
Screenshot: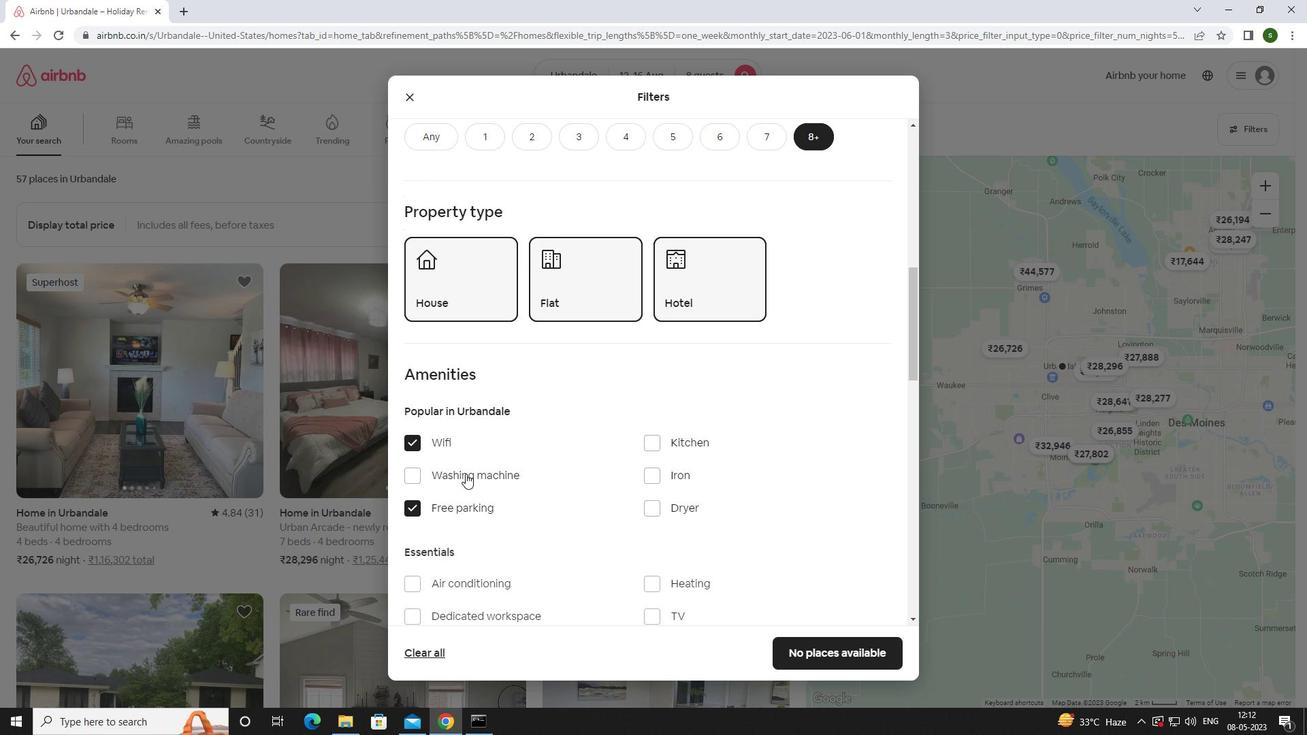 
Action: Mouse moved to (466, 473)
Screenshot: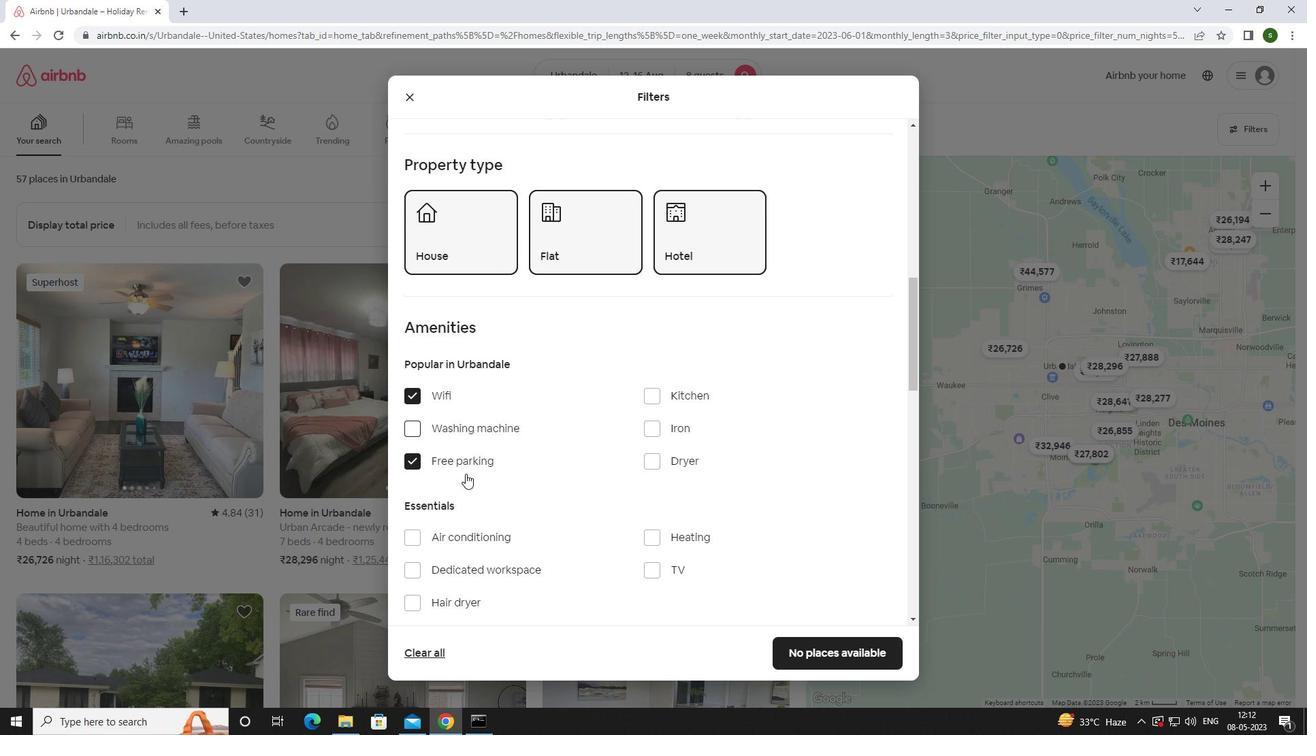 
Action: Mouse scrolled (466, 472) with delta (0, 0)
Screenshot: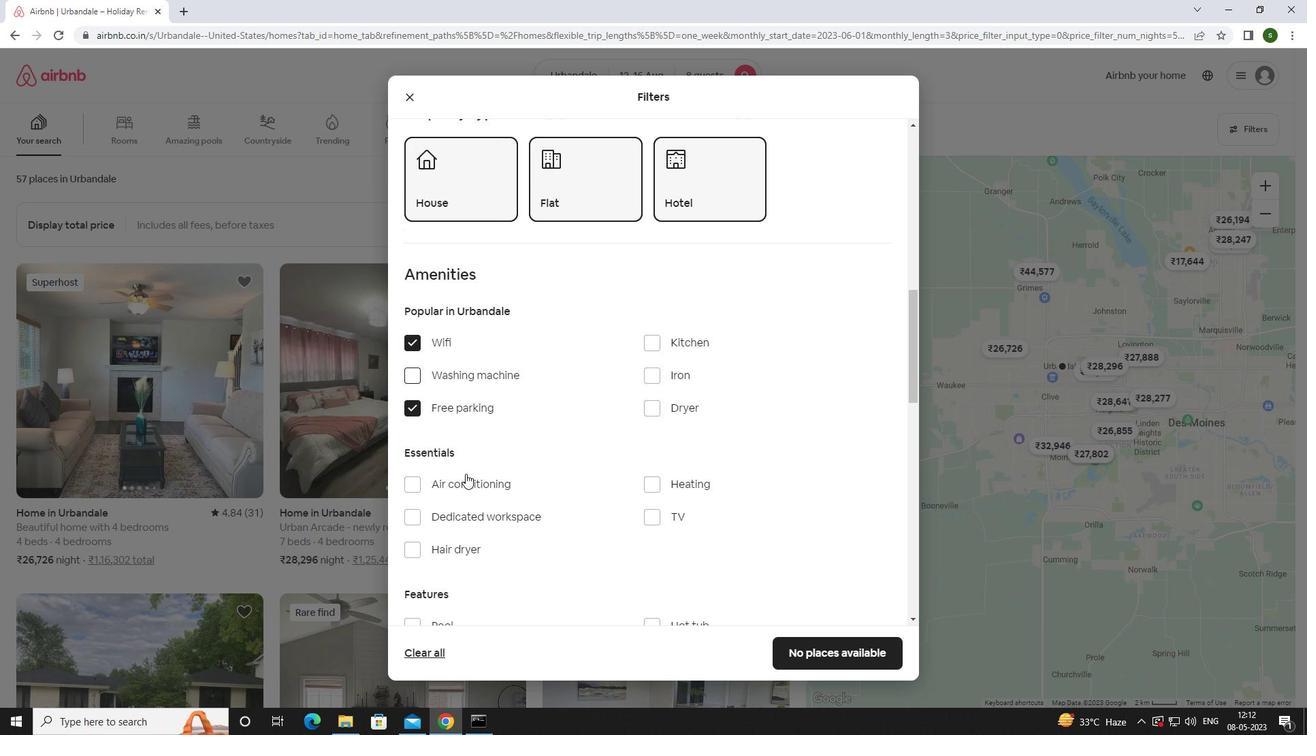 
Action: Mouse moved to (646, 405)
Screenshot: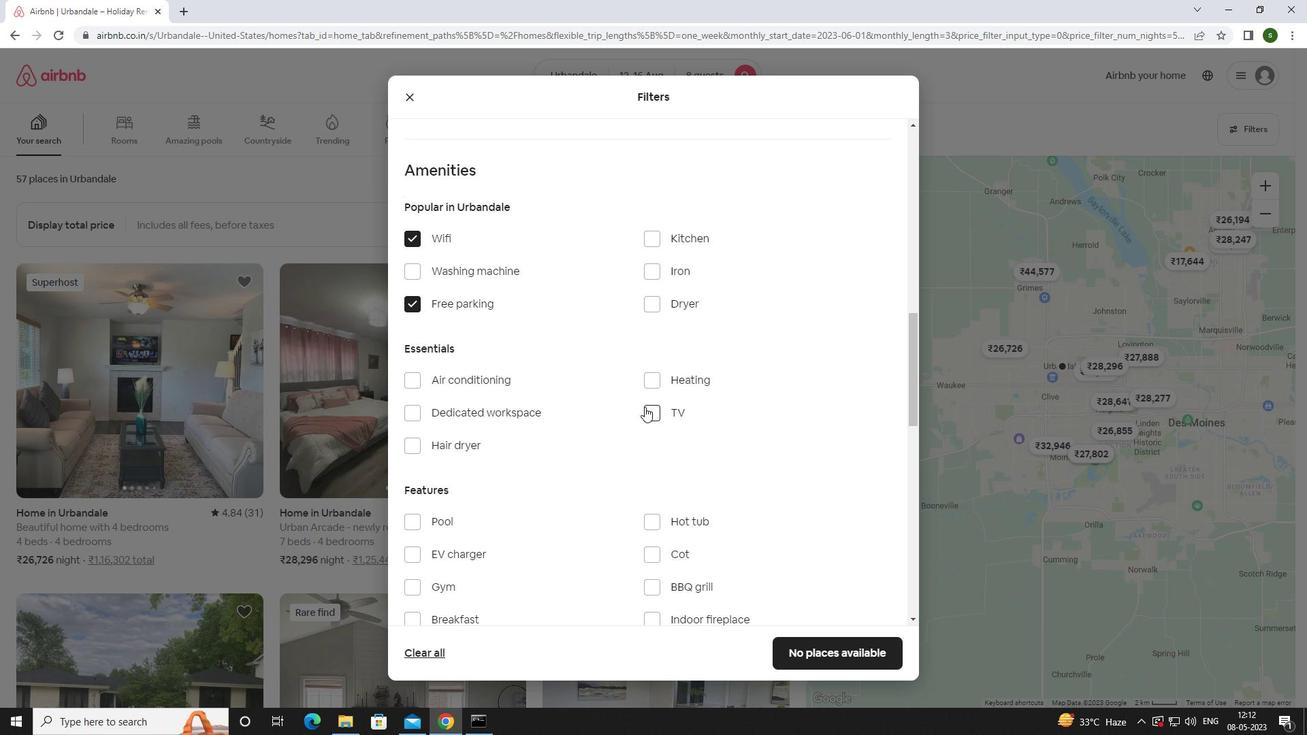 
Action: Mouse pressed left at (646, 405)
Screenshot: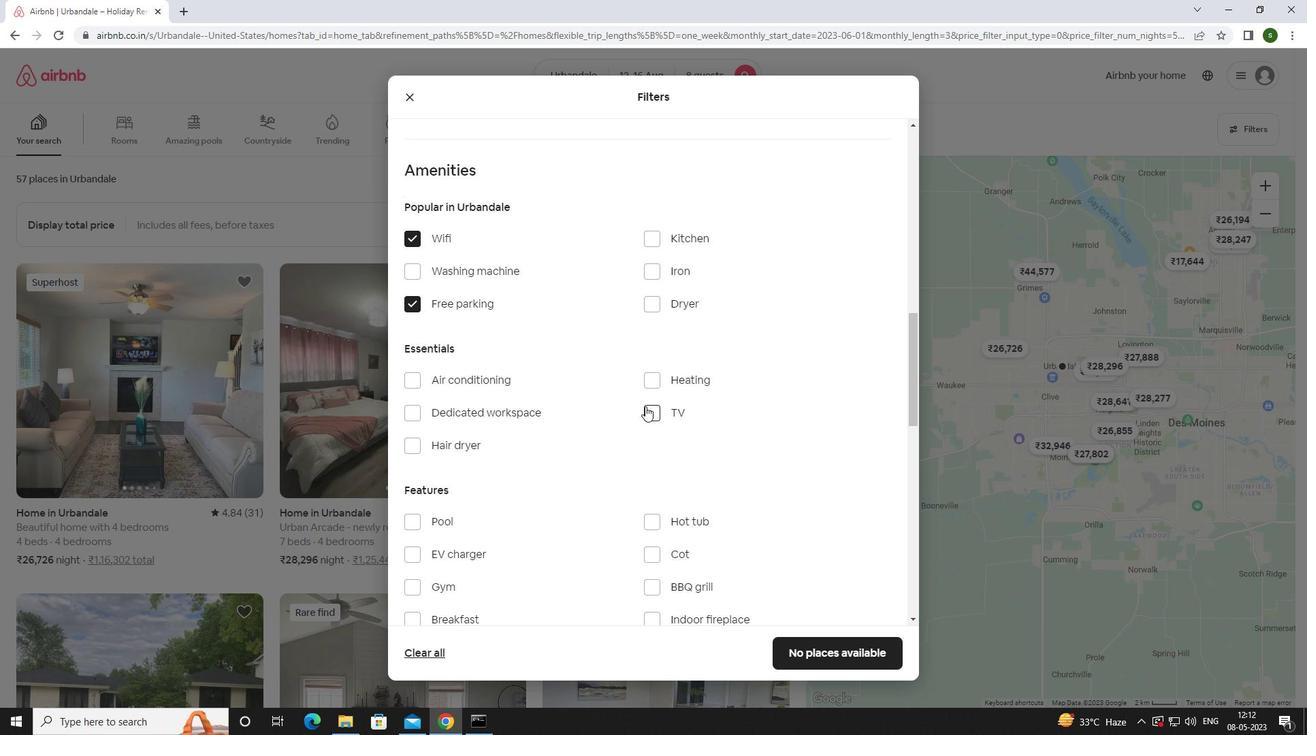 
Action: Mouse moved to (576, 453)
Screenshot: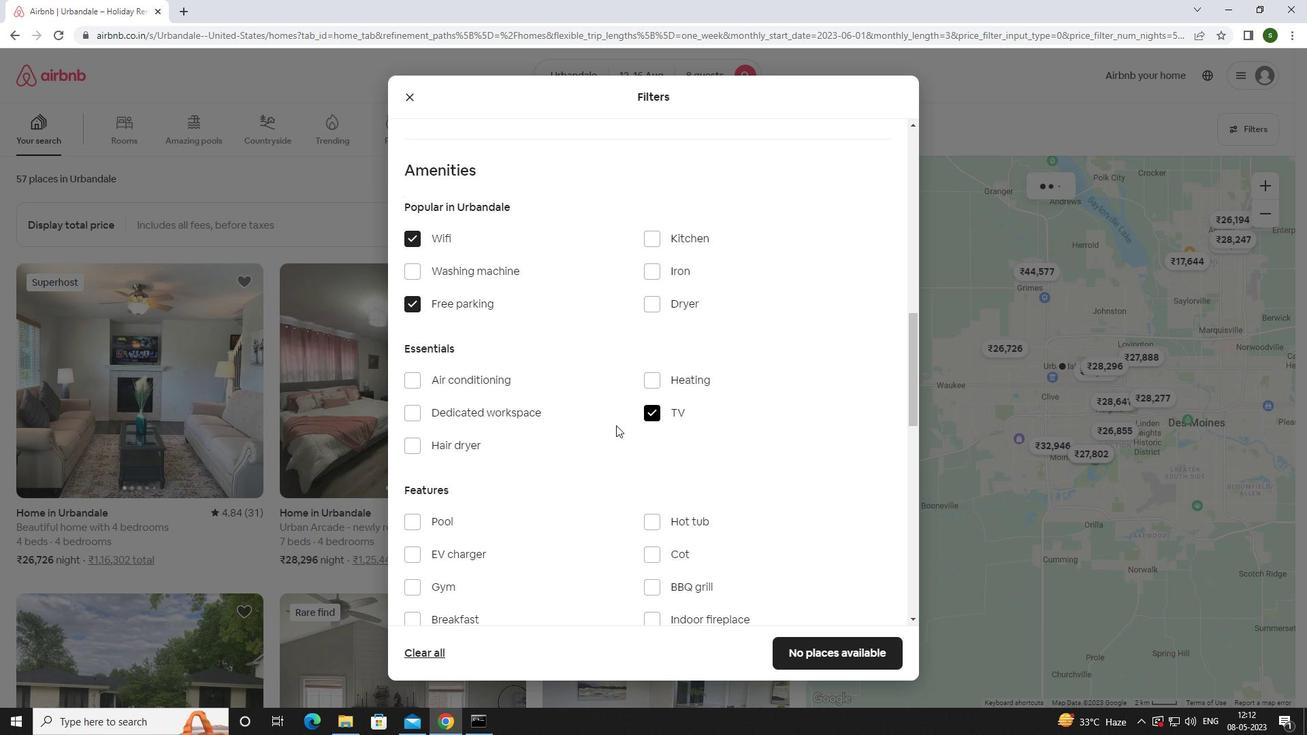 
Action: Mouse scrolled (576, 452) with delta (0, 0)
Screenshot: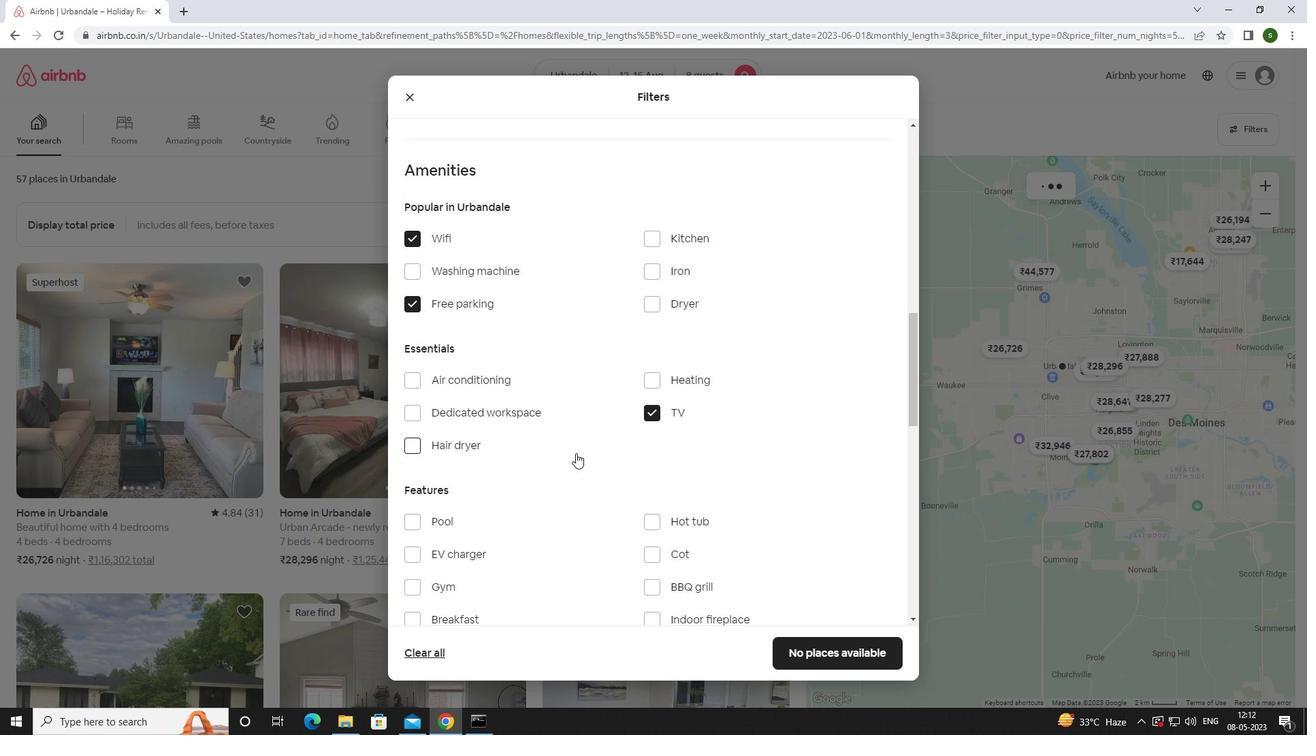 
Action: Mouse scrolled (576, 452) with delta (0, 0)
Screenshot: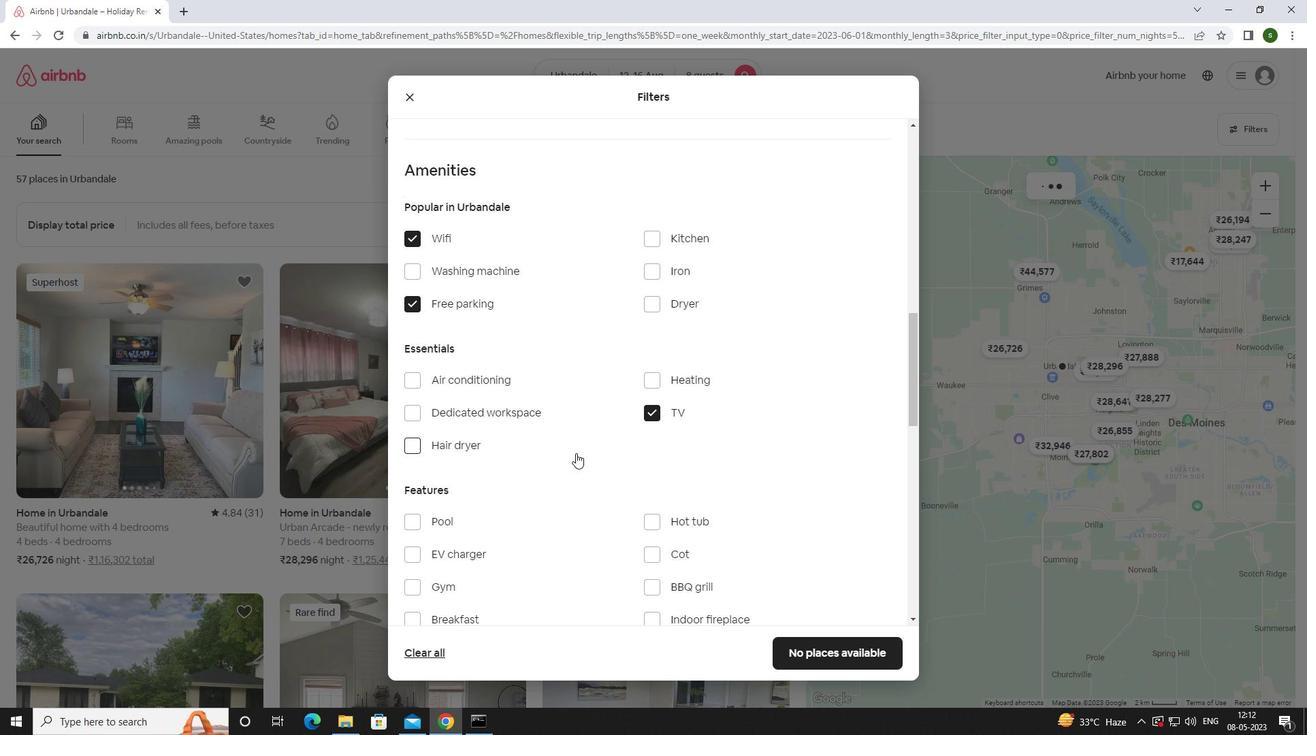 
Action: Mouse moved to (434, 448)
Screenshot: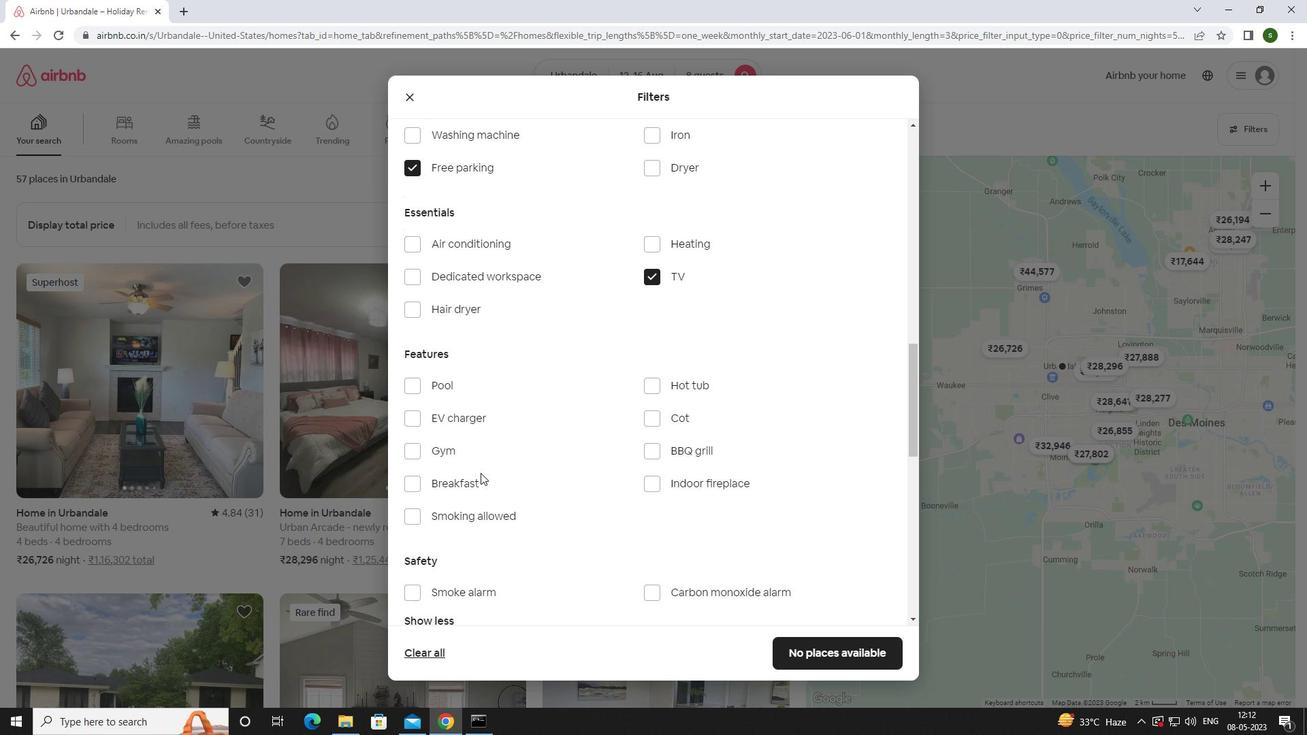 
Action: Mouse pressed left at (434, 448)
Screenshot: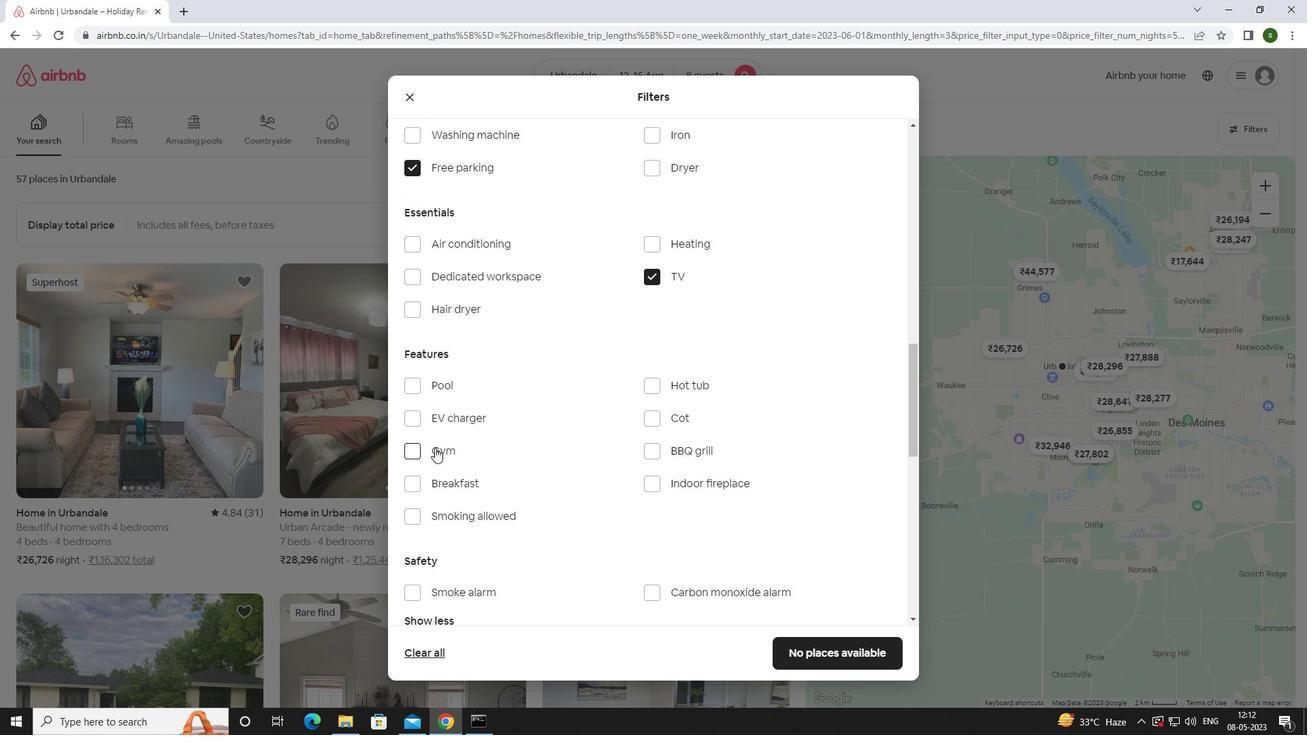 
Action: Mouse moved to (442, 483)
Screenshot: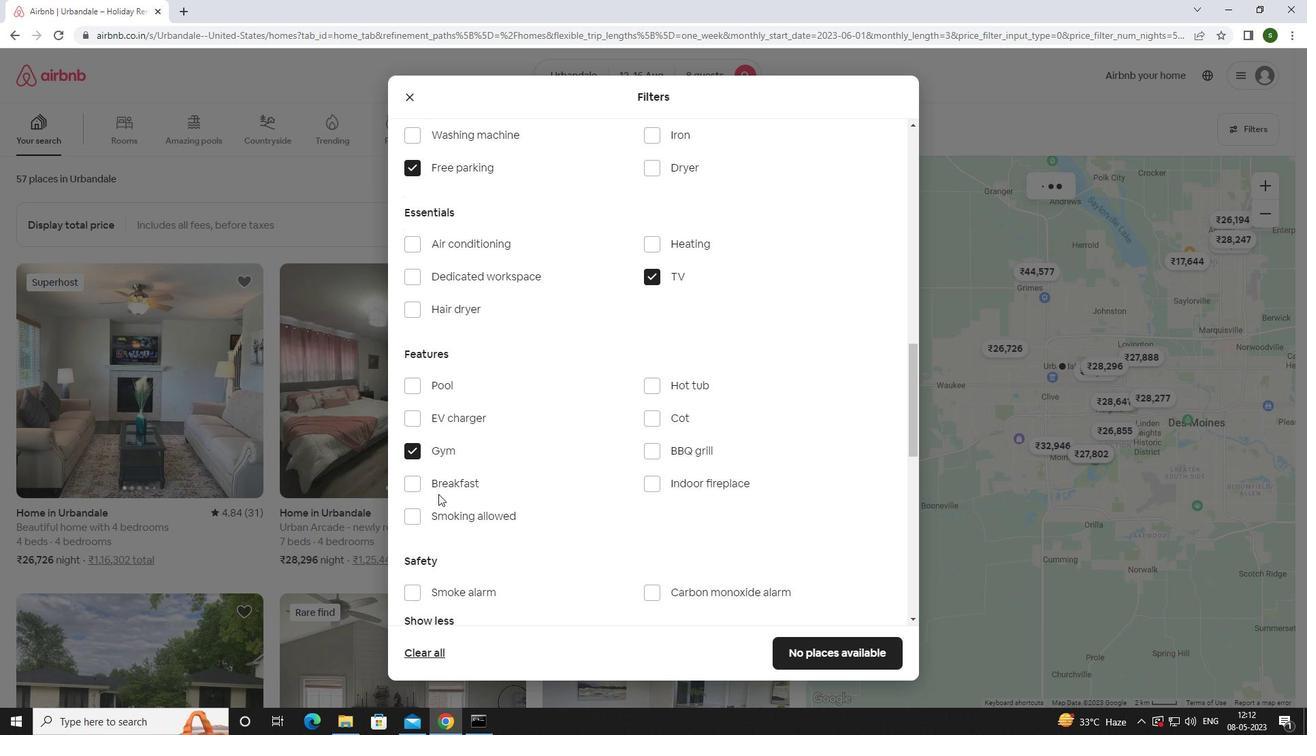 
Action: Mouse pressed left at (442, 483)
Screenshot: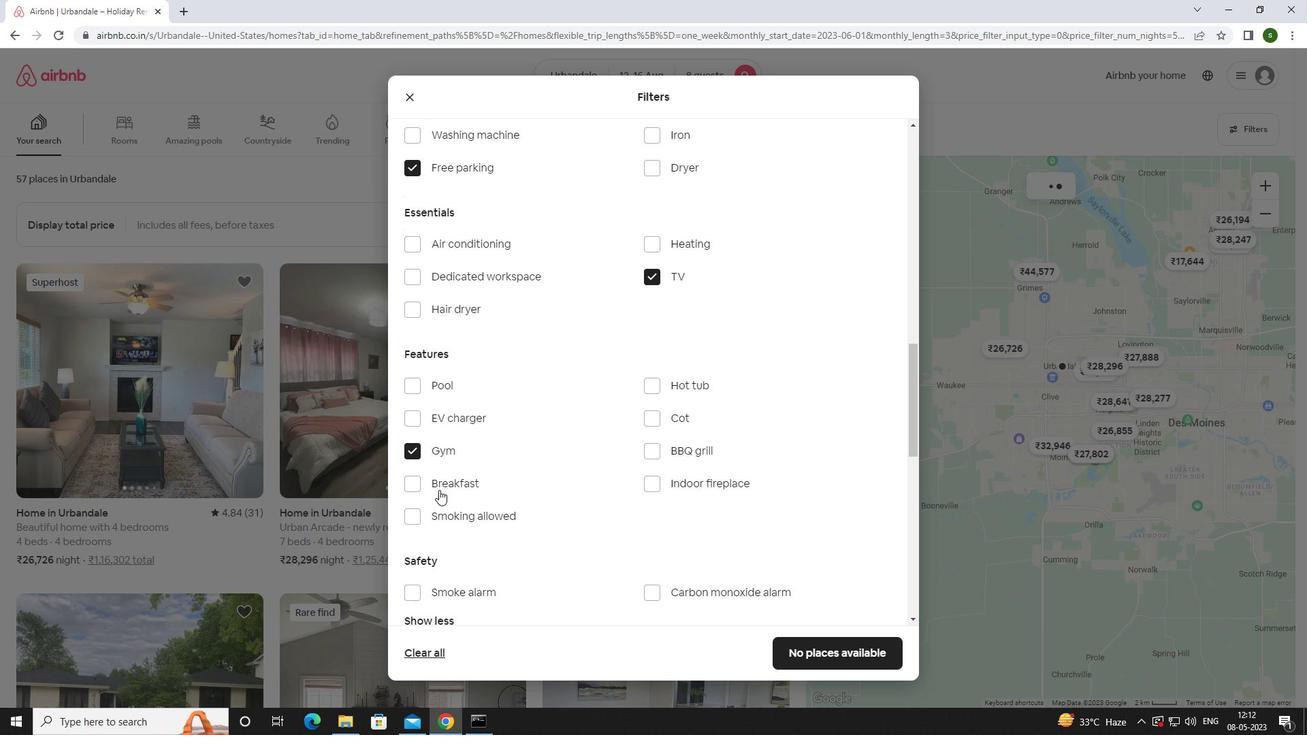
Action: Mouse moved to (612, 439)
Screenshot: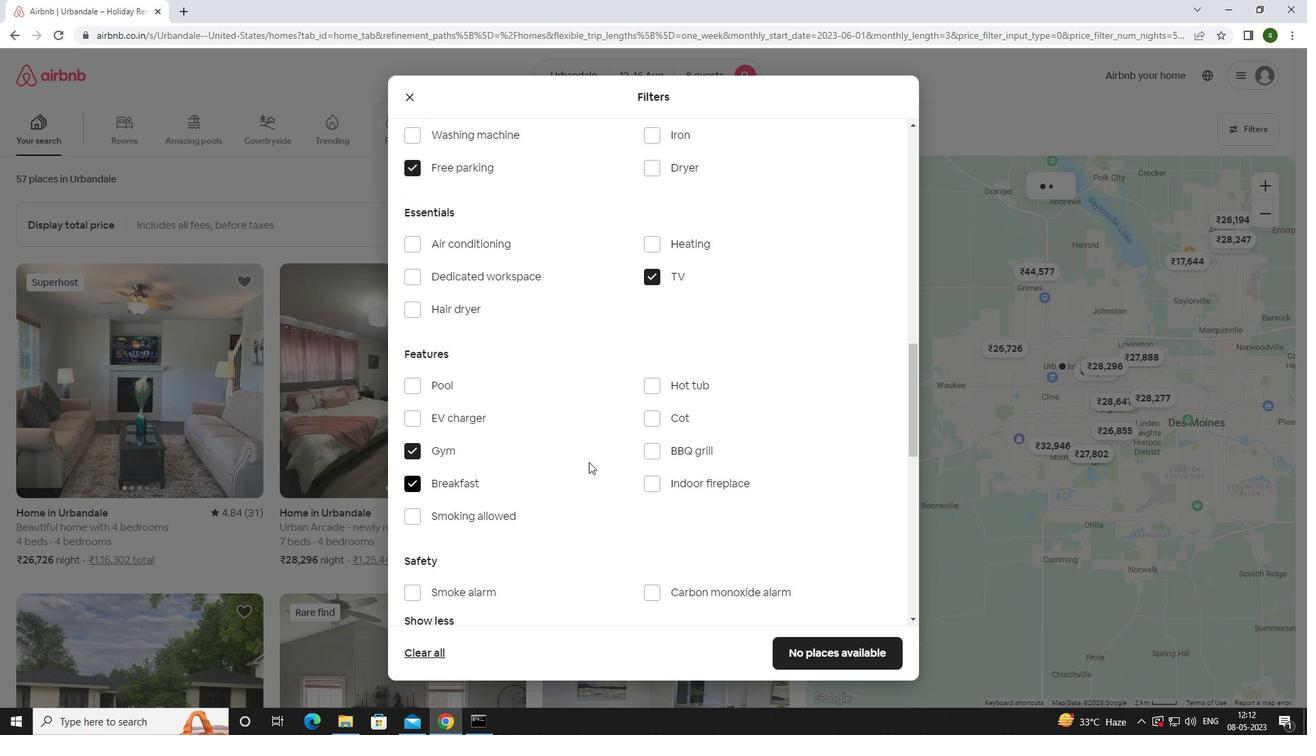 
Action: Mouse scrolled (612, 438) with delta (0, 0)
Screenshot: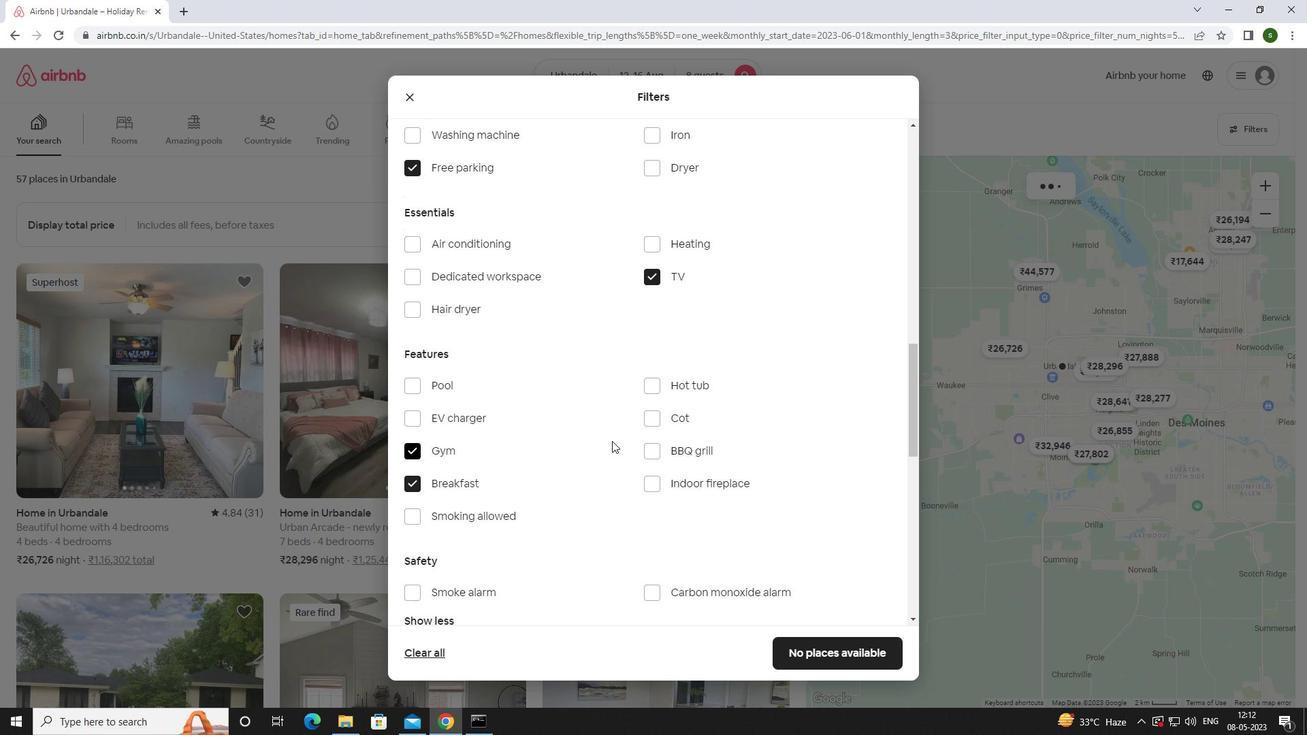 
Action: Mouse scrolled (612, 438) with delta (0, 0)
Screenshot: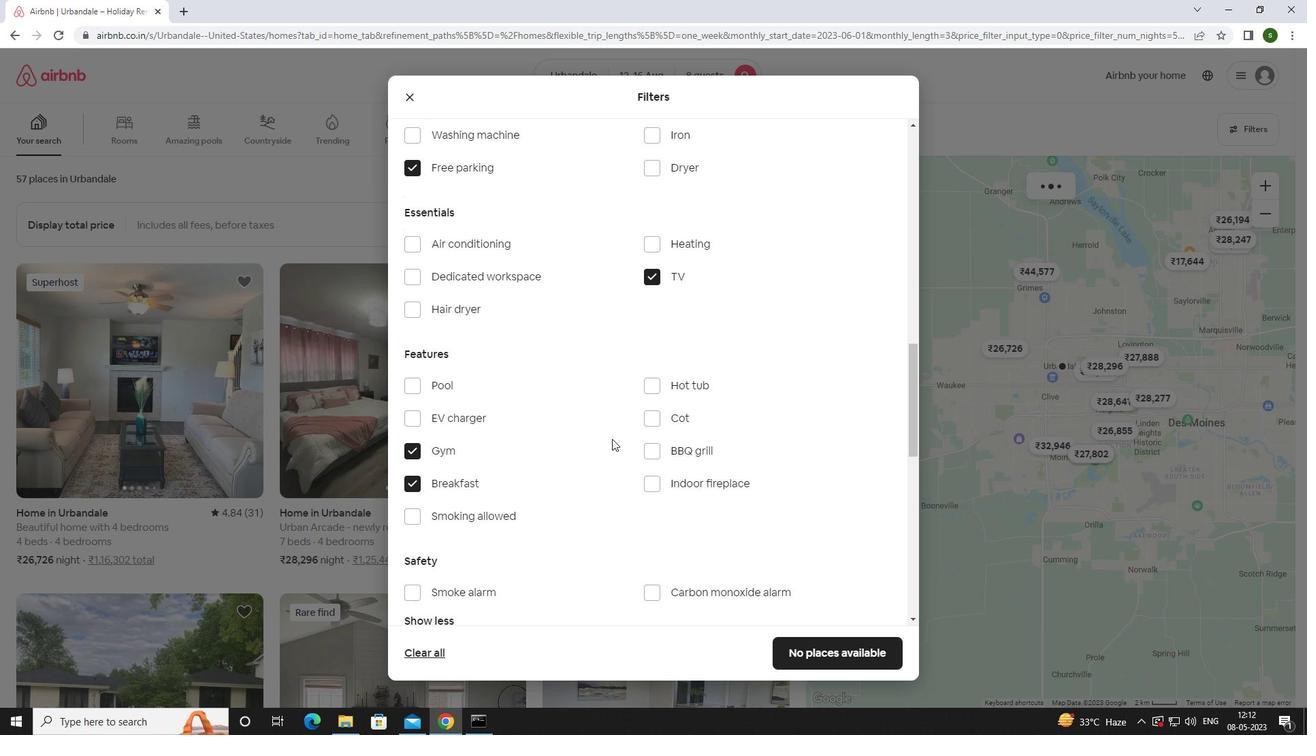 
Action: Mouse scrolled (612, 438) with delta (0, 0)
Screenshot: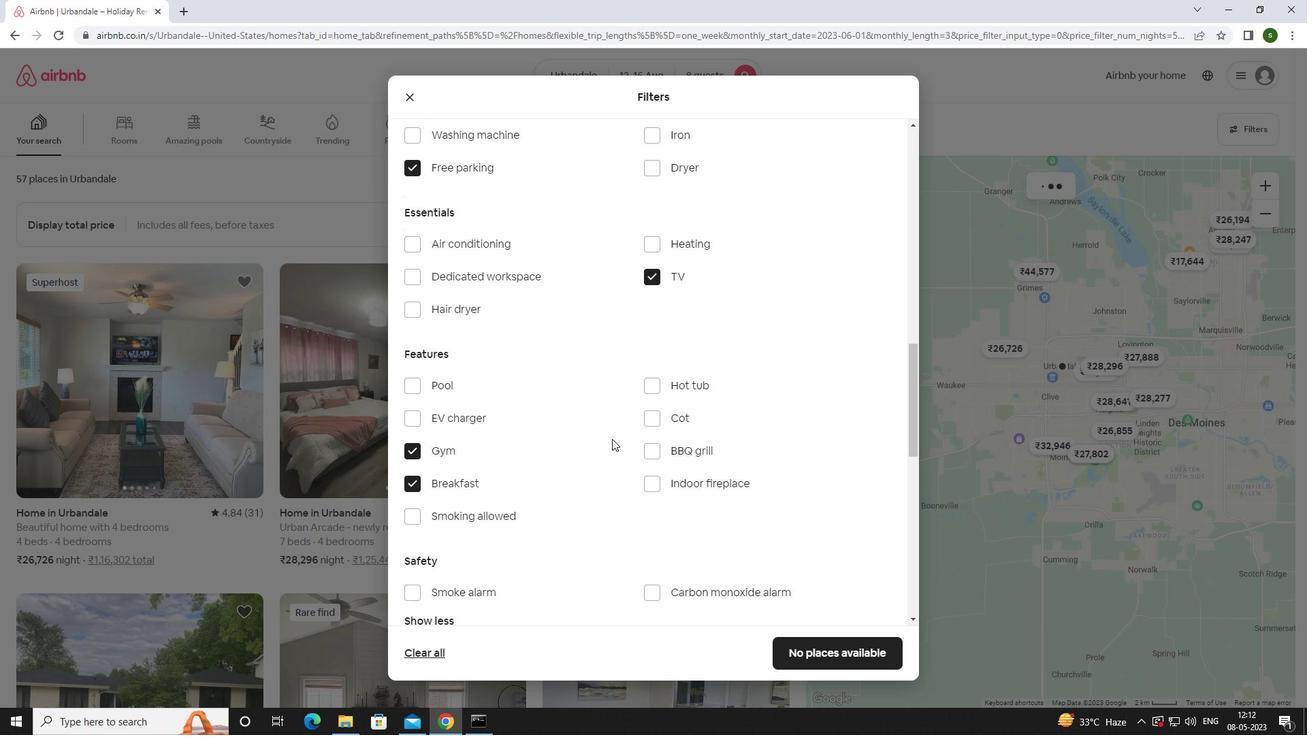 
Action: Mouse scrolled (612, 438) with delta (0, 0)
Screenshot: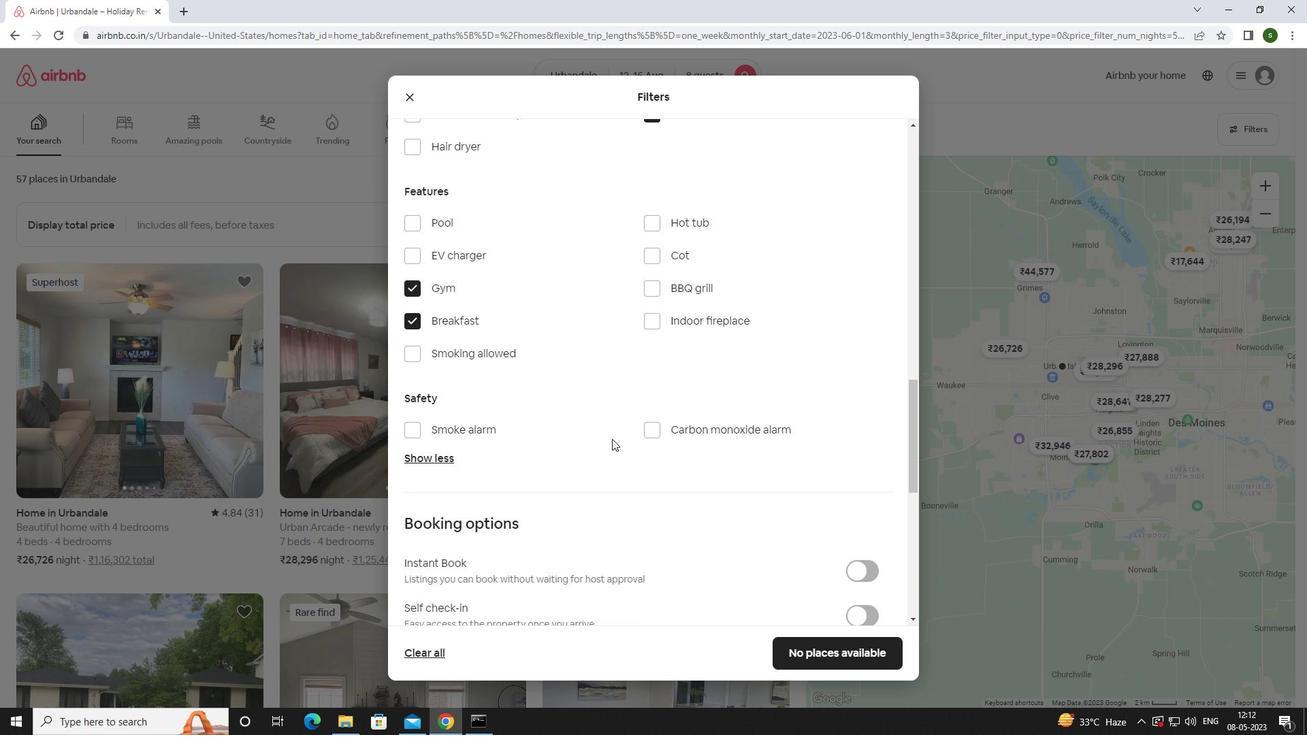 
Action: Mouse scrolled (612, 438) with delta (0, 0)
Screenshot: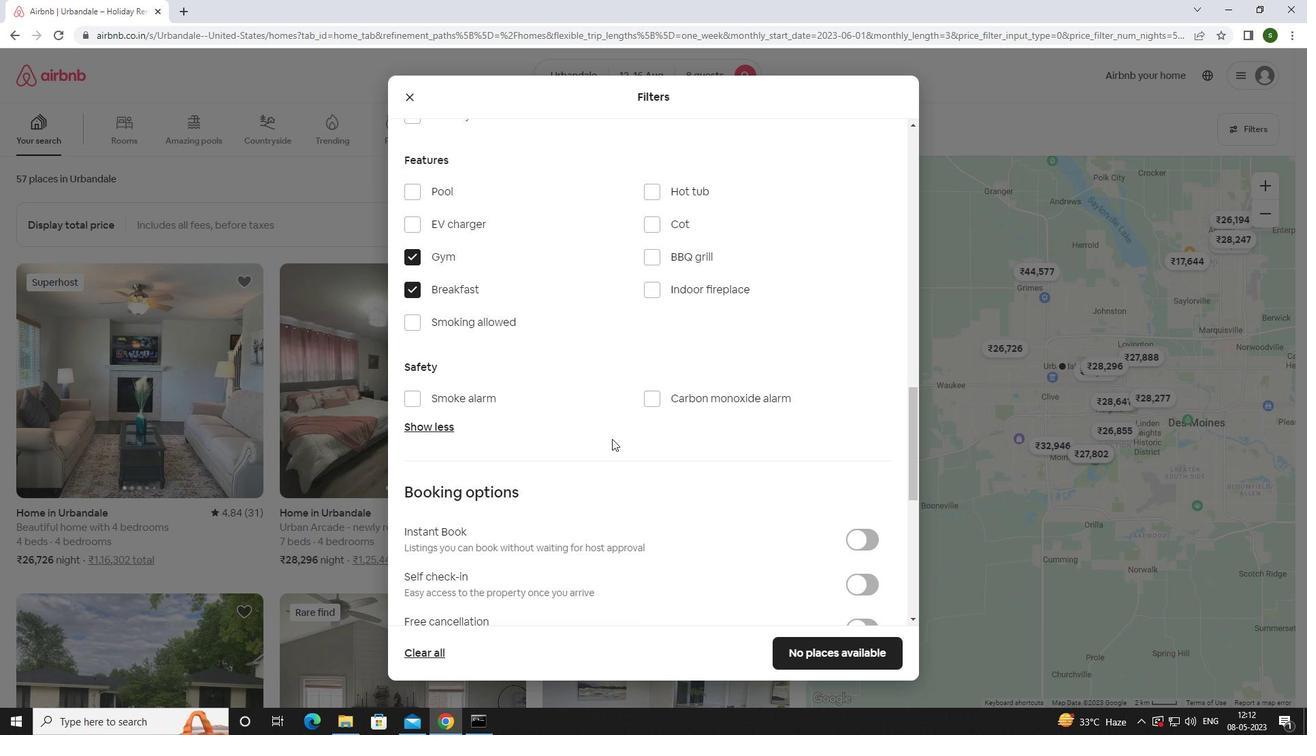 
Action: Mouse moved to (857, 435)
Screenshot: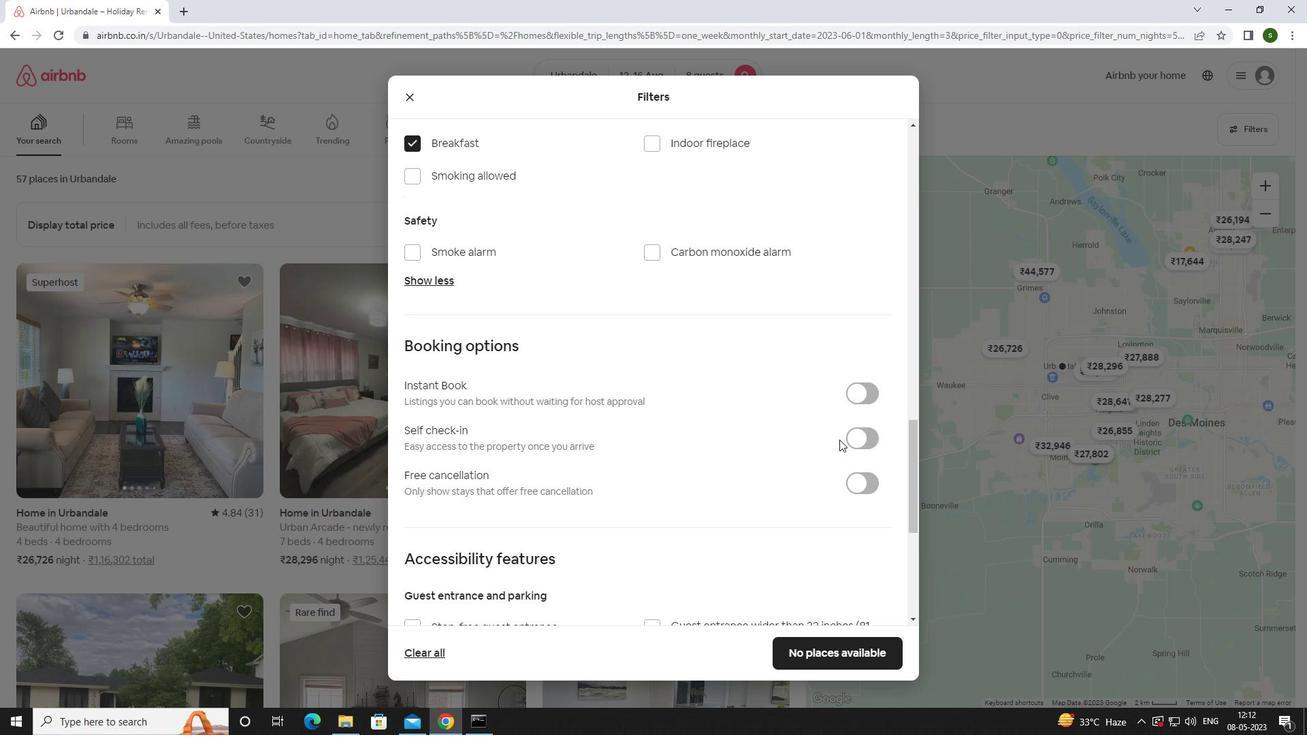 
Action: Mouse pressed left at (857, 435)
Screenshot: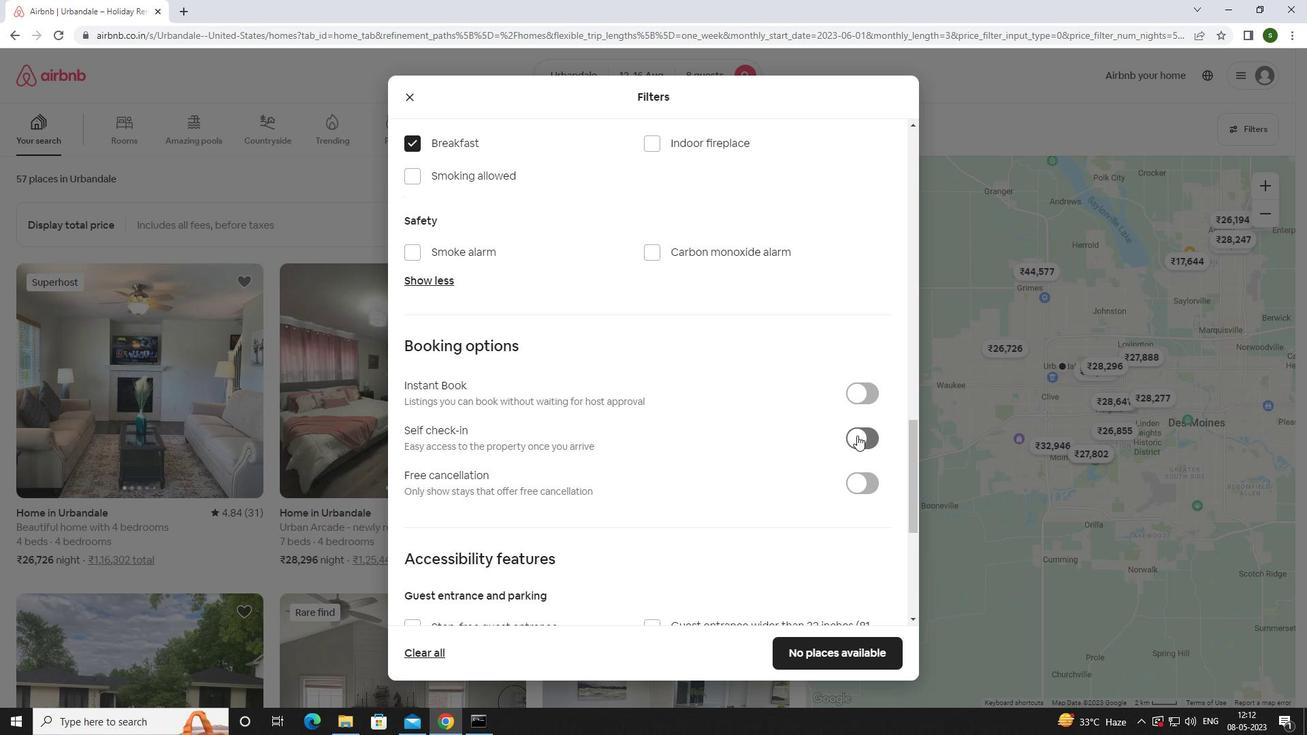 
Action: Mouse moved to (633, 408)
Screenshot: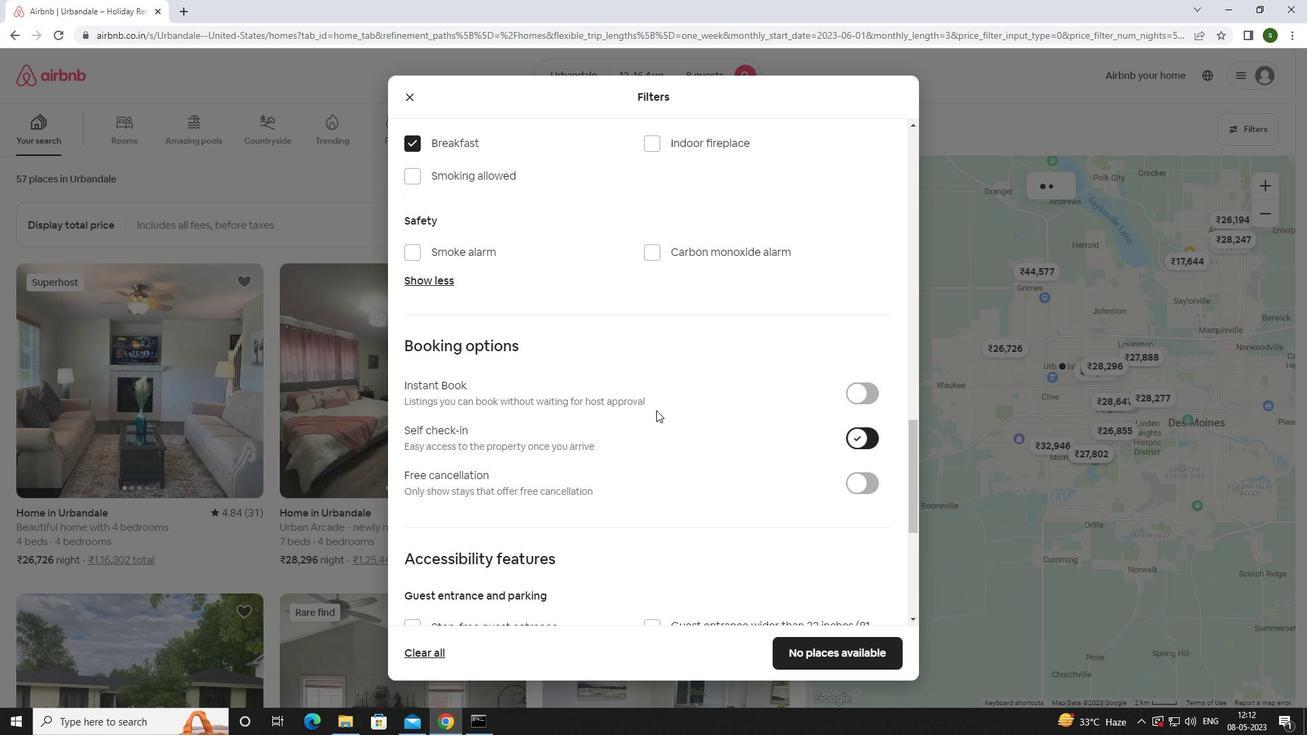 
Action: Mouse scrolled (633, 407) with delta (0, 0)
Screenshot: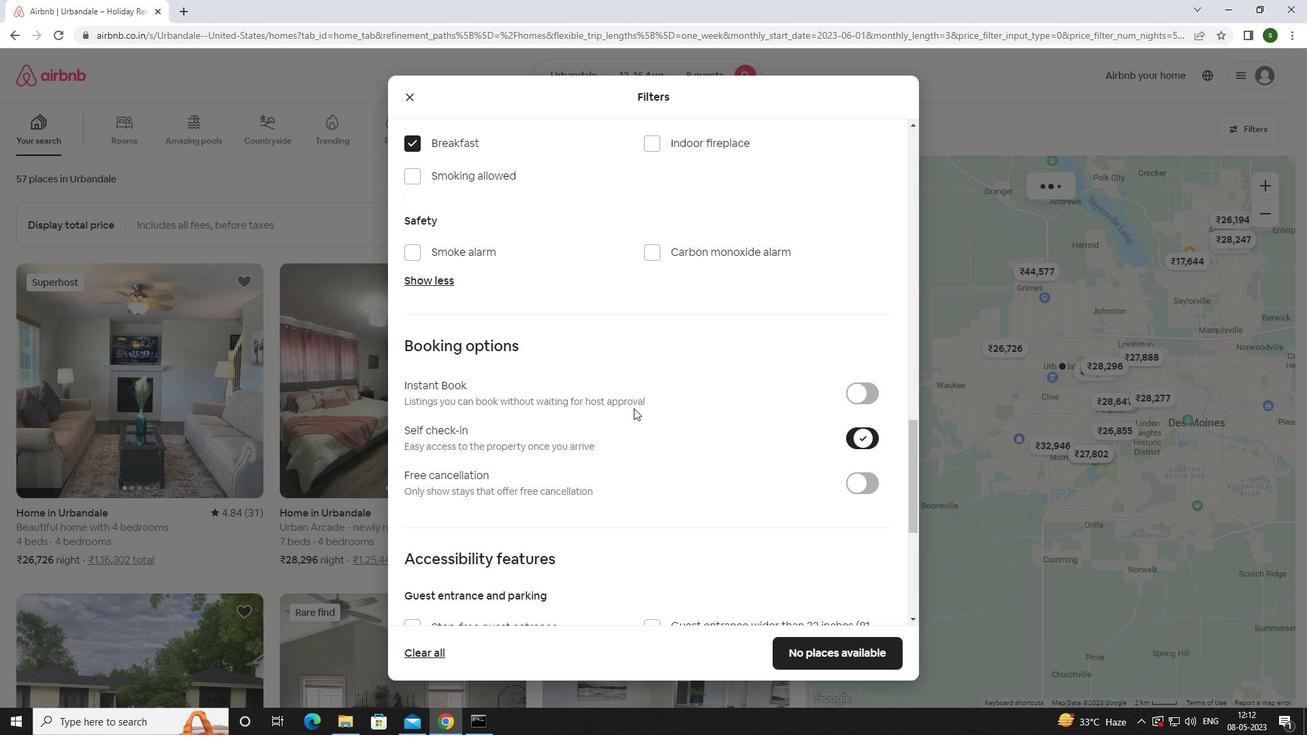 
Action: Mouse scrolled (633, 407) with delta (0, 0)
Screenshot: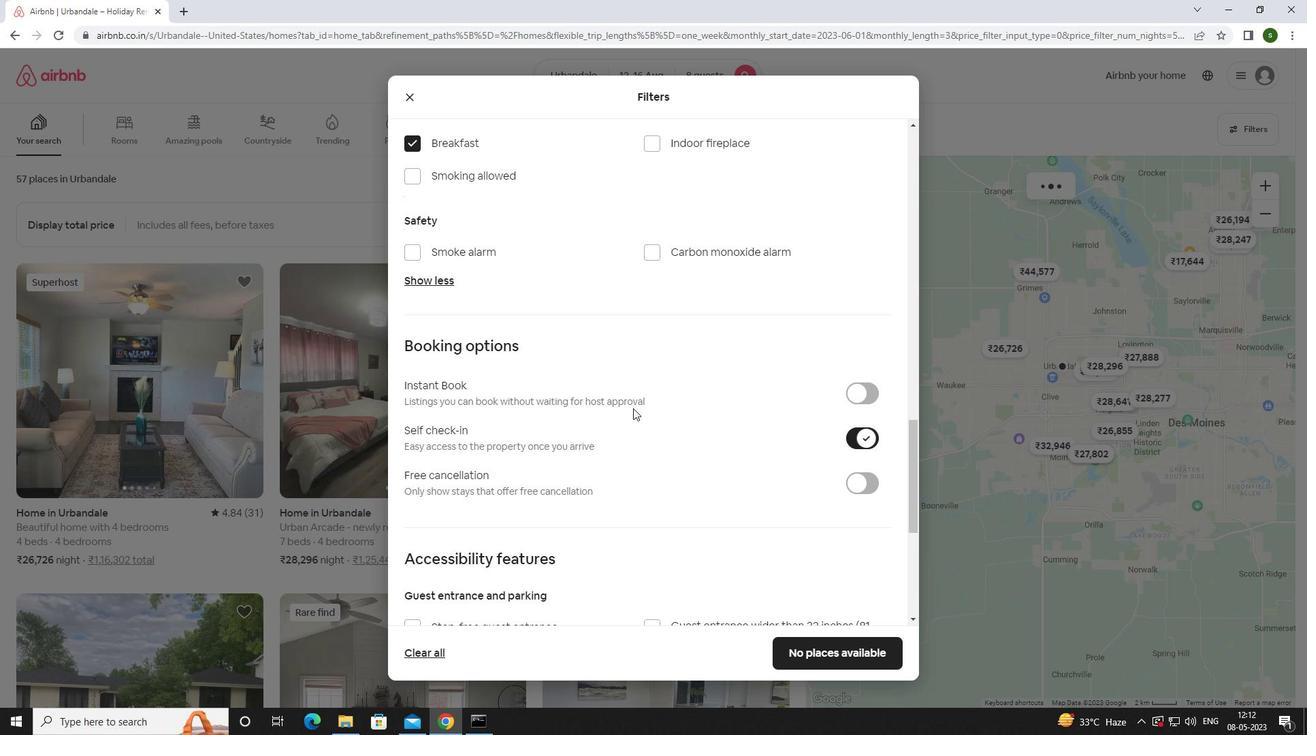 
Action: Mouse scrolled (633, 407) with delta (0, 0)
Screenshot: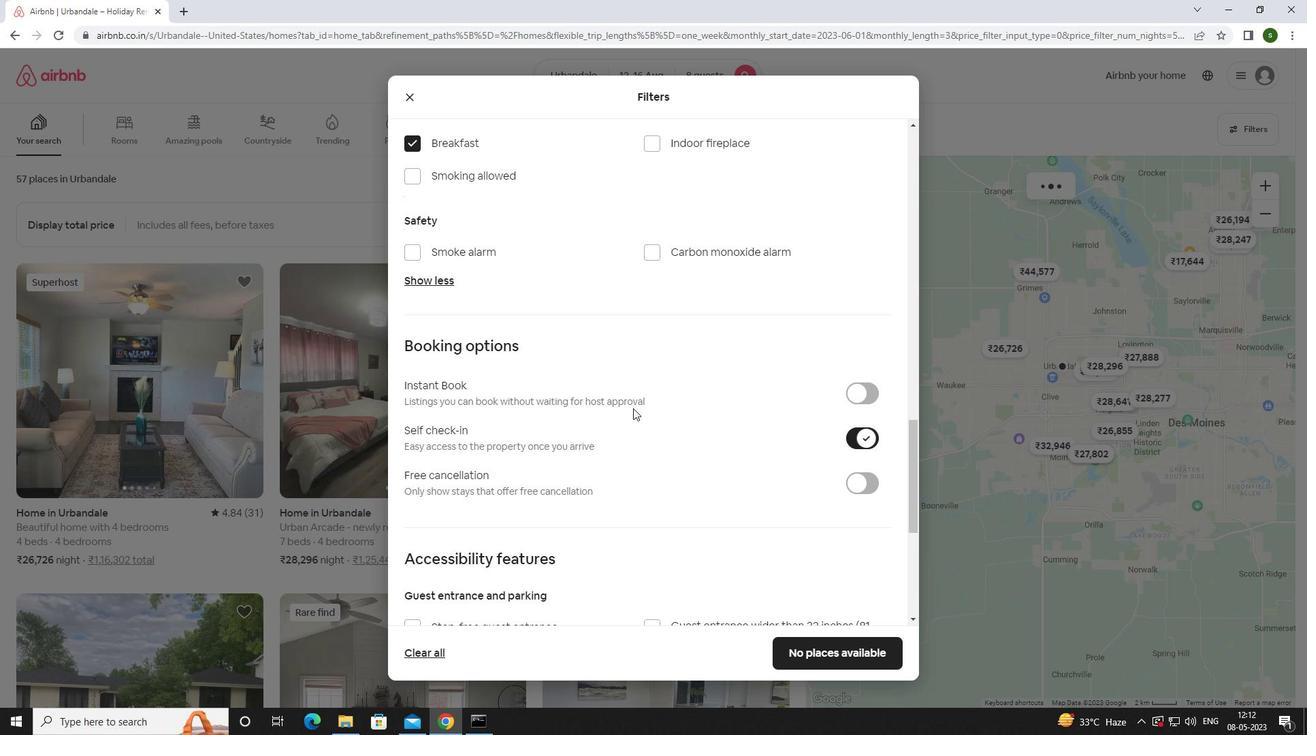 
Action: Mouse scrolled (633, 407) with delta (0, 0)
Screenshot: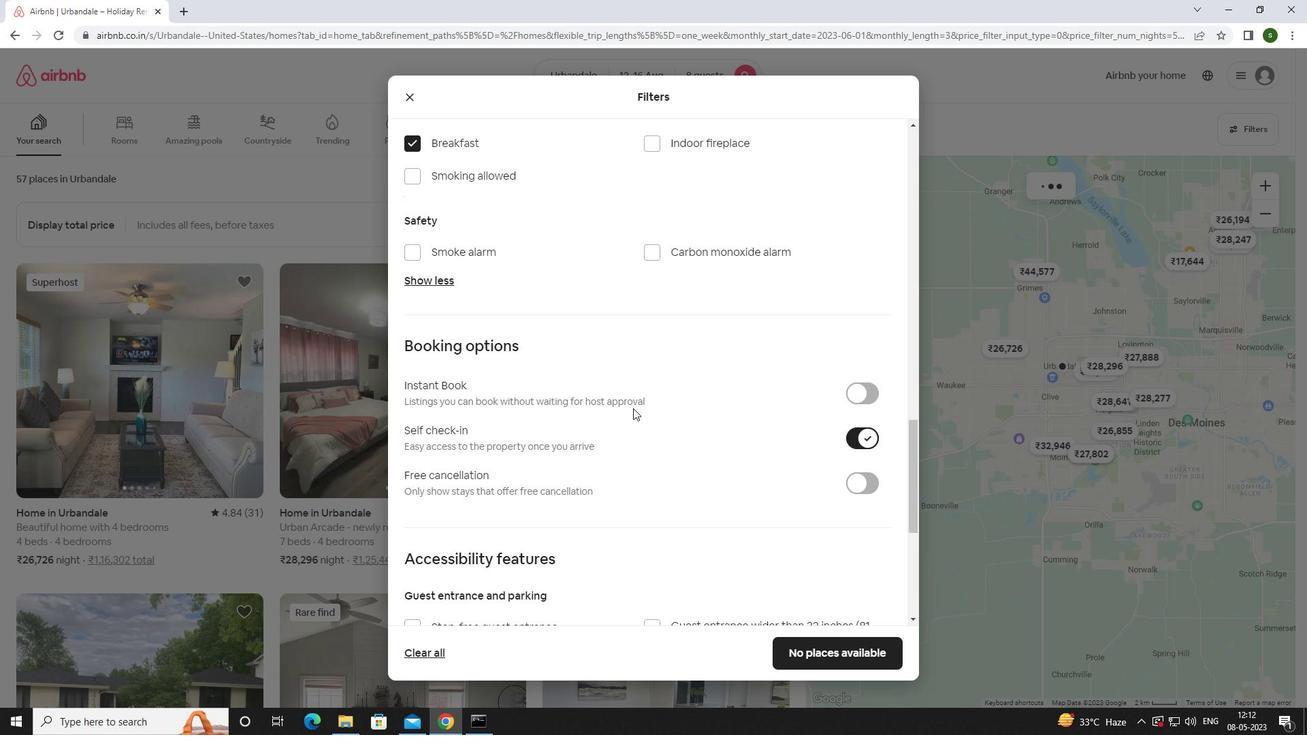 
Action: Mouse scrolled (633, 407) with delta (0, 0)
Screenshot: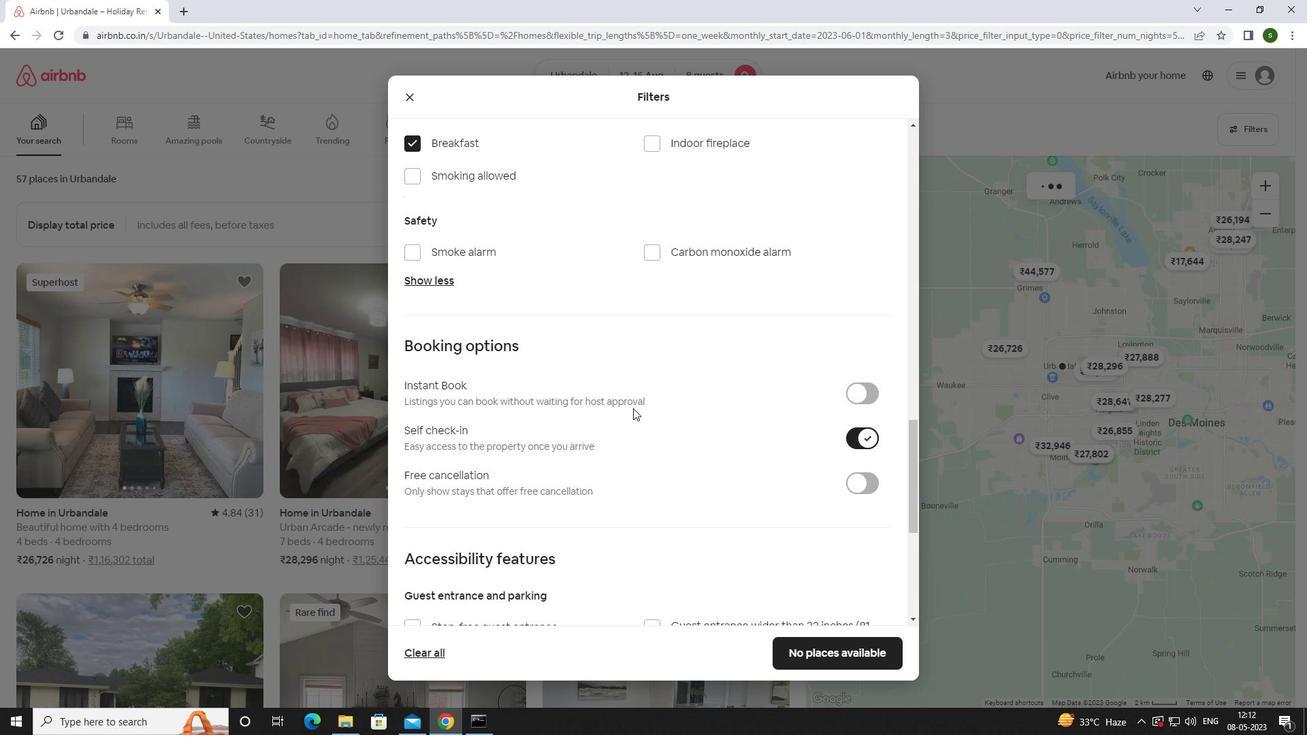 
Action: Mouse scrolled (633, 407) with delta (0, 0)
Screenshot: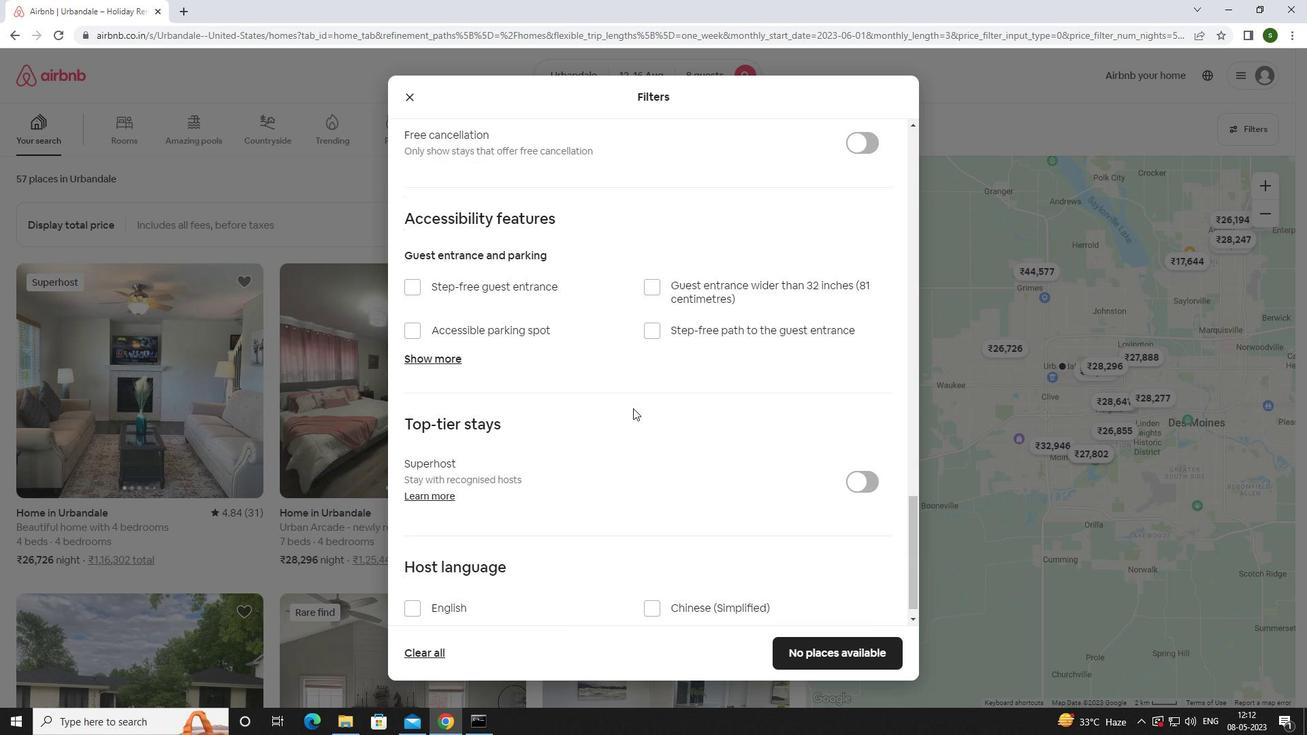 
Action: Mouse scrolled (633, 407) with delta (0, 0)
Screenshot: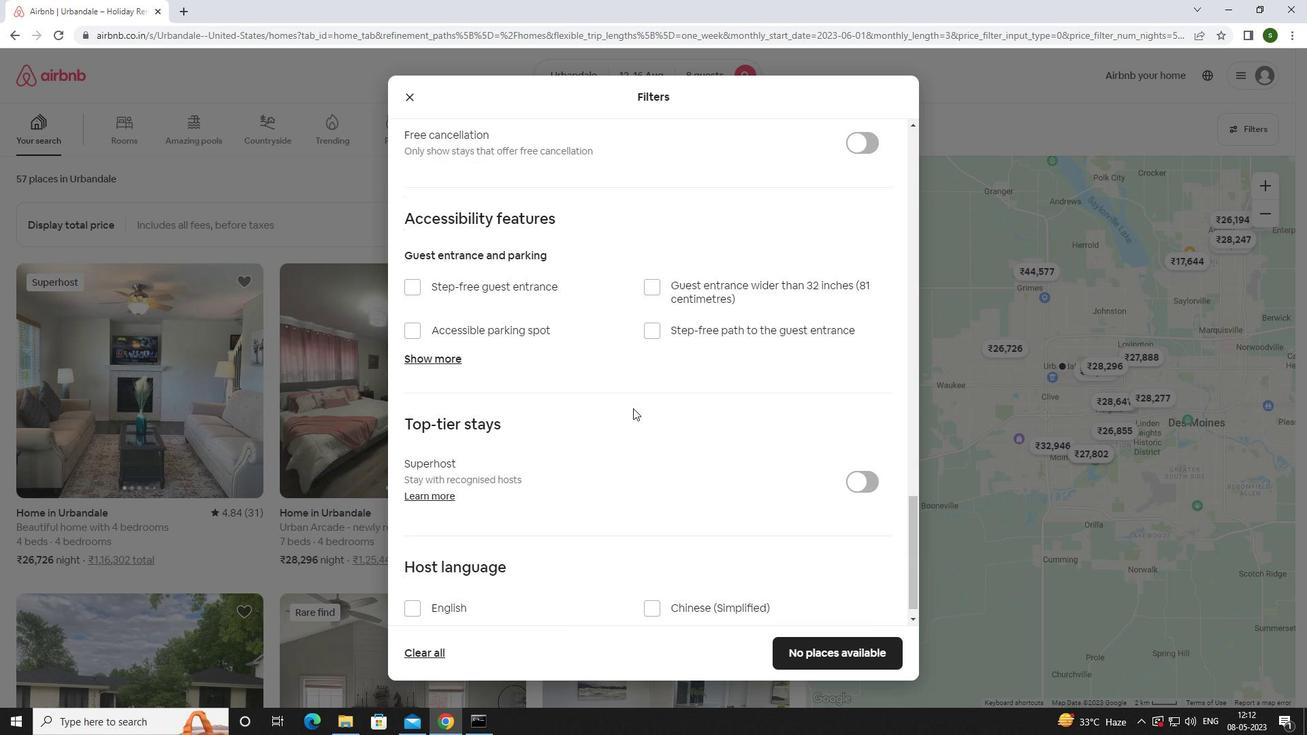 
Action: Mouse scrolled (633, 407) with delta (0, 0)
Screenshot: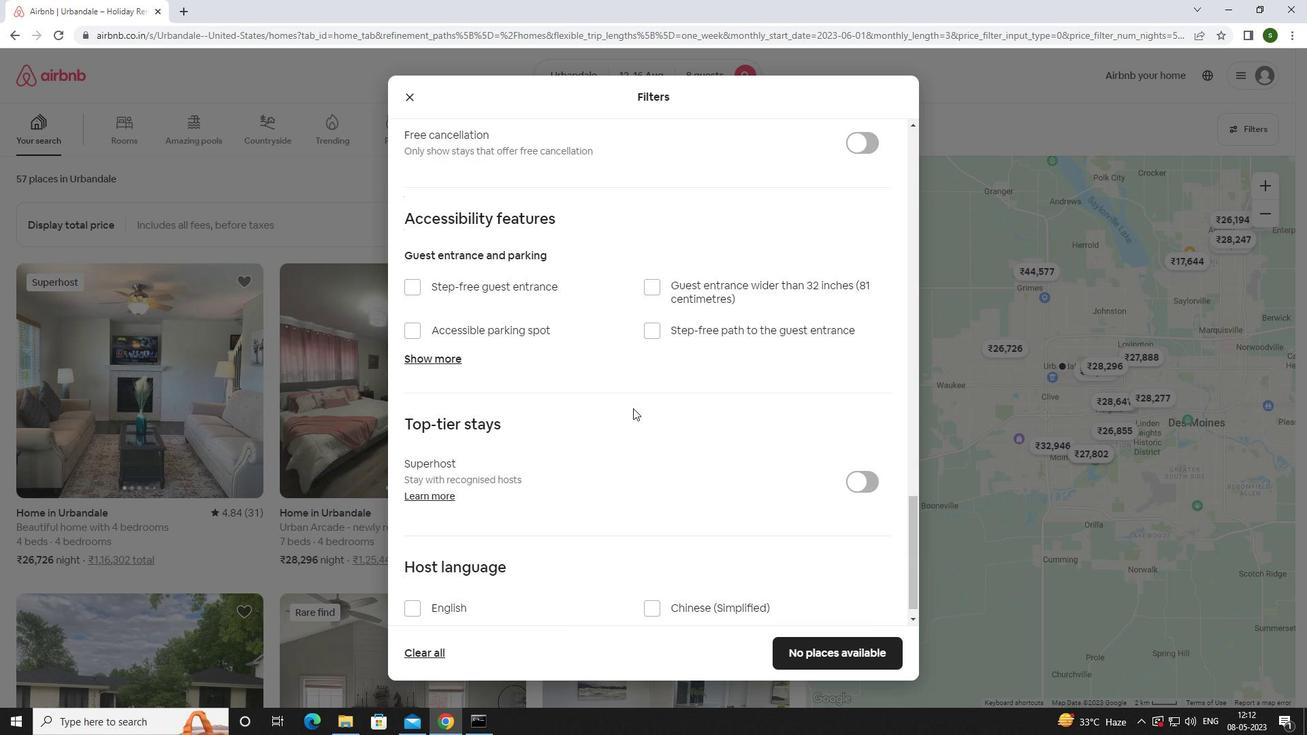 
Action: Mouse scrolled (633, 407) with delta (0, 0)
Screenshot: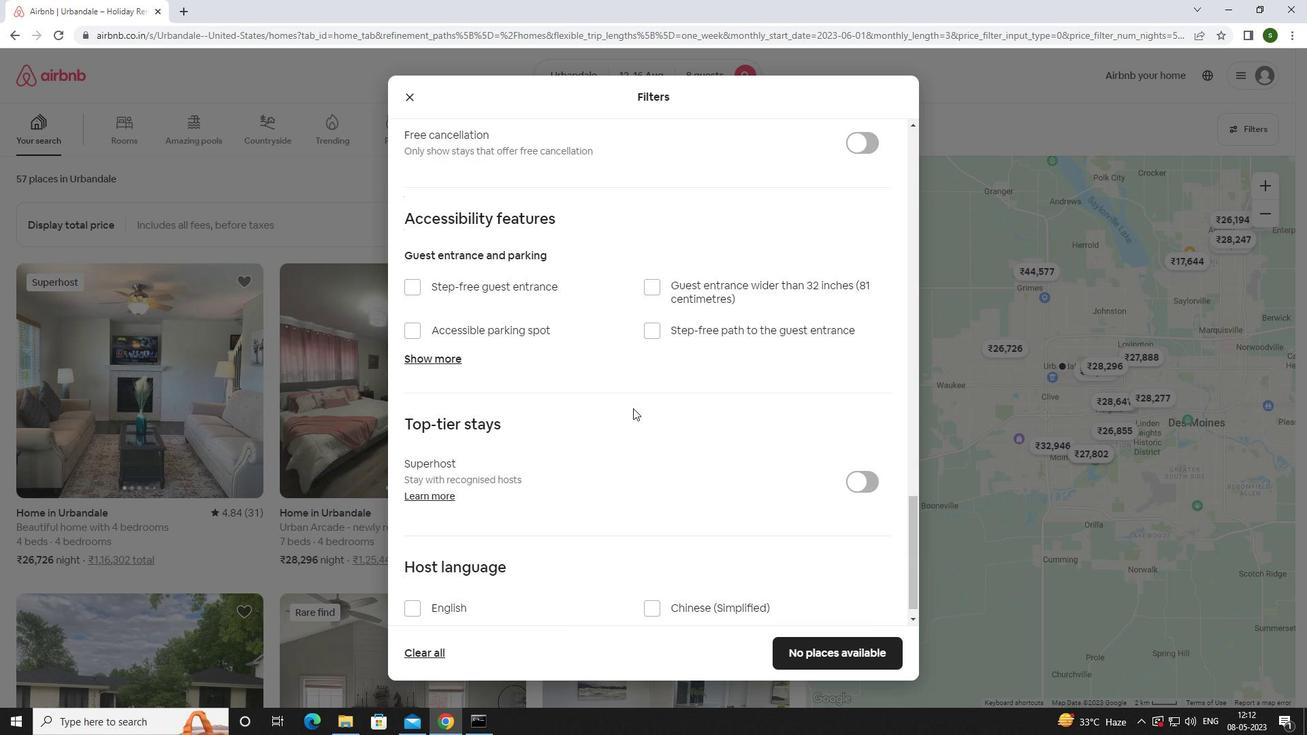 
Action: Mouse scrolled (633, 407) with delta (0, 0)
Screenshot: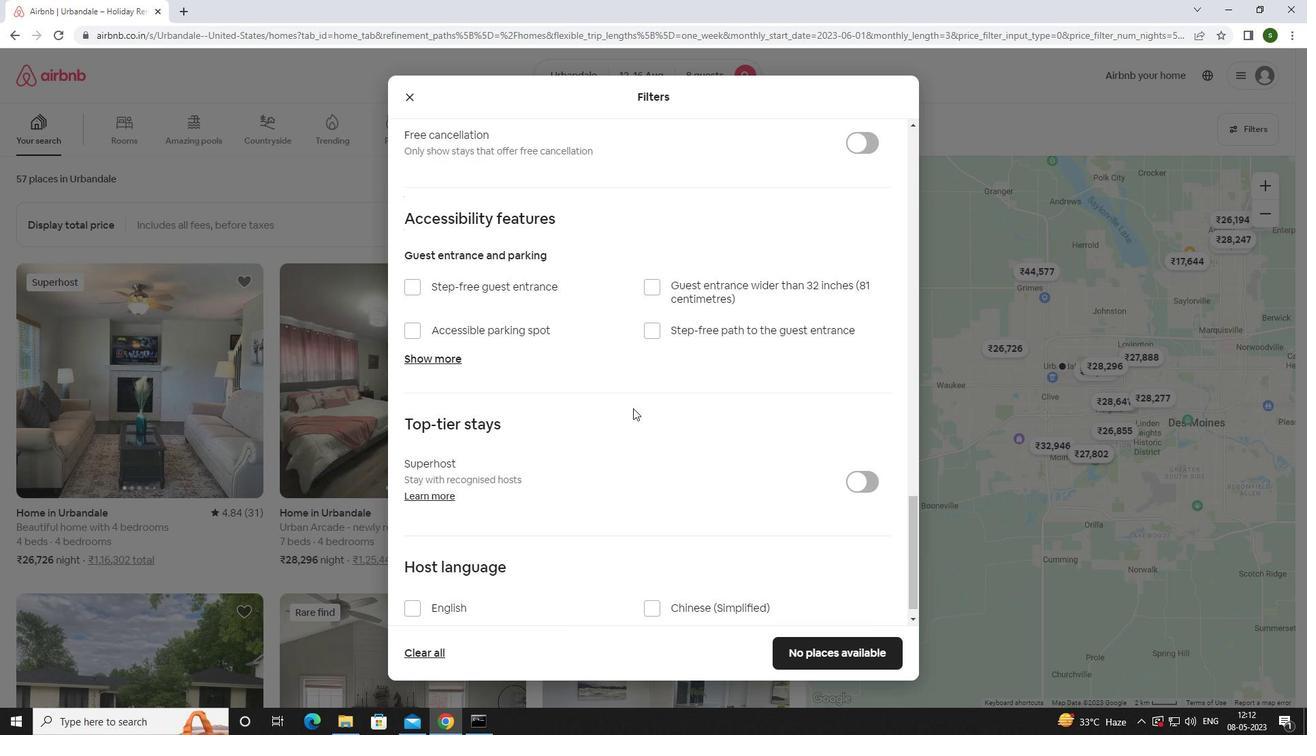 
Action: Mouse moved to (438, 594)
Screenshot: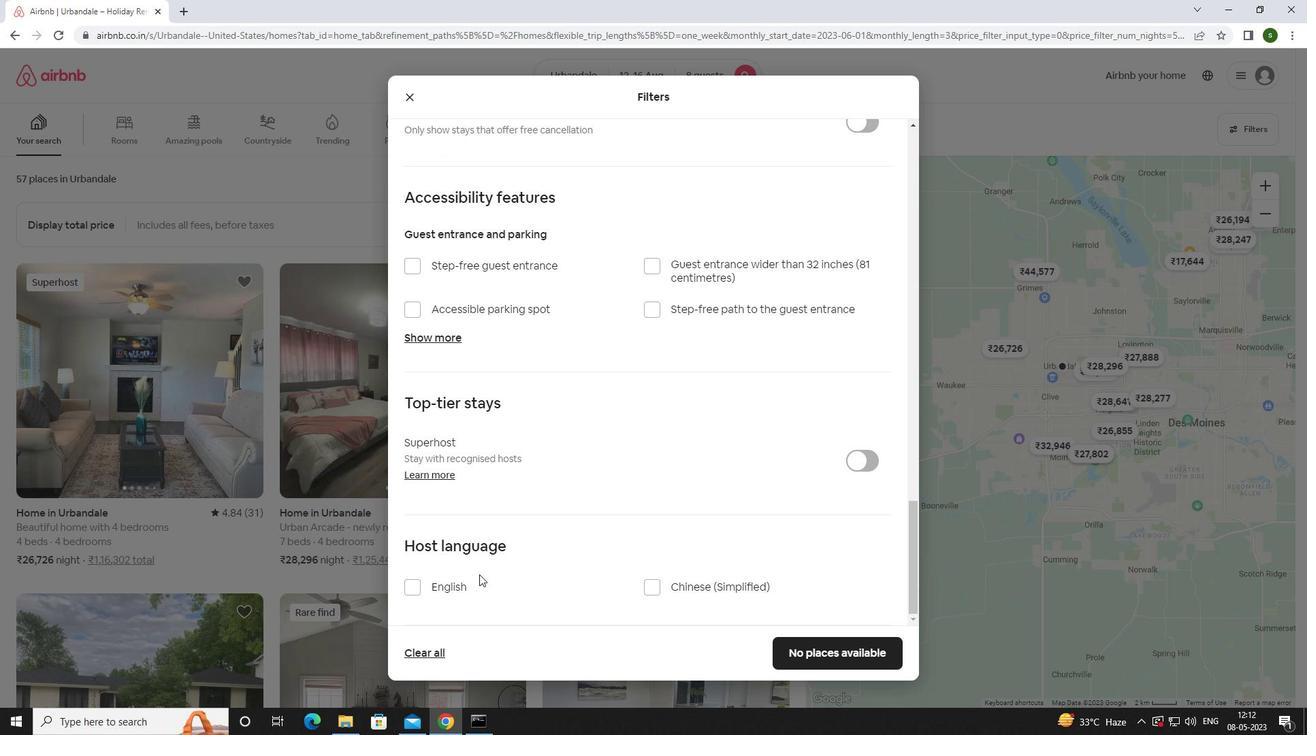 
Action: Mouse pressed left at (438, 594)
Screenshot: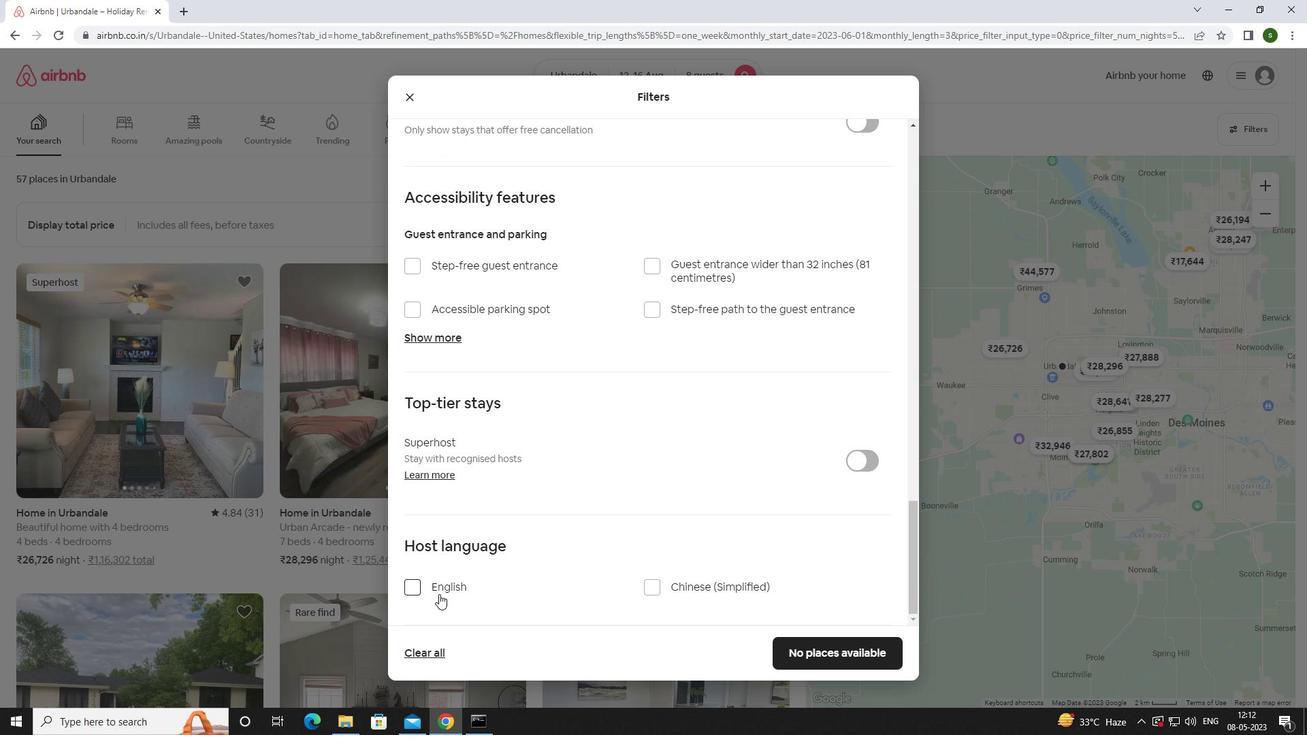 
Action: Mouse moved to (822, 665)
Screenshot: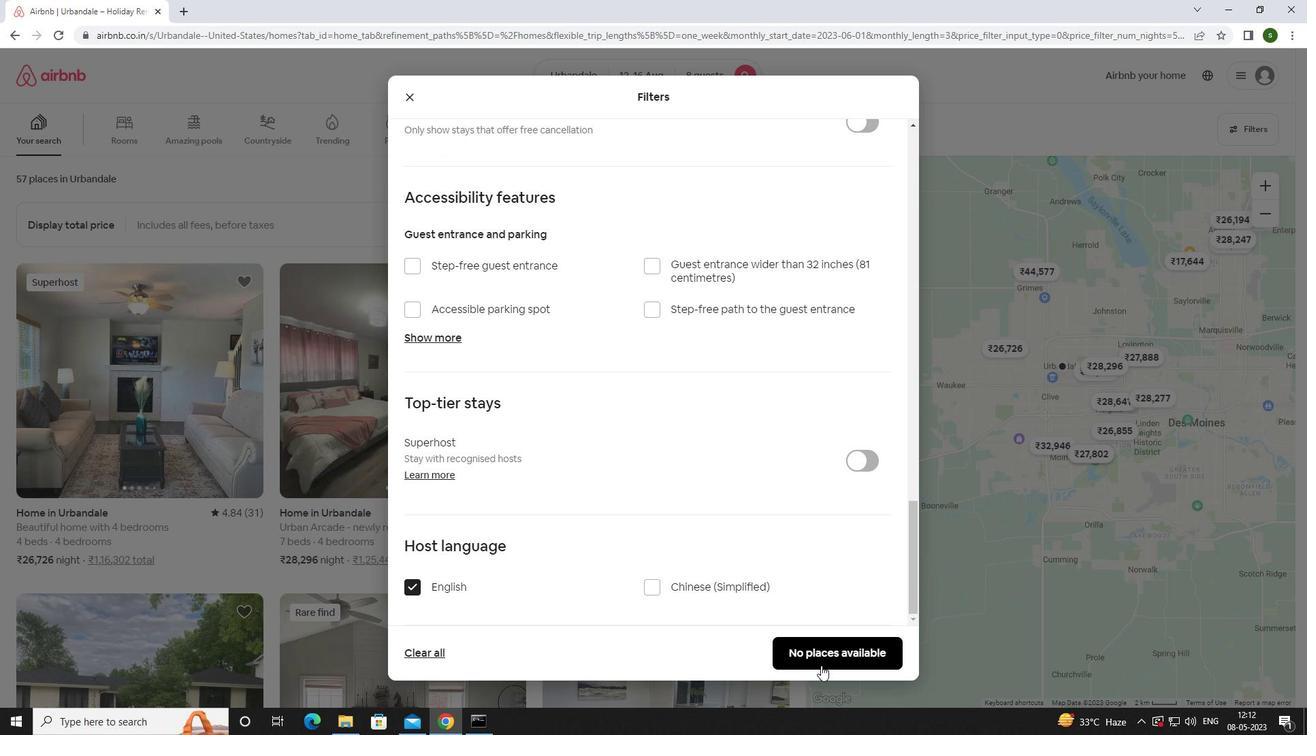 
Action: Mouse pressed left at (822, 665)
Screenshot: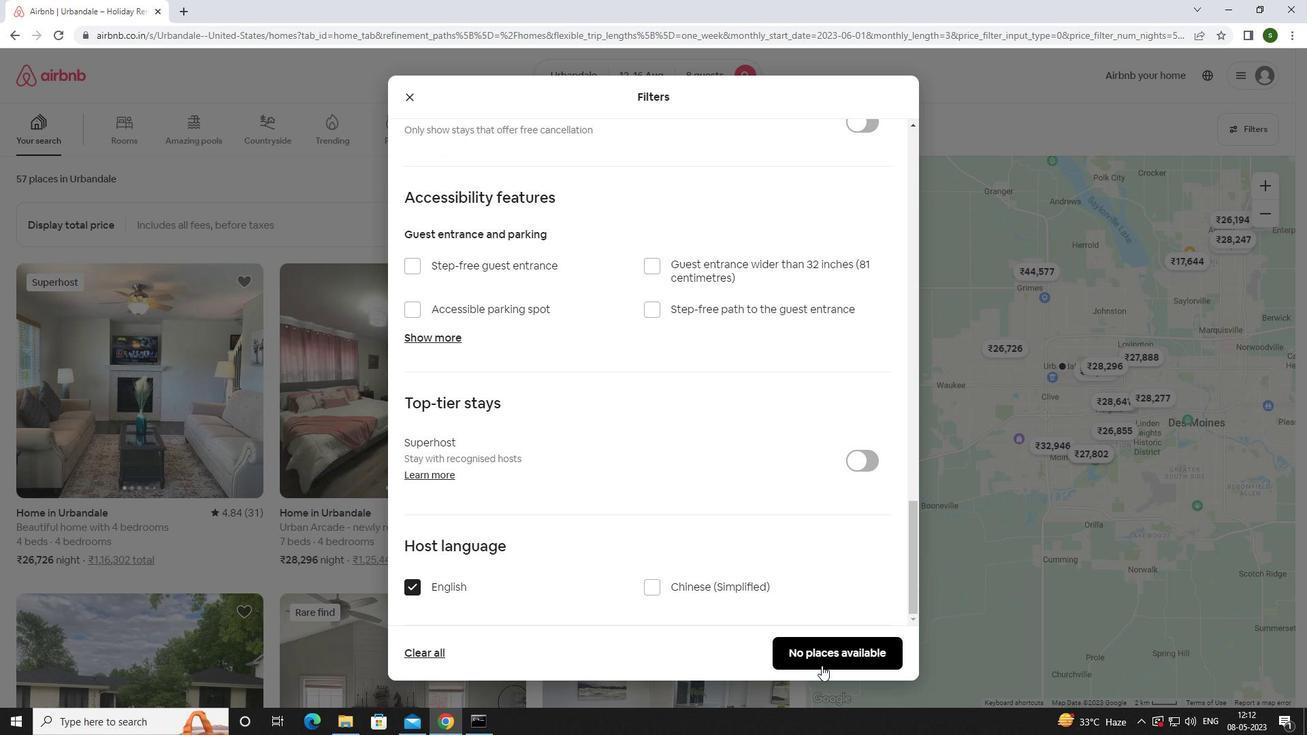 
Action: Mouse moved to (638, 432)
Screenshot: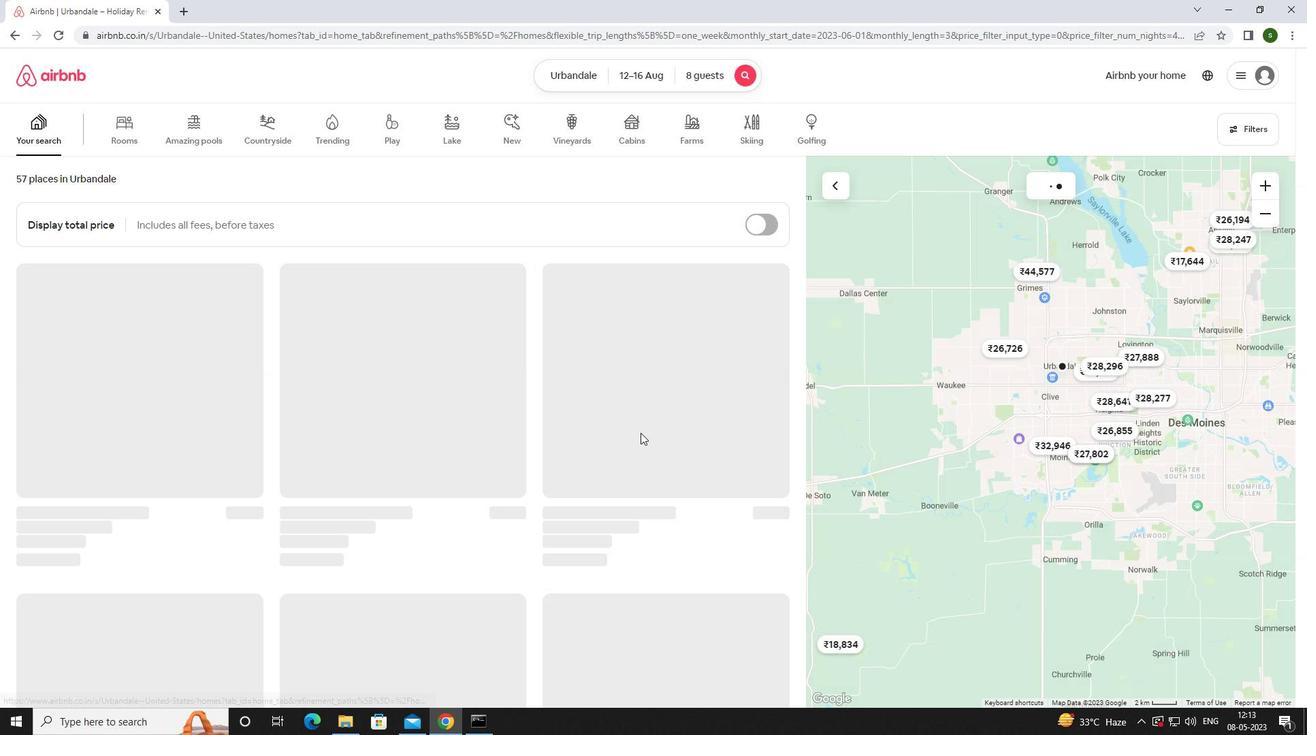 
